 Task: Look for space in Reus, Spain from 10th July, 2023 to 25th July, 2023 for 3 adults, 1 child in price range Rs.15000 to Rs.25000. Place can be shared room with 2 bedrooms having 3 beds and 2 bathrooms. Property type can be house, flat, guest house. Amenities needed are: wifi, TV, free parkinig on premises, gym, breakfast. Booking option can be shelf check-in. Required host language is English.
Action: Mouse pressed left at (535, 130)
Screenshot: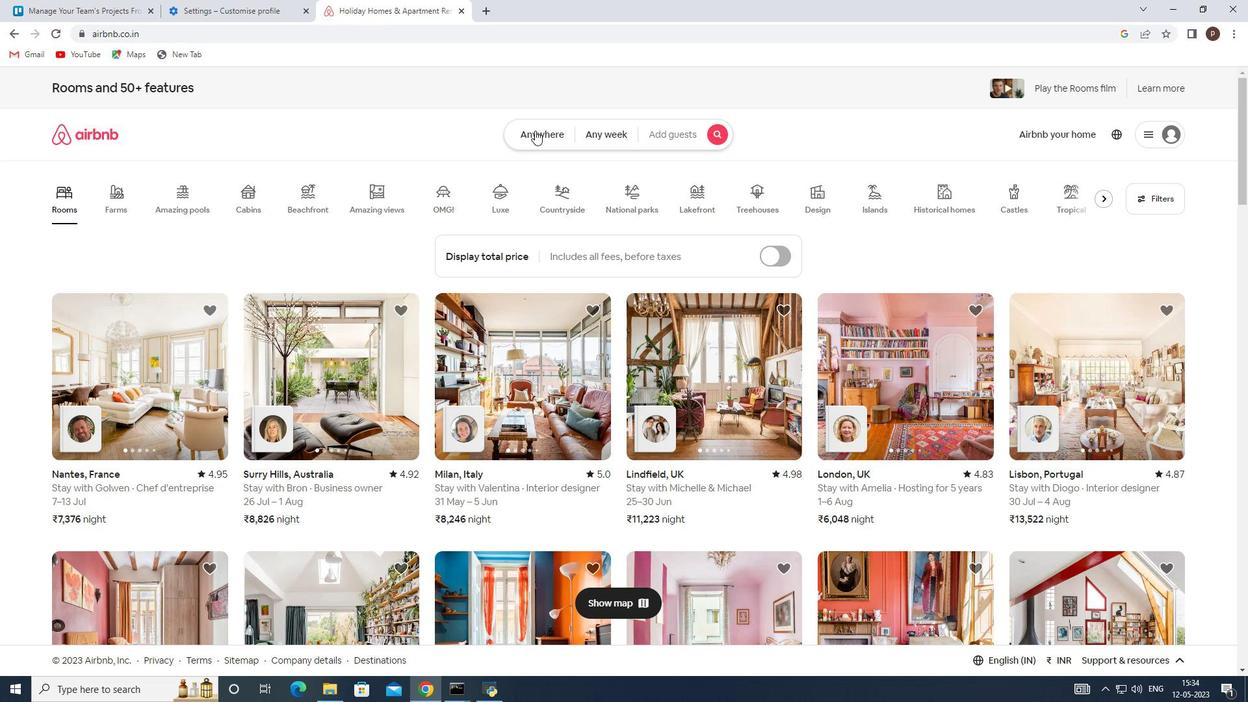 
Action: Mouse moved to (408, 183)
Screenshot: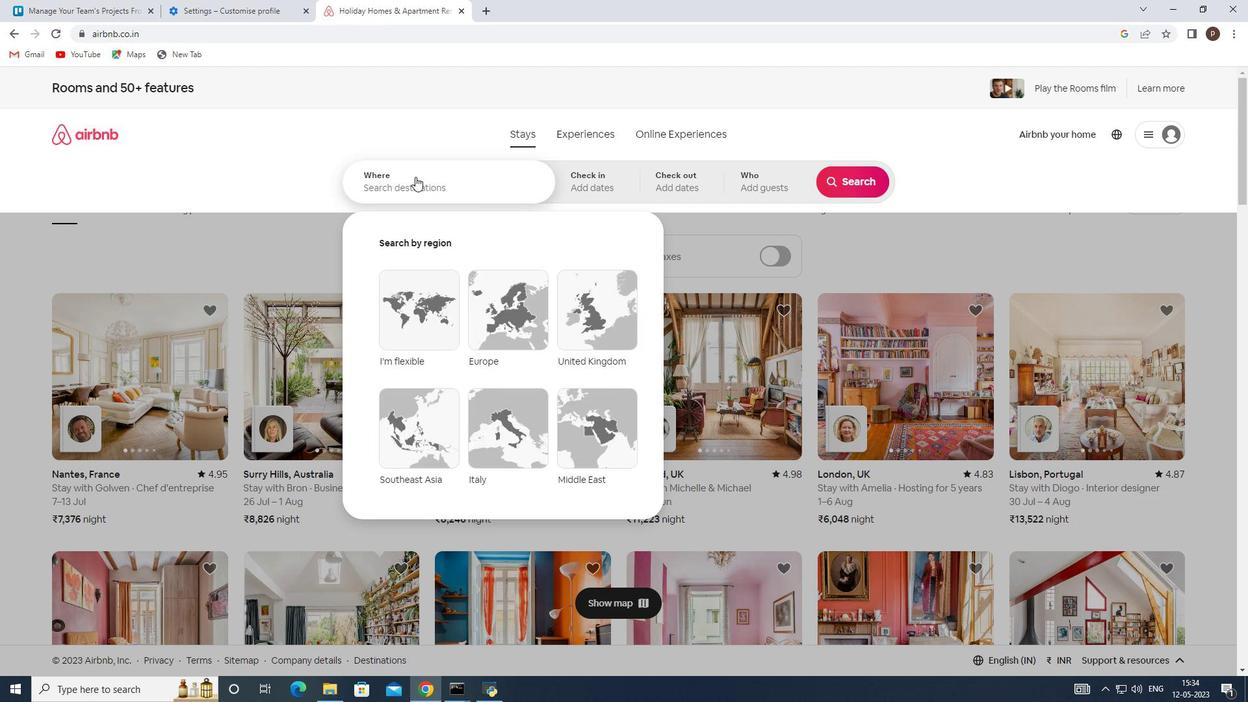 
Action: Mouse pressed left at (408, 183)
Screenshot: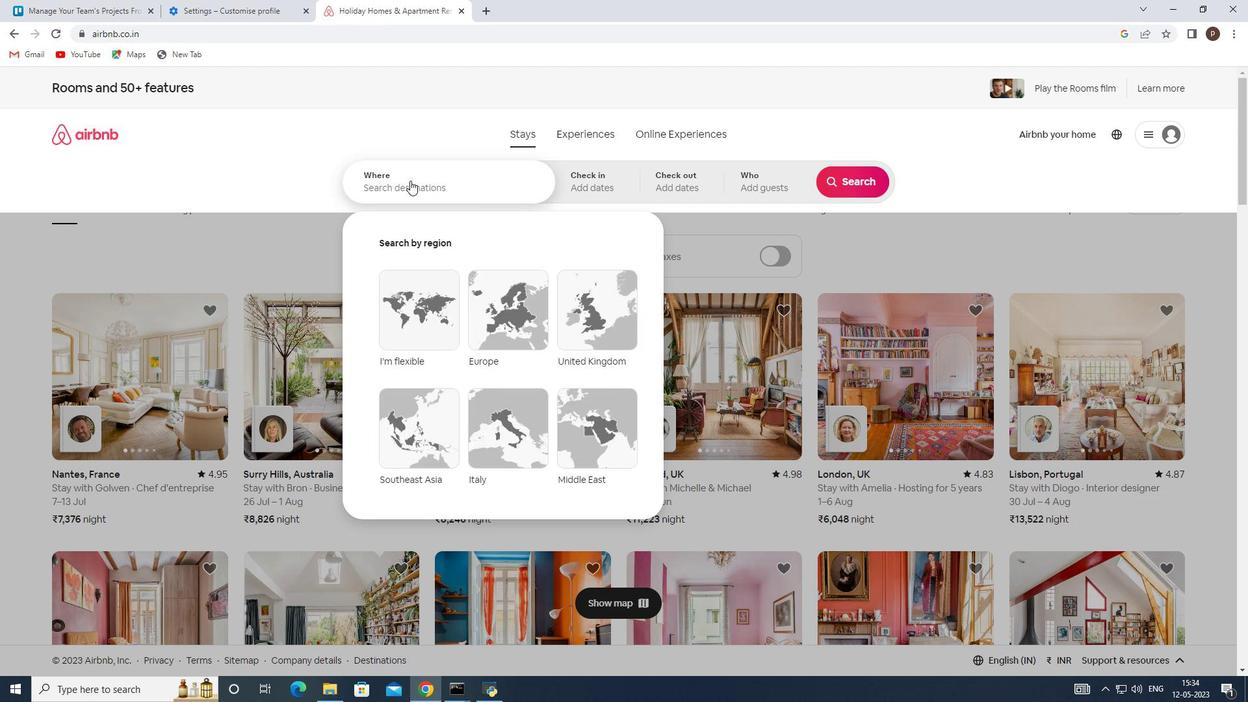
Action: Mouse moved to (408, 179)
Screenshot: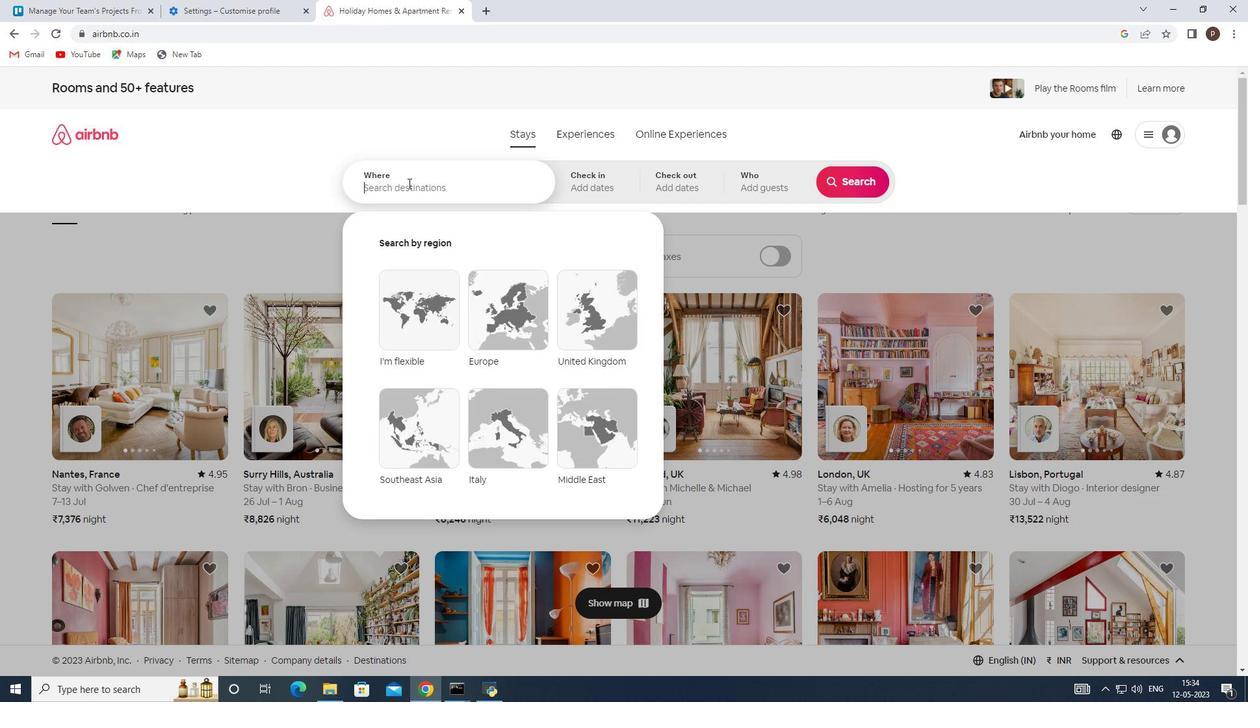 
Action: Key pressed <Key.caps_lock>R<Key.caps_lock>eus,<Key.space><Key.caps_lock>S<Key.caps_lock>
Screenshot: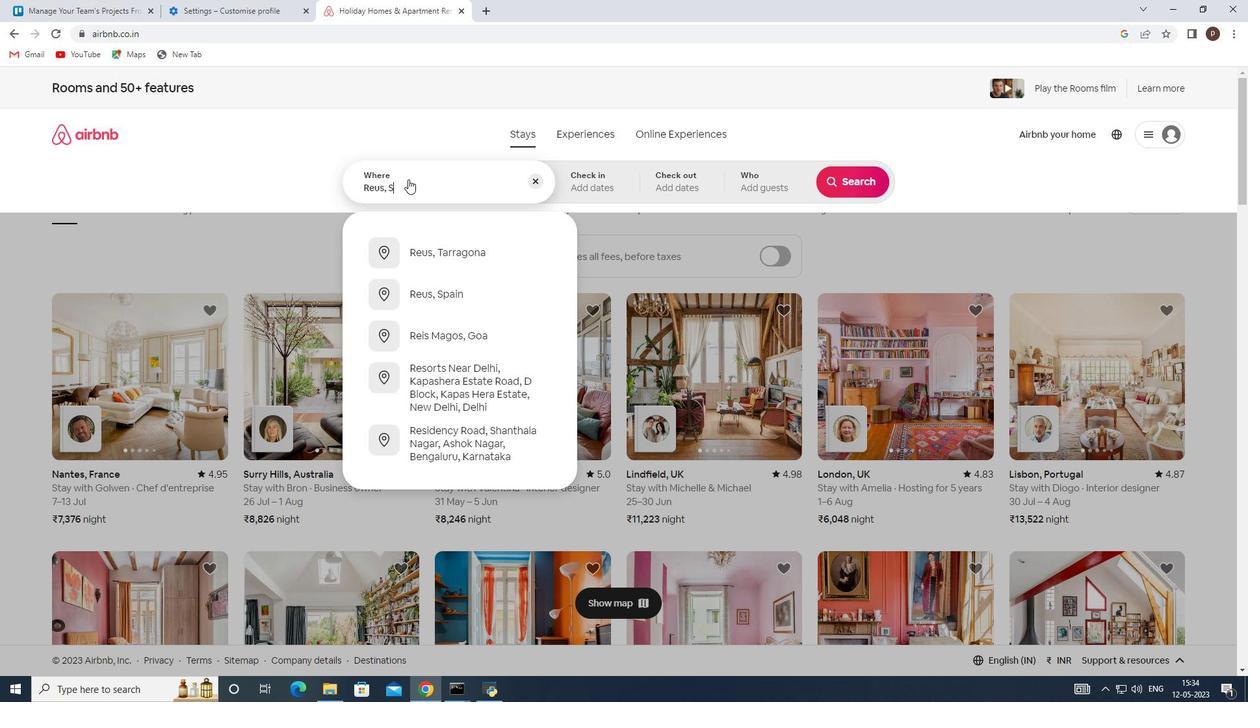 
Action: Mouse moved to (435, 249)
Screenshot: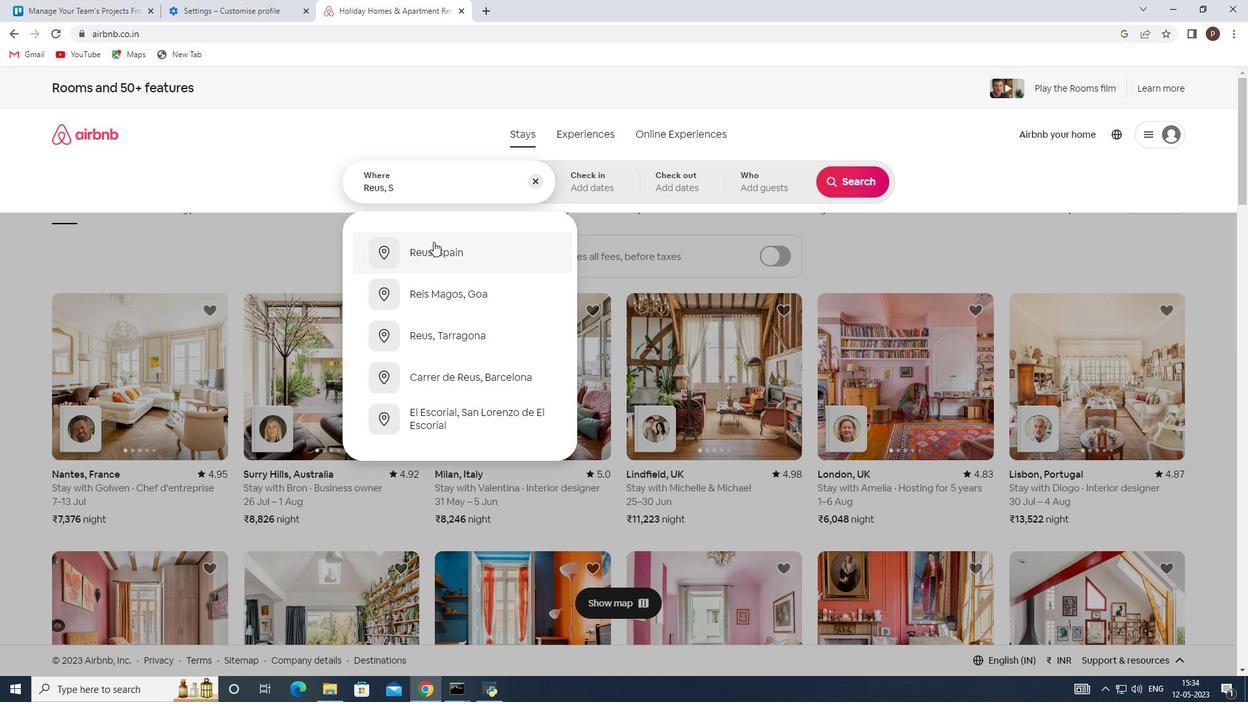 
Action: Mouse pressed left at (435, 249)
Screenshot: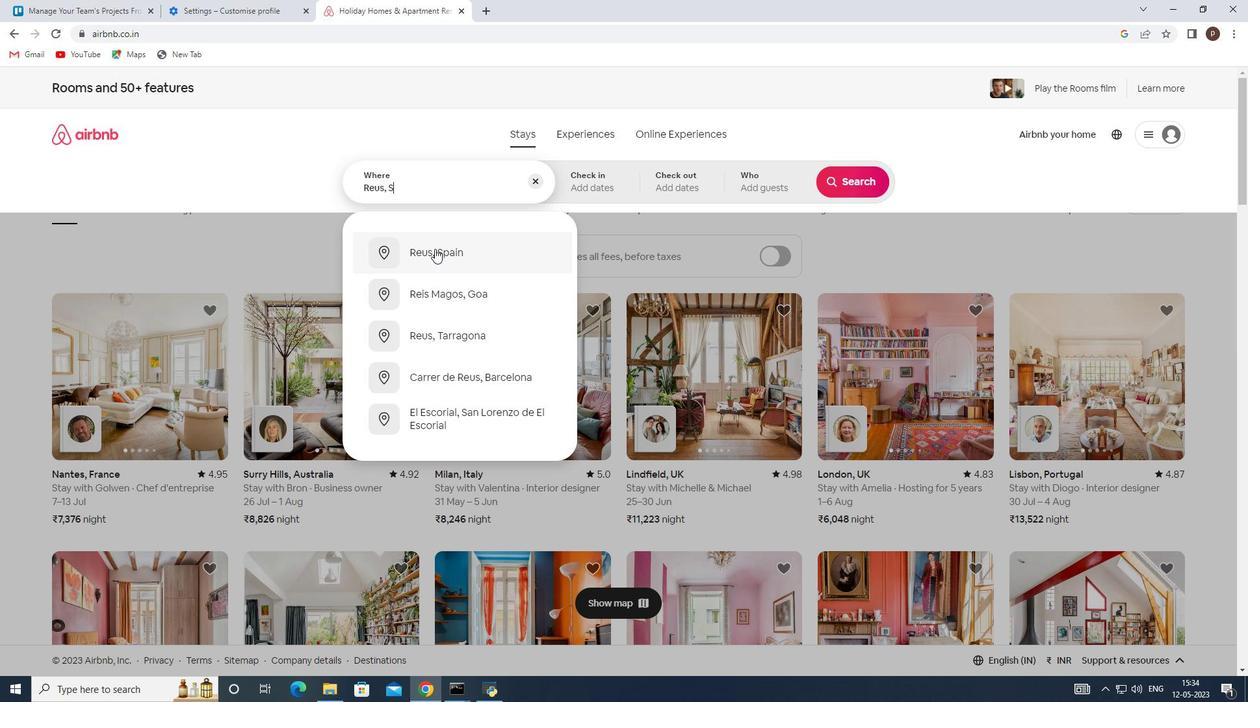 
Action: Mouse moved to (844, 283)
Screenshot: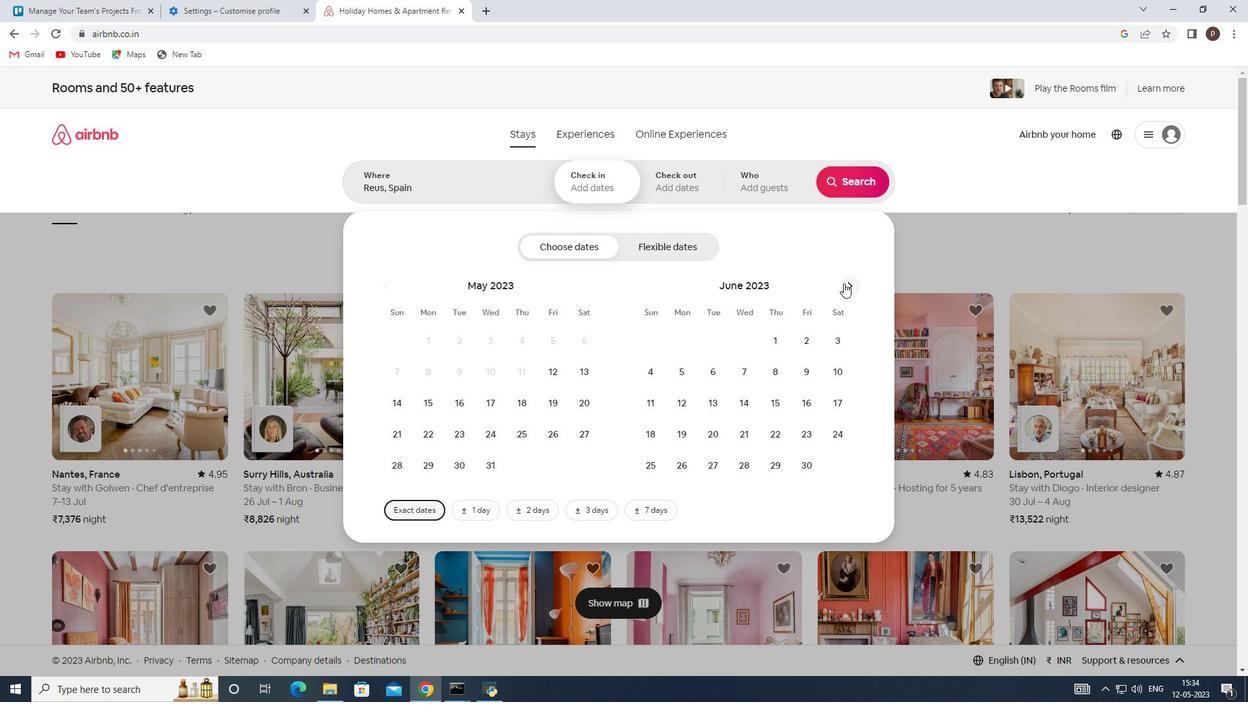 
Action: Mouse pressed left at (844, 283)
Screenshot: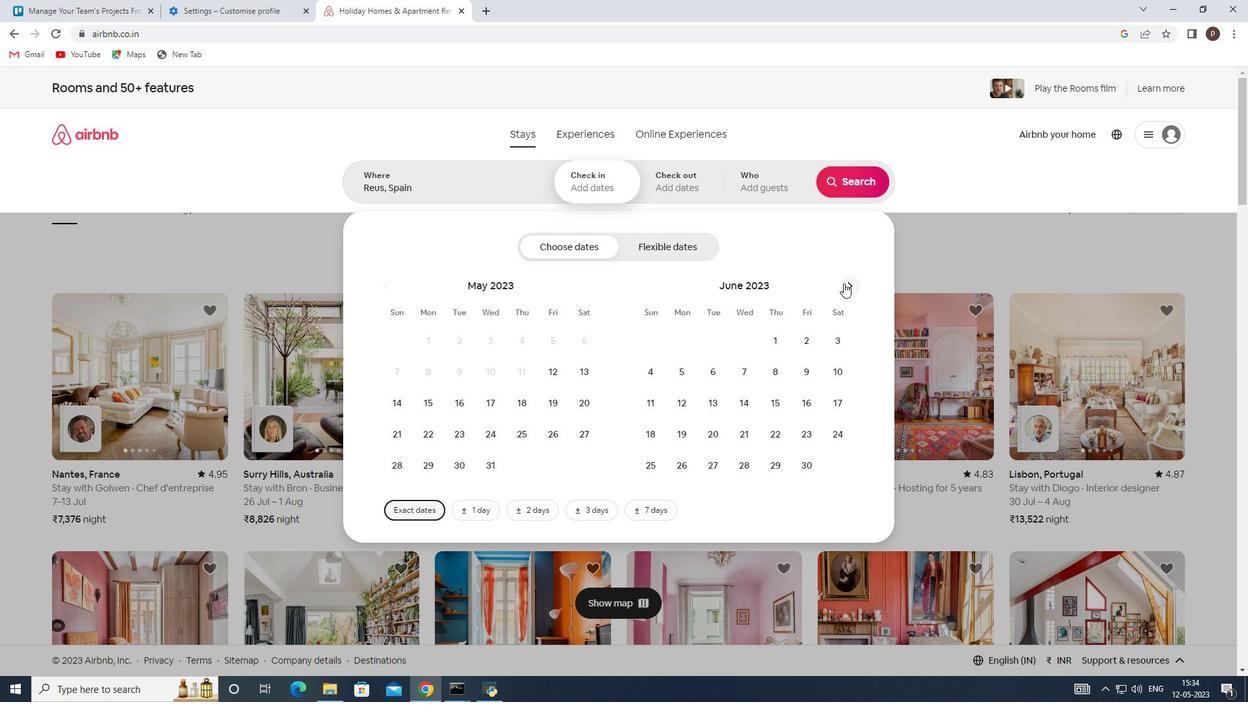 
Action: Mouse moved to (678, 400)
Screenshot: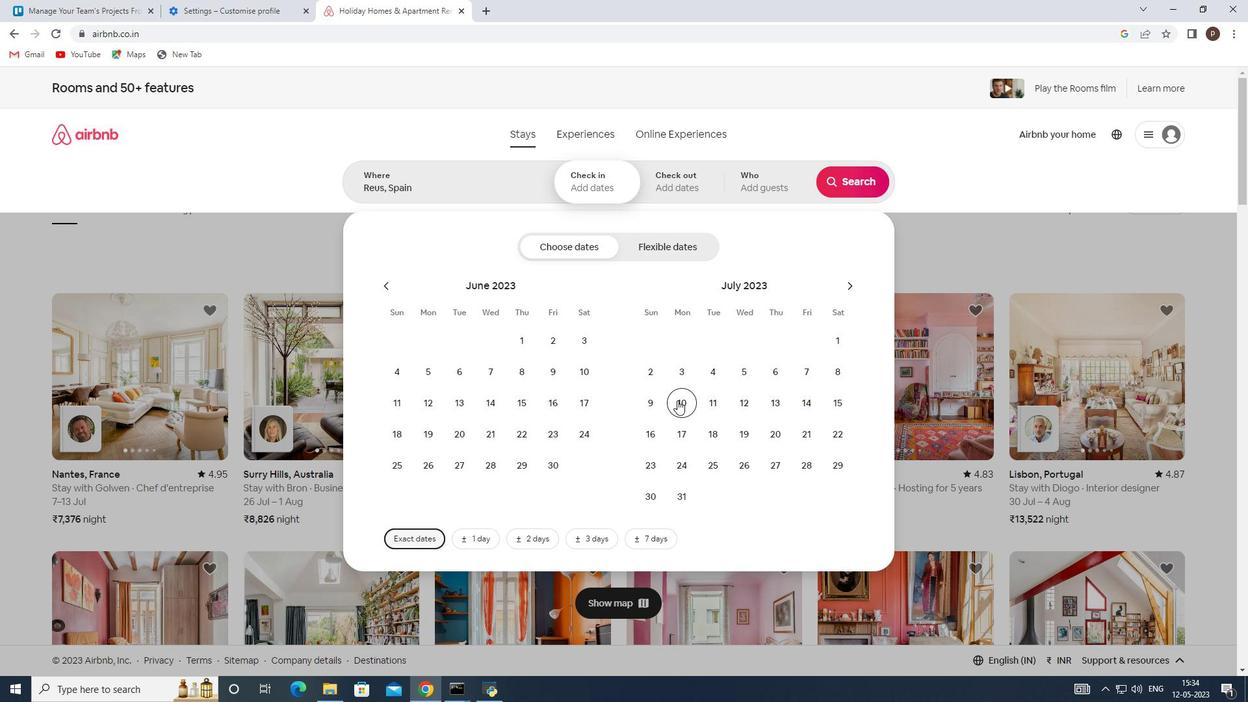 
Action: Mouse pressed left at (678, 400)
Screenshot: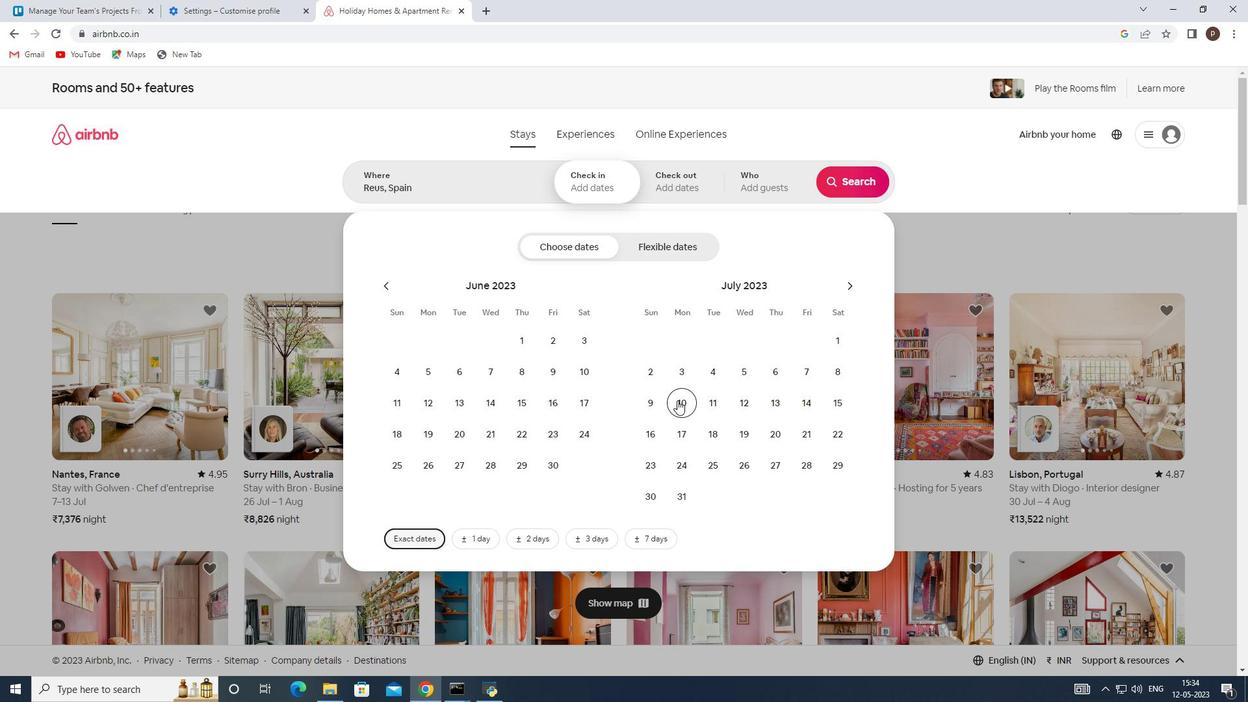 
Action: Mouse moved to (711, 461)
Screenshot: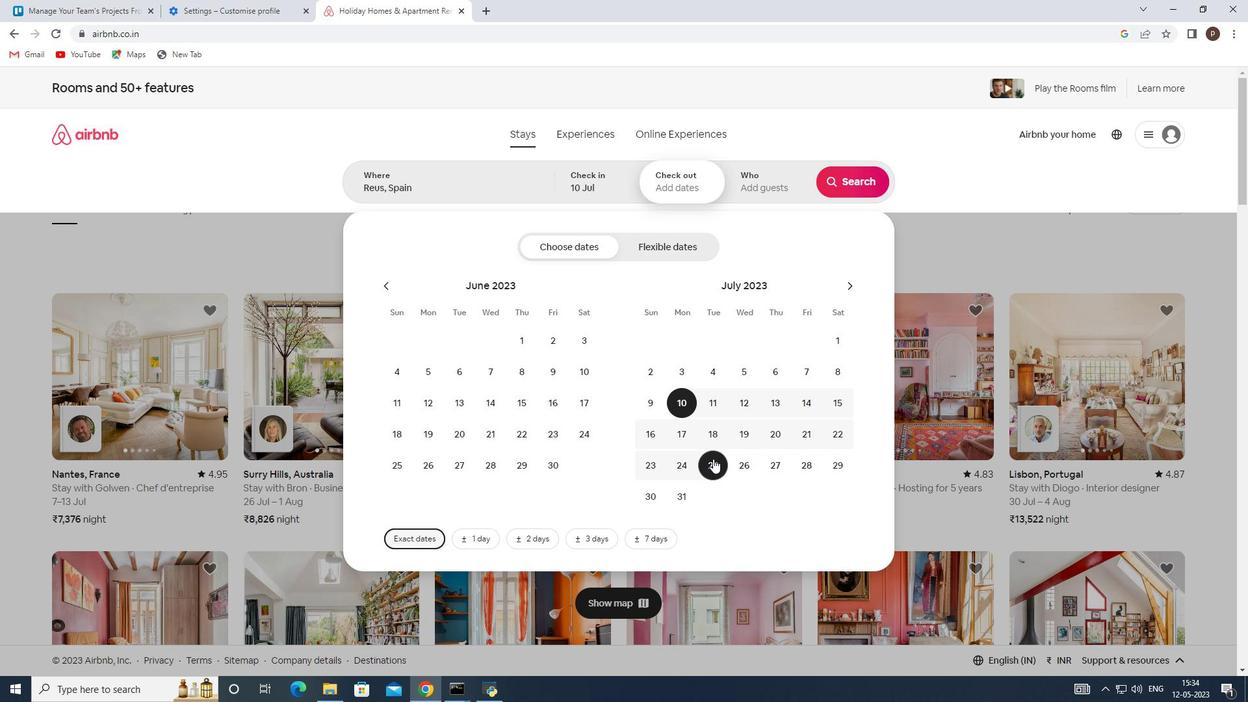 
Action: Mouse pressed left at (711, 461)
Screenshot: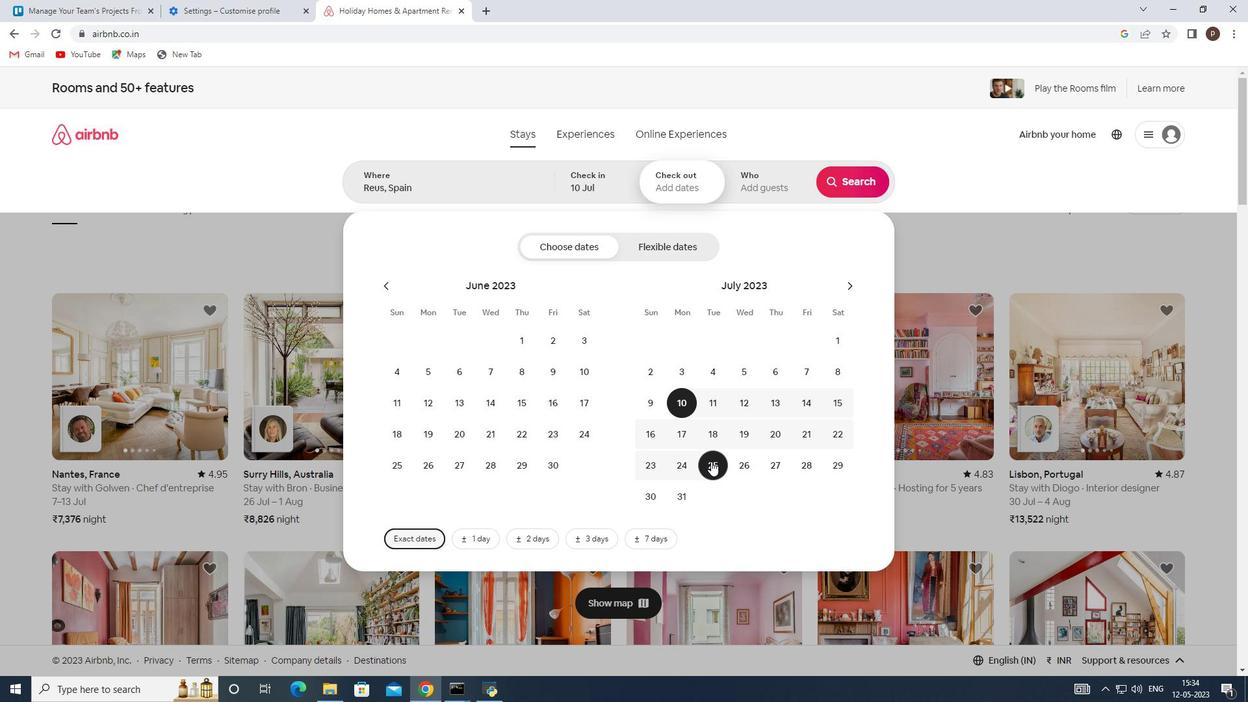 
Action: Mouse moved to (772, 178)
Screenshot: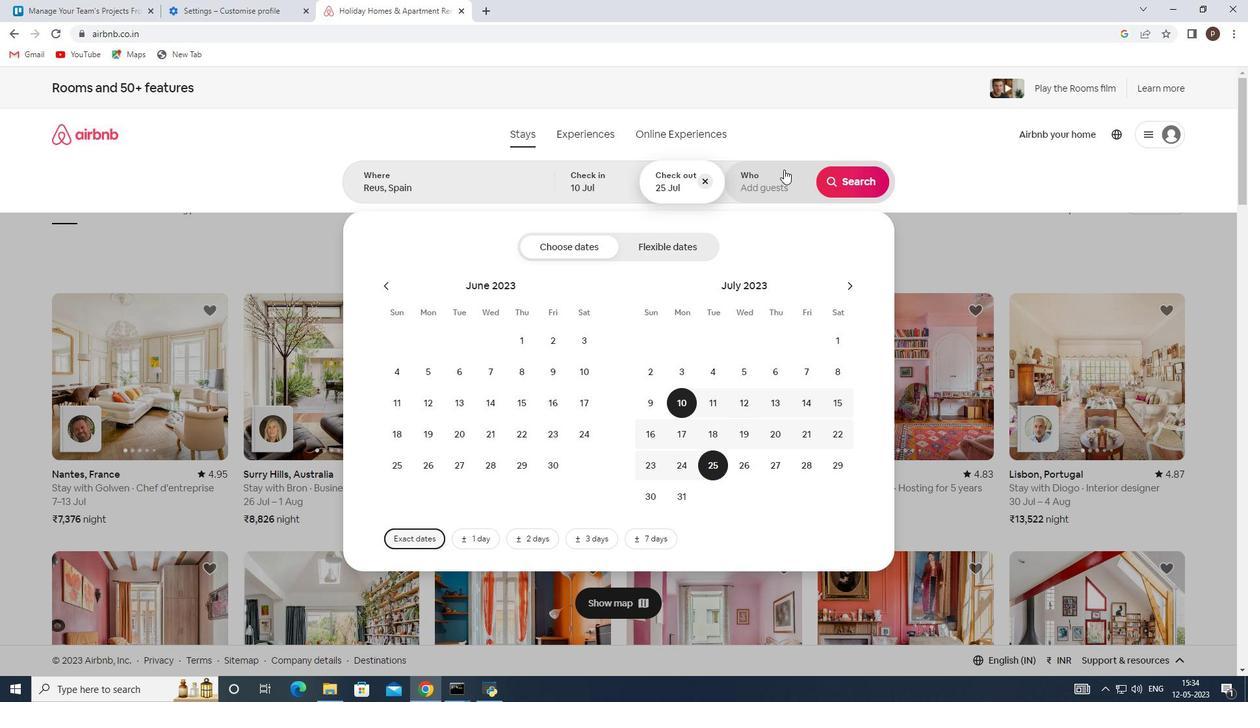 
Action: Mouse pressed left at (772, 178)
Screenshot: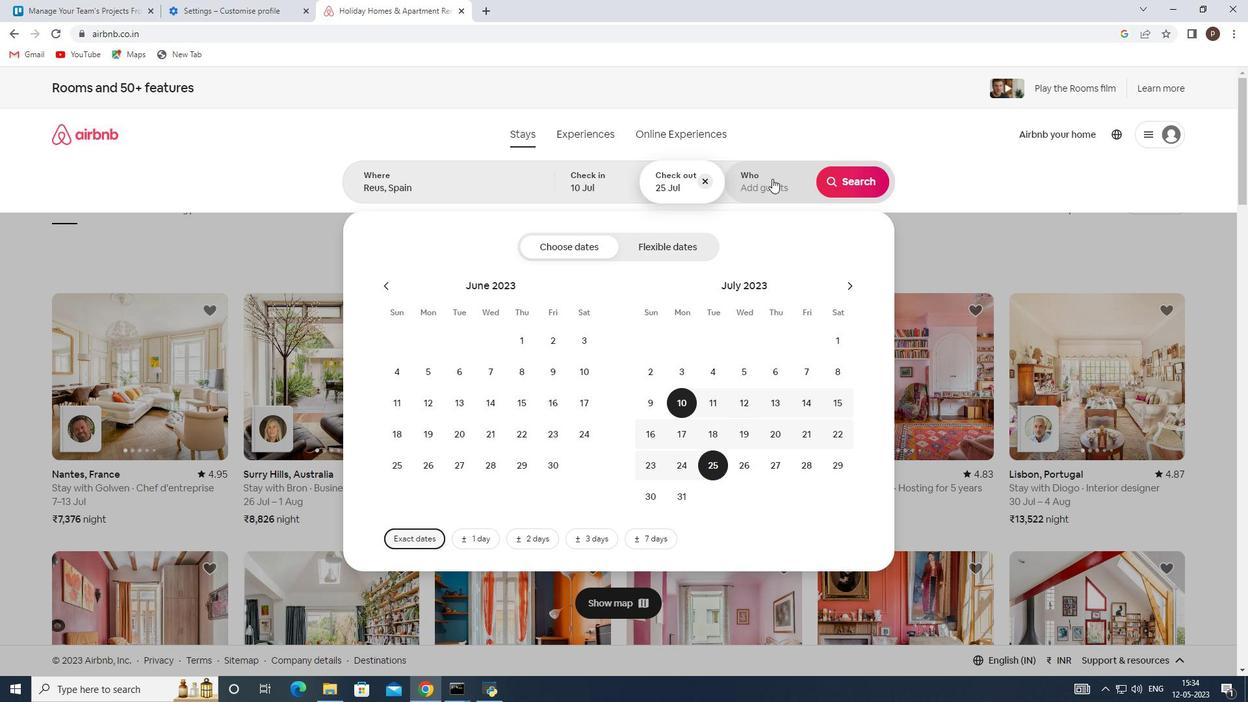 
Action: Mouse moved to (857, 244)
Screenshot: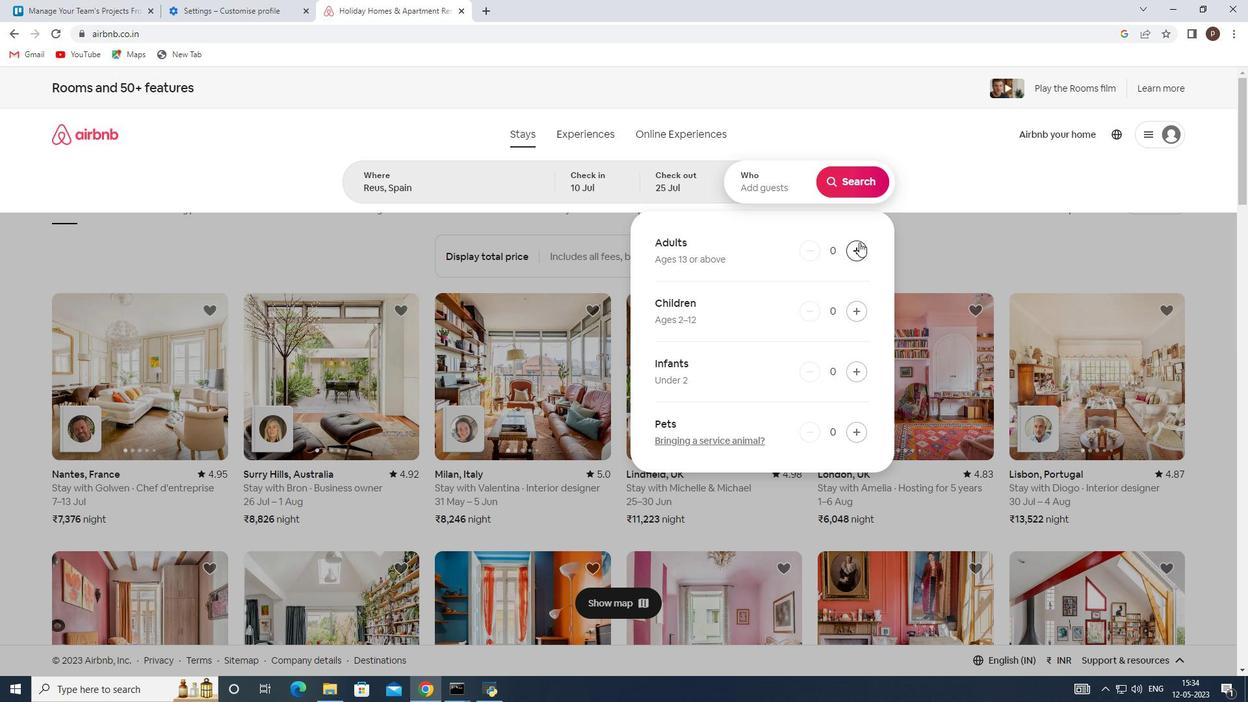 
Action: Mouse pressed left at (857, 244)
Screenshot: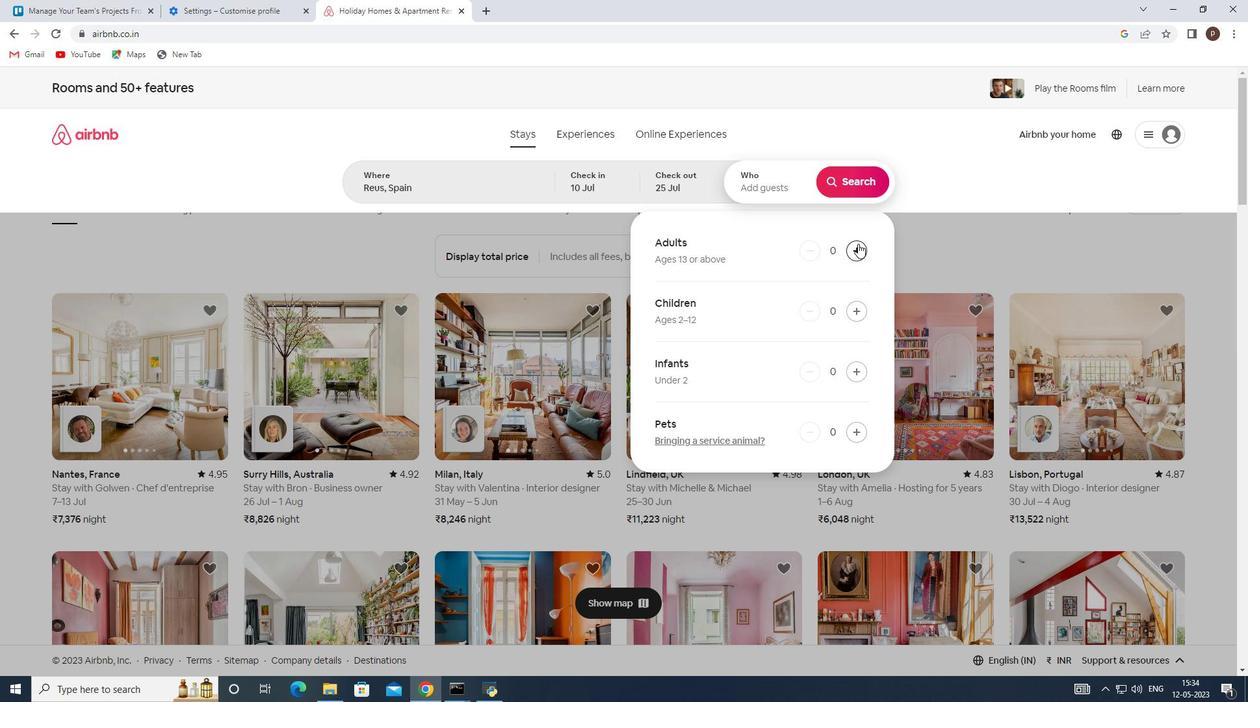 
Action: Mouse pressed left at (857, 244)
Screenshot: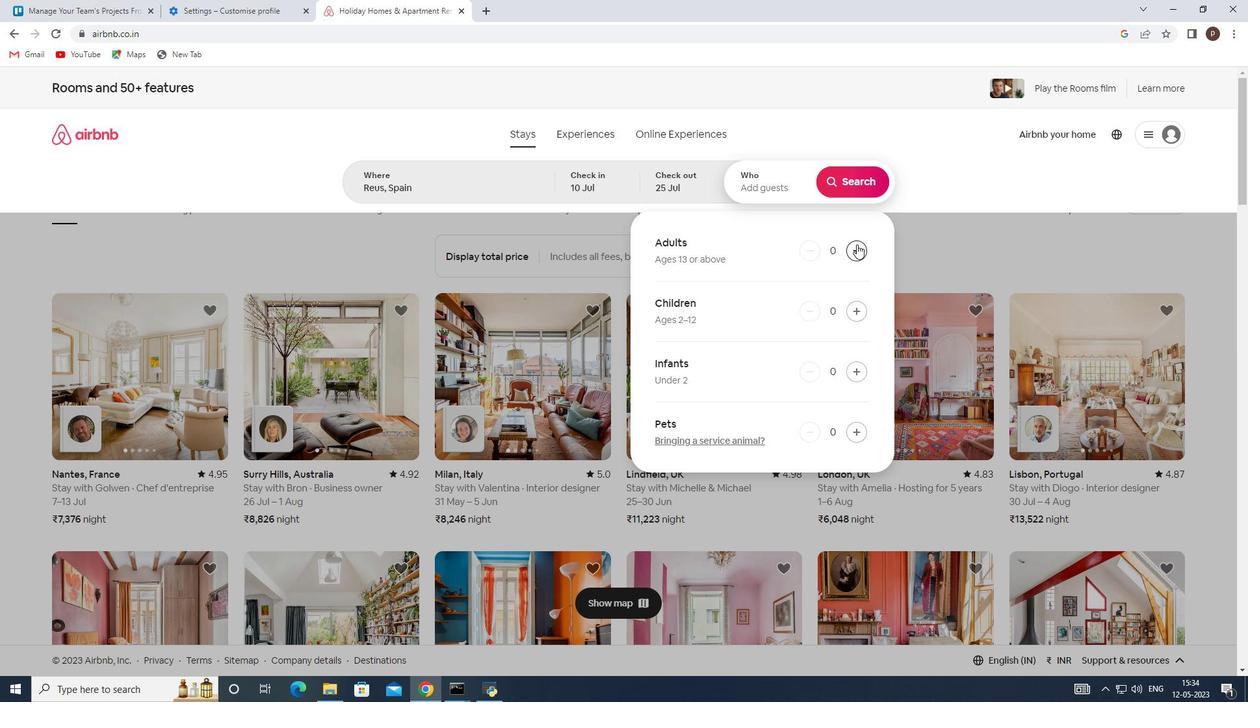 
Action: Mouse pressed left at (857, 244)
Screenshot: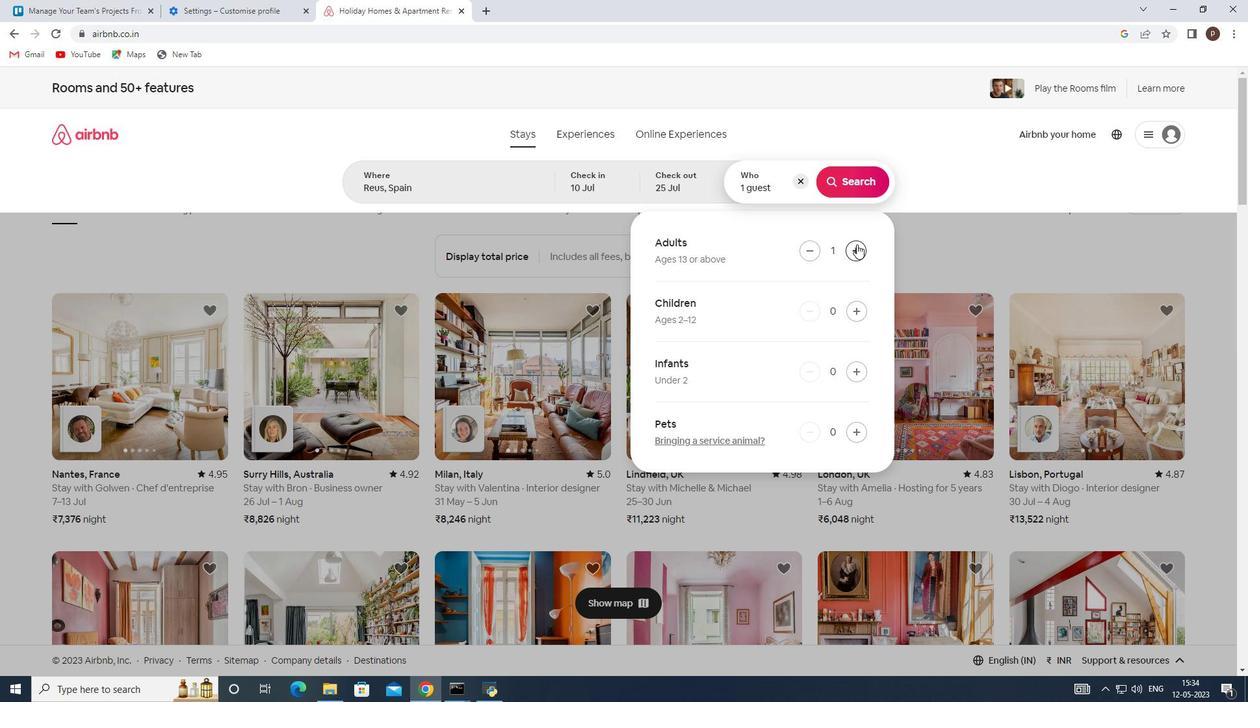 
Action: Mouse moved to (861, 312)
Screenshot: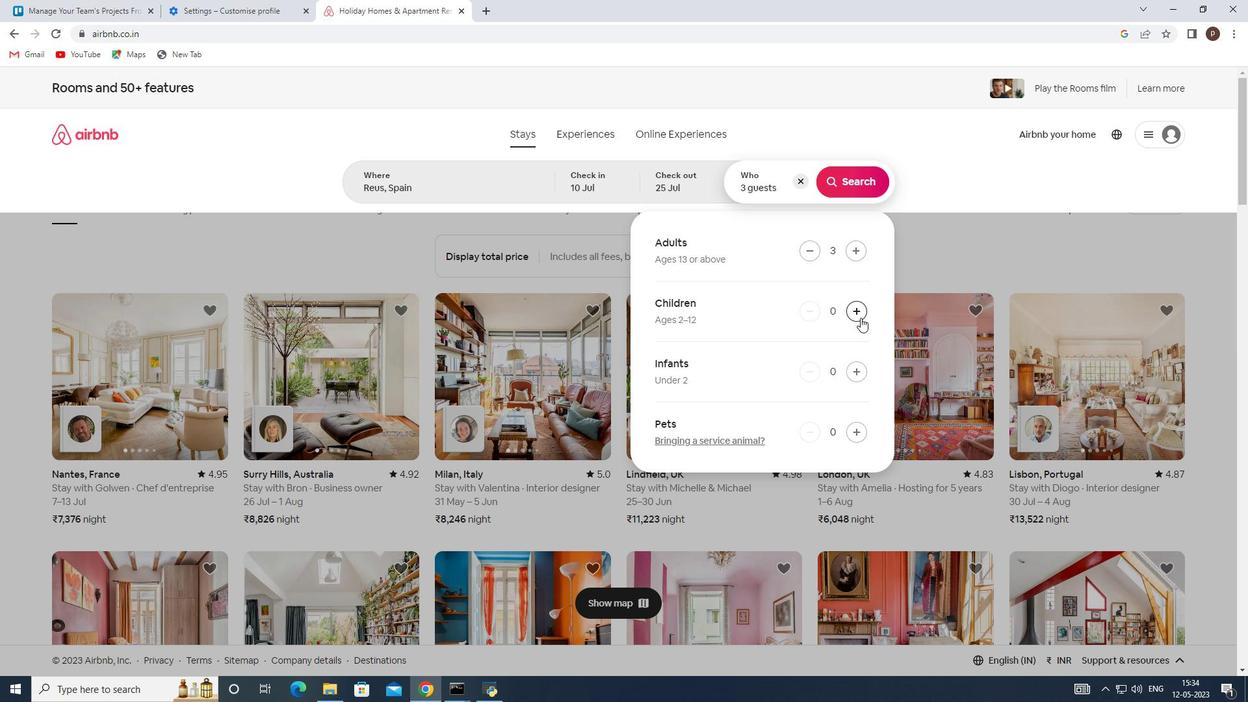
Action: Mouse pressed left at (861, 312)
Screenshot: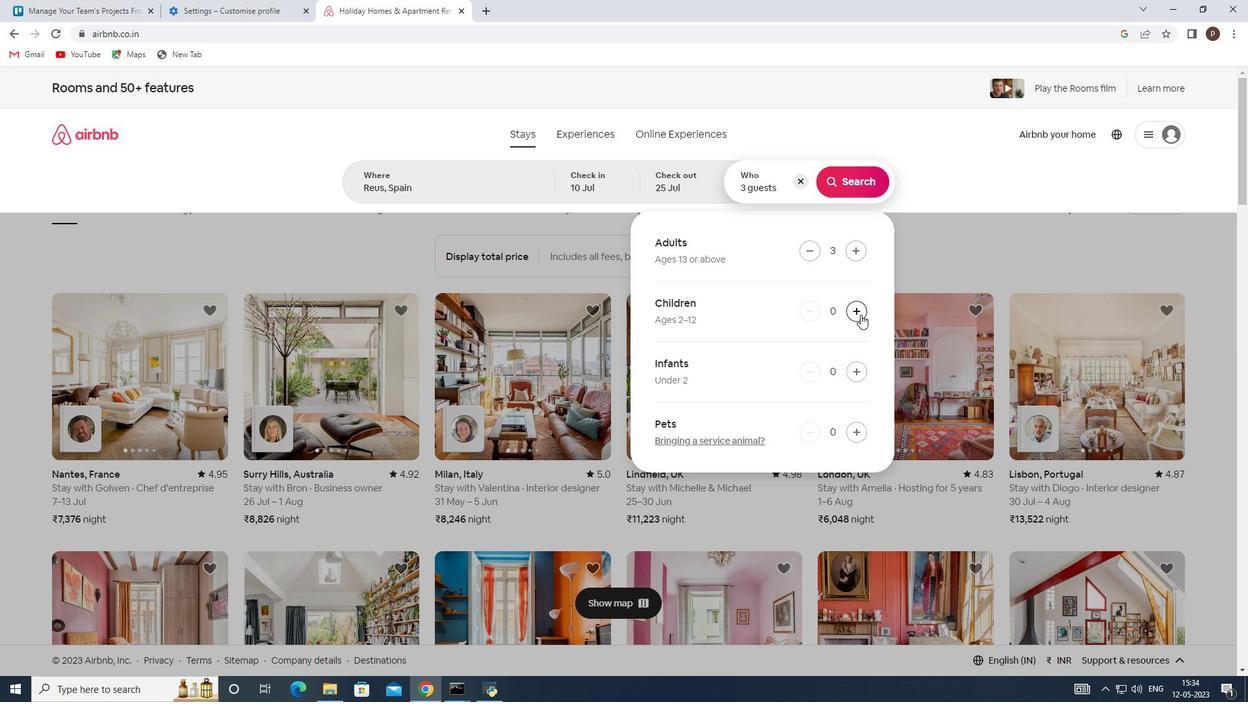 
Action: Mouse moved to (846, 176)
Screenshot: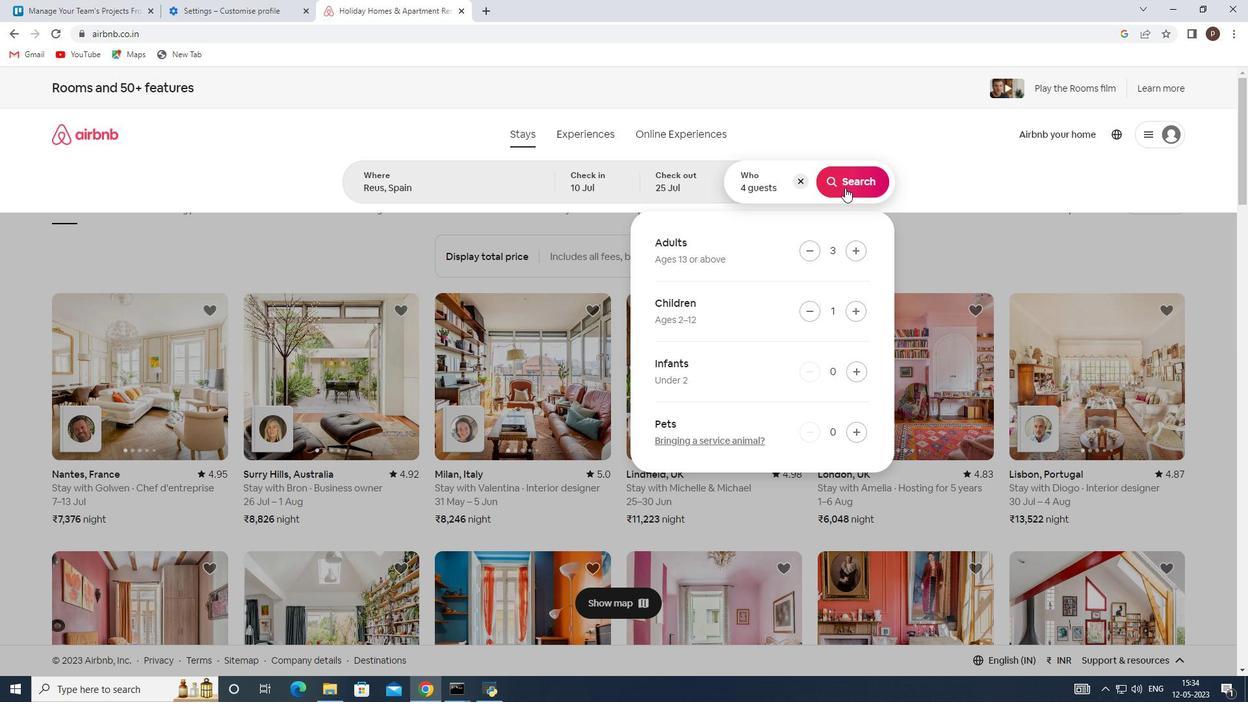 
Action: Mouse pressed left at (846, 176)
Screenshot: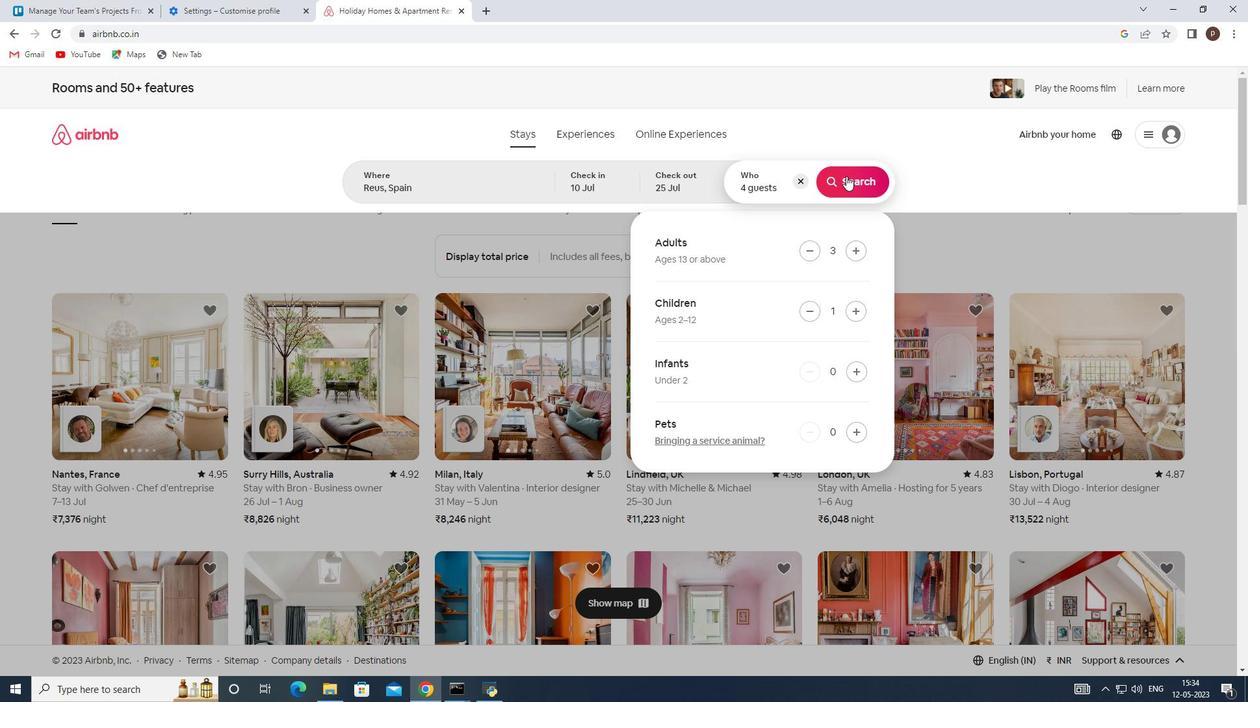 
Action: Mouse moved to (1172, 146)
Screenshot: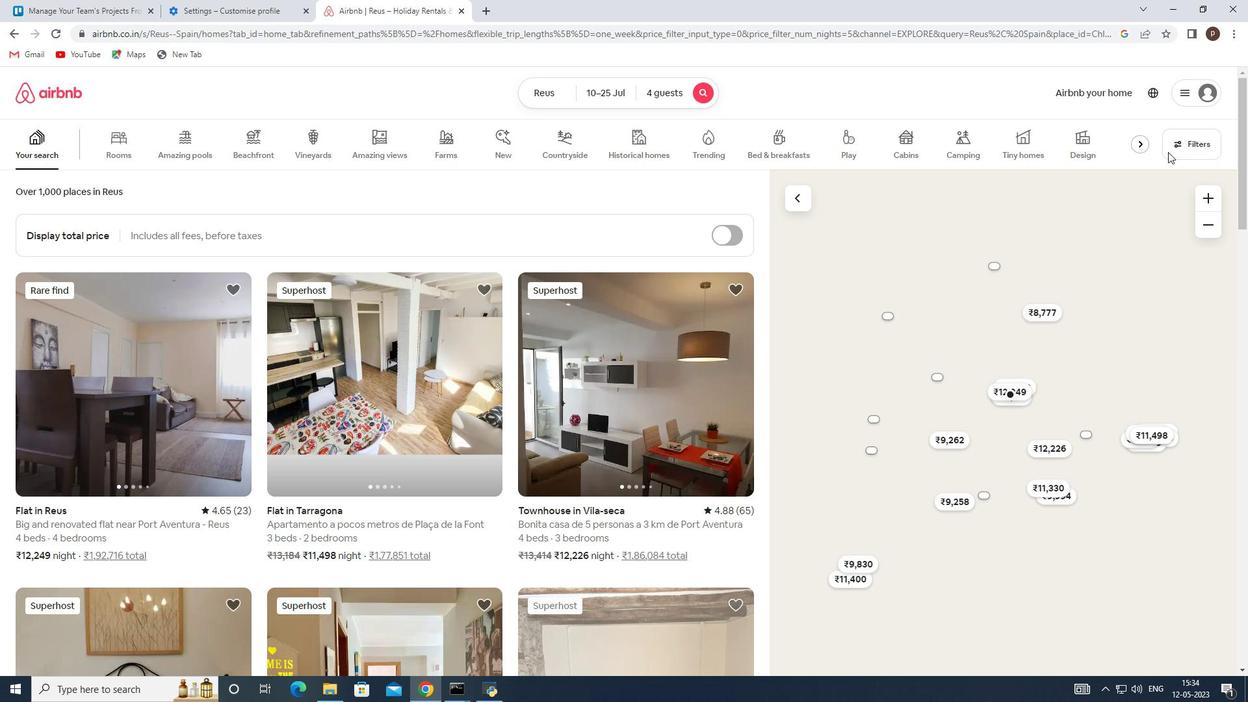 
Action: Mouse pressed left at (1172, 146)
Screenshot: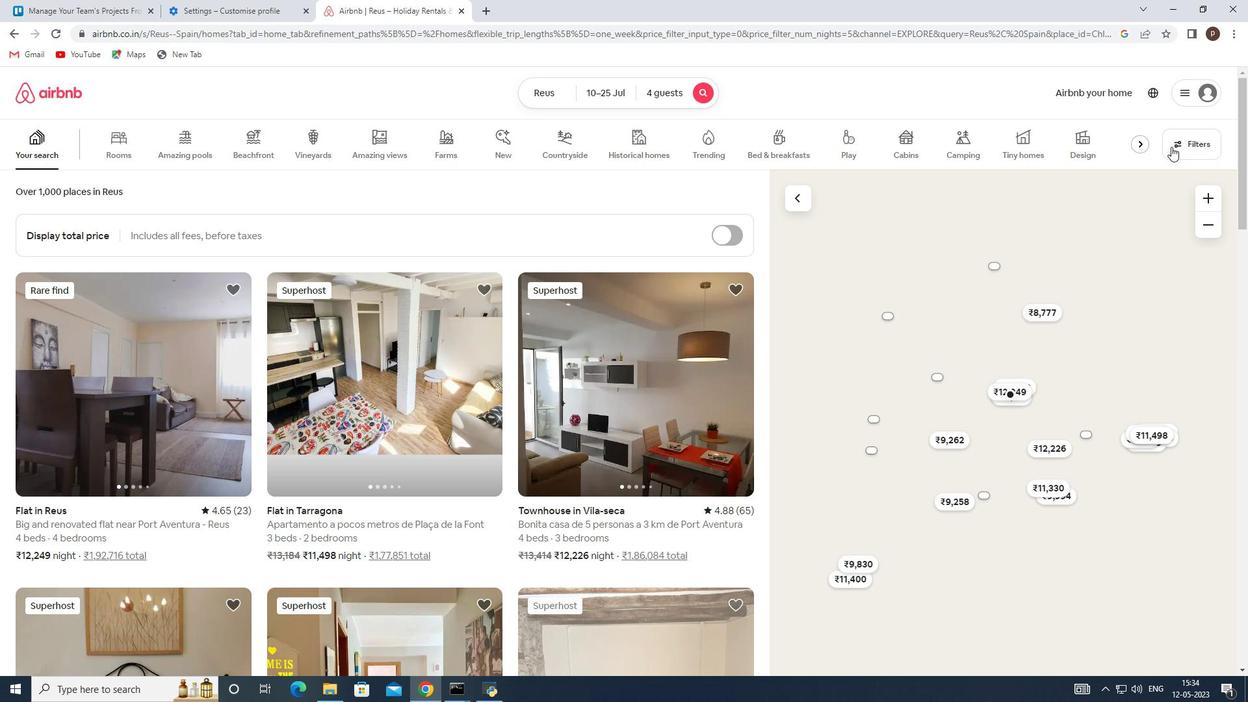 
Action: Mouse moved to (431, 463)
Screenshot: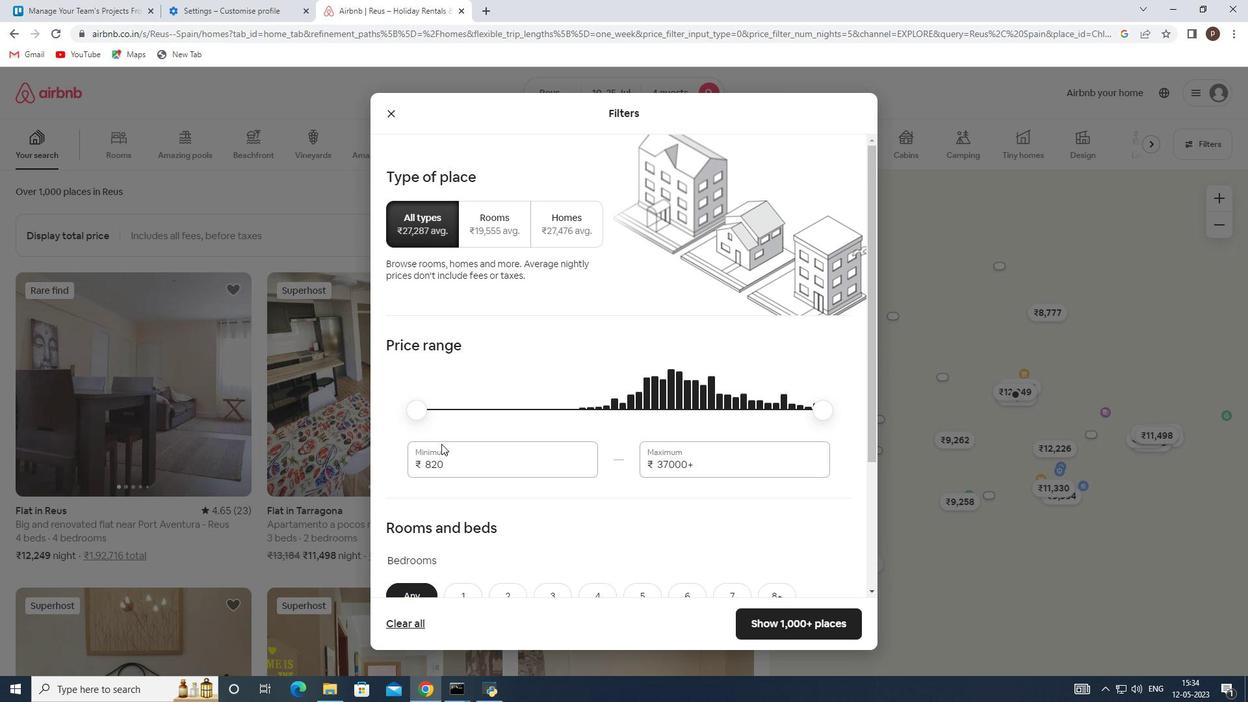 
Action: Mouse pressed left at (431, 463)
Screenshot: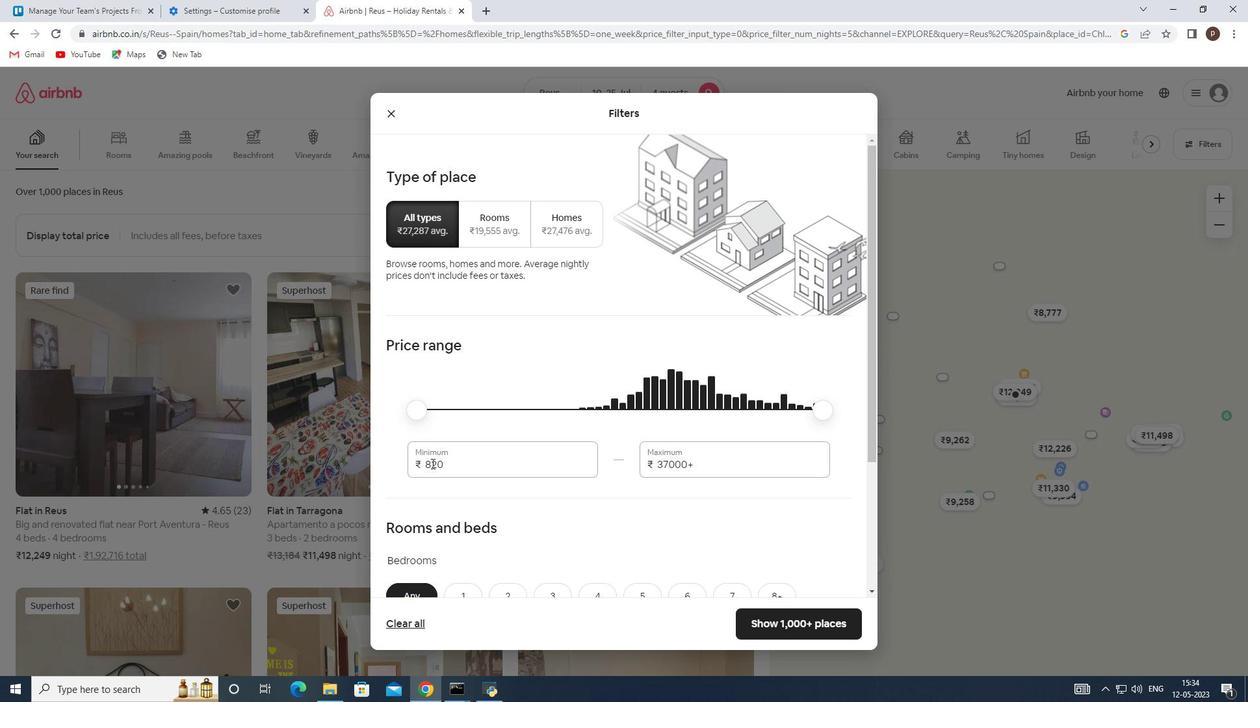 
Action: Mouse pressed left at (431, 463)
Screenshot: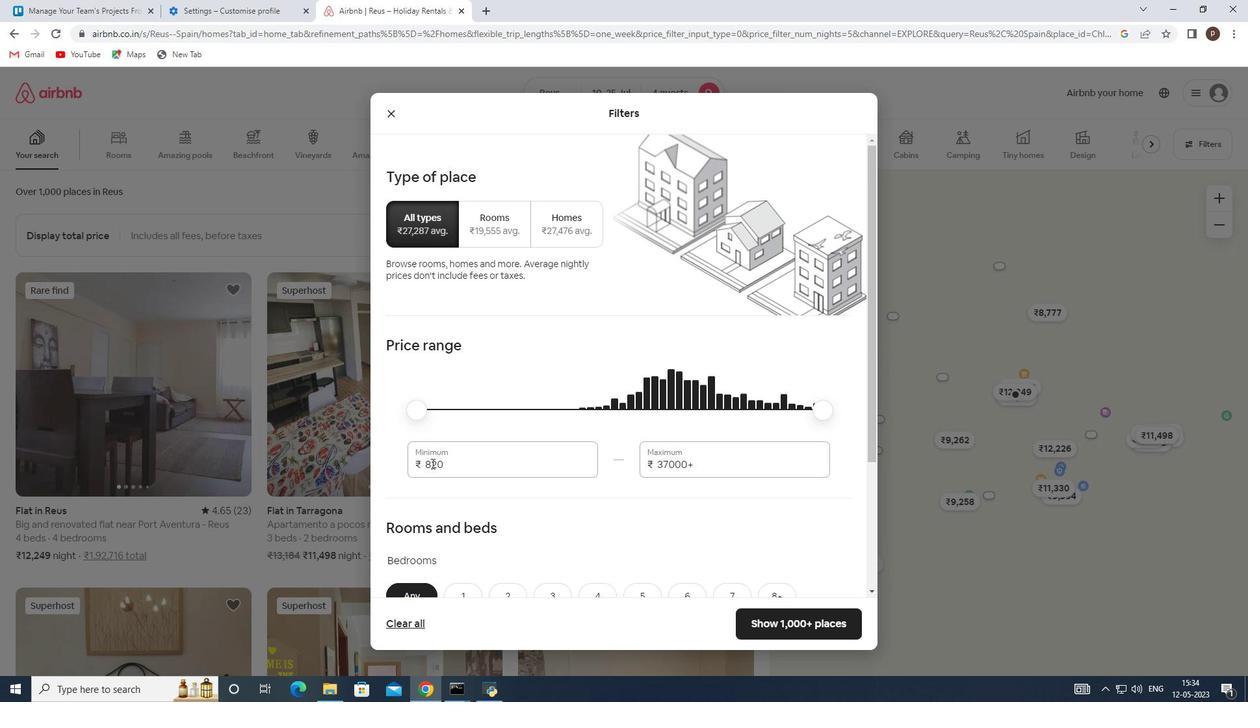 
Action: Key pressed 15000<Key.tab>25000
Screenshot: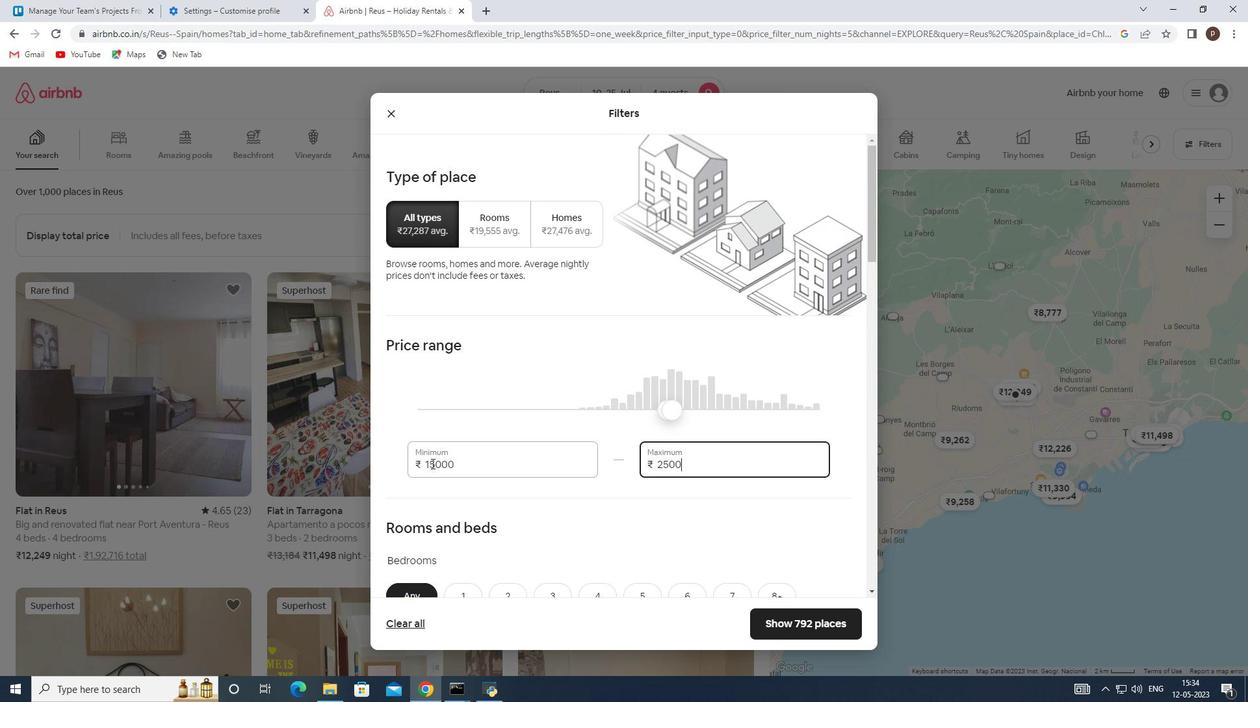 
Action: Mouse moved to (429, 465)
Screenshot: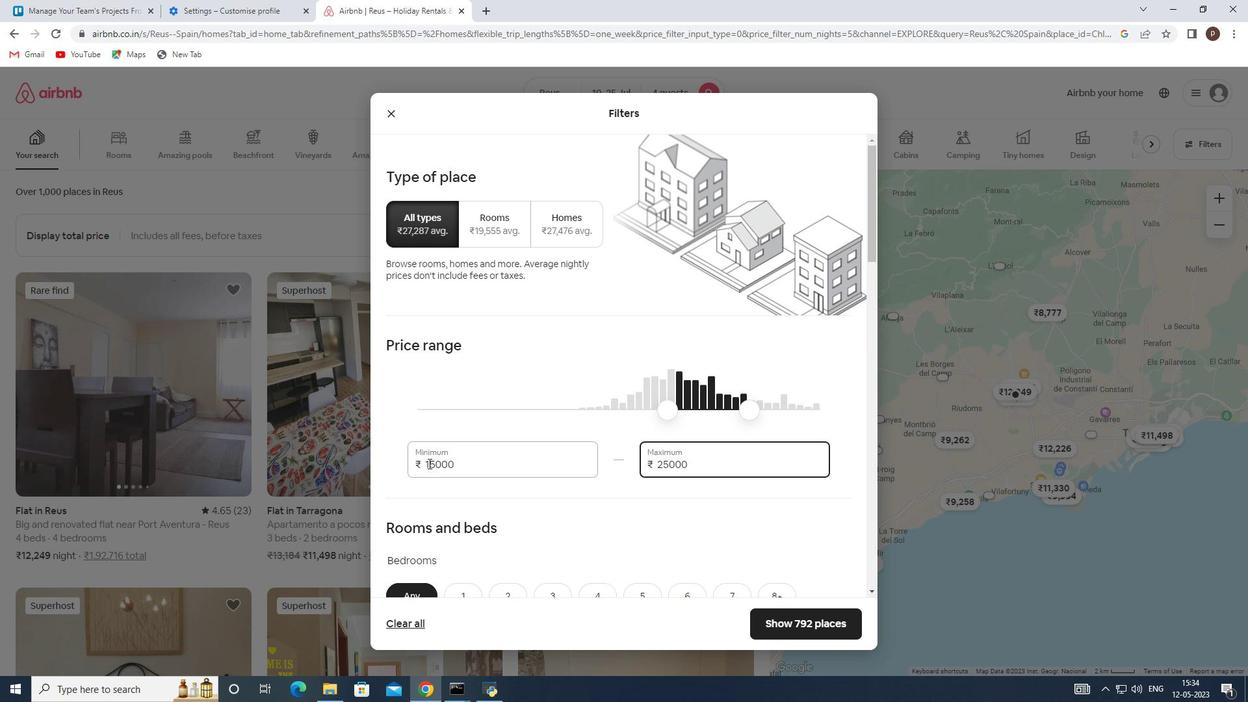 
Action: Mouse scrolled (429, 464) with delta (0, 0)
Screenshot: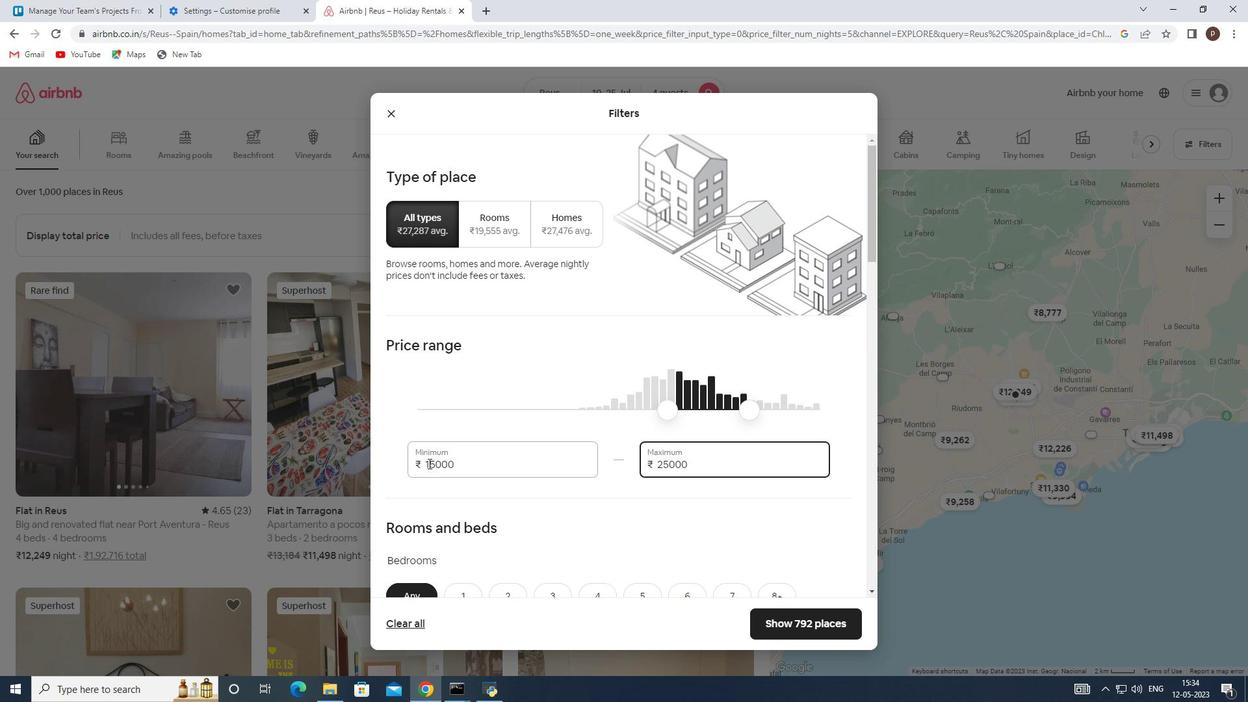 
Action: Mouse moved to (435, 469)
Screenshot: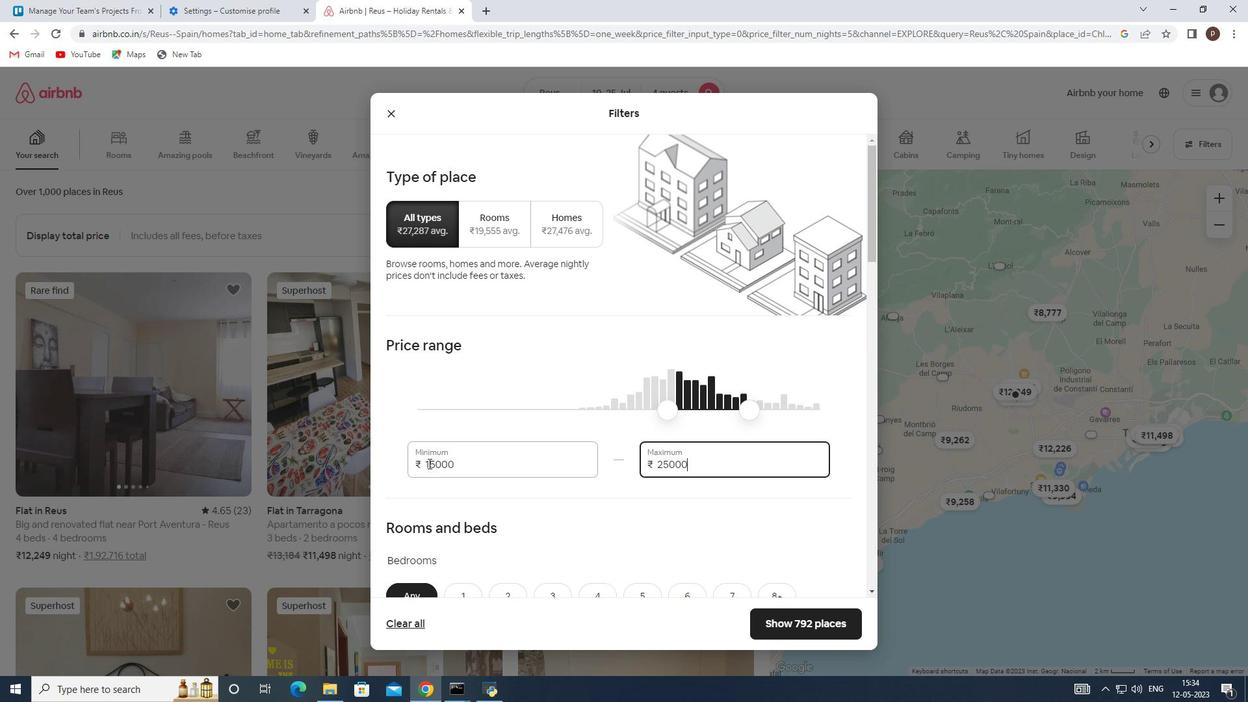 
Action: Mouse scrolled (435, 468) with delta (0, 0)
Screenshot: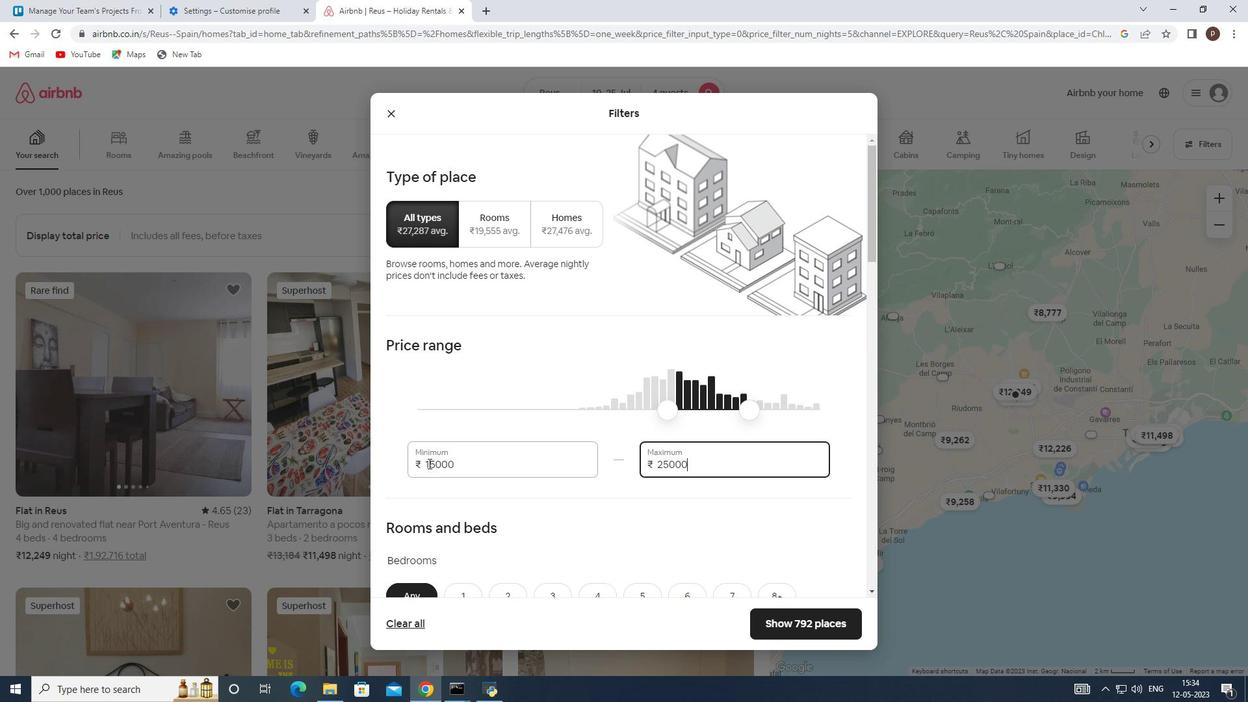 
Action: Mouse moved to (435, 470)
Screenshot: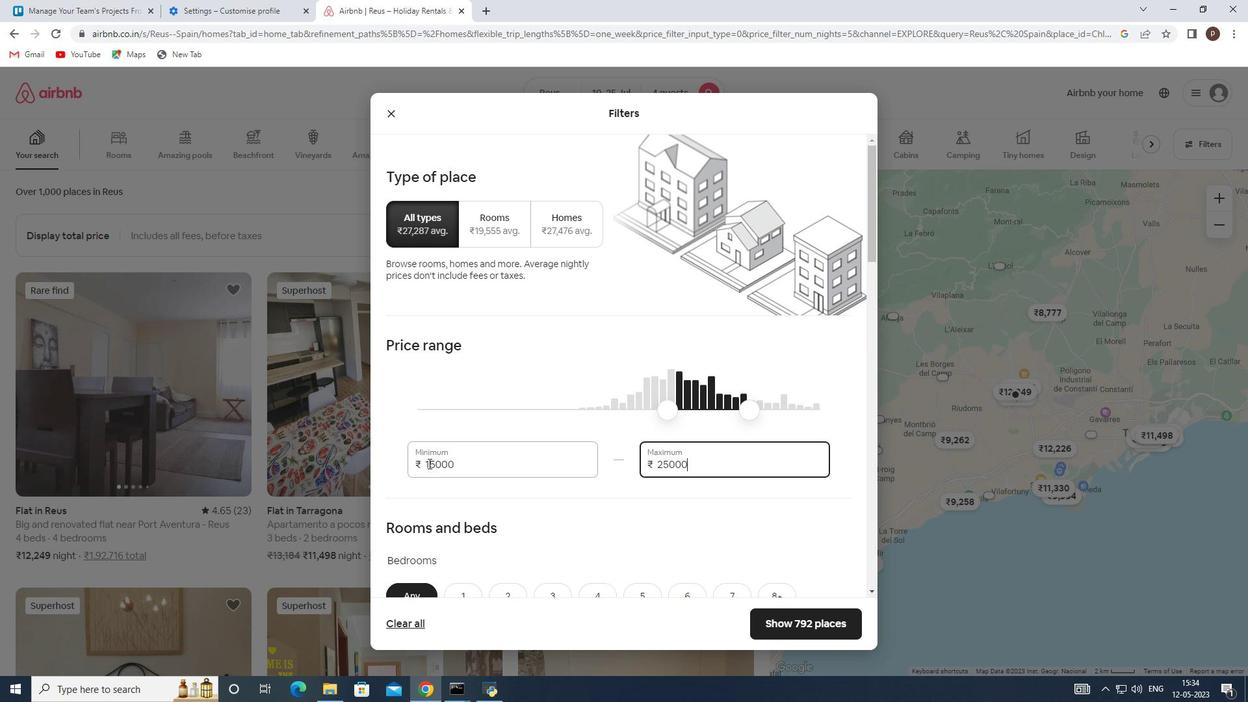 
Action: Mouse scrolled (435, 469) with delta (0, 0)
Screenshot: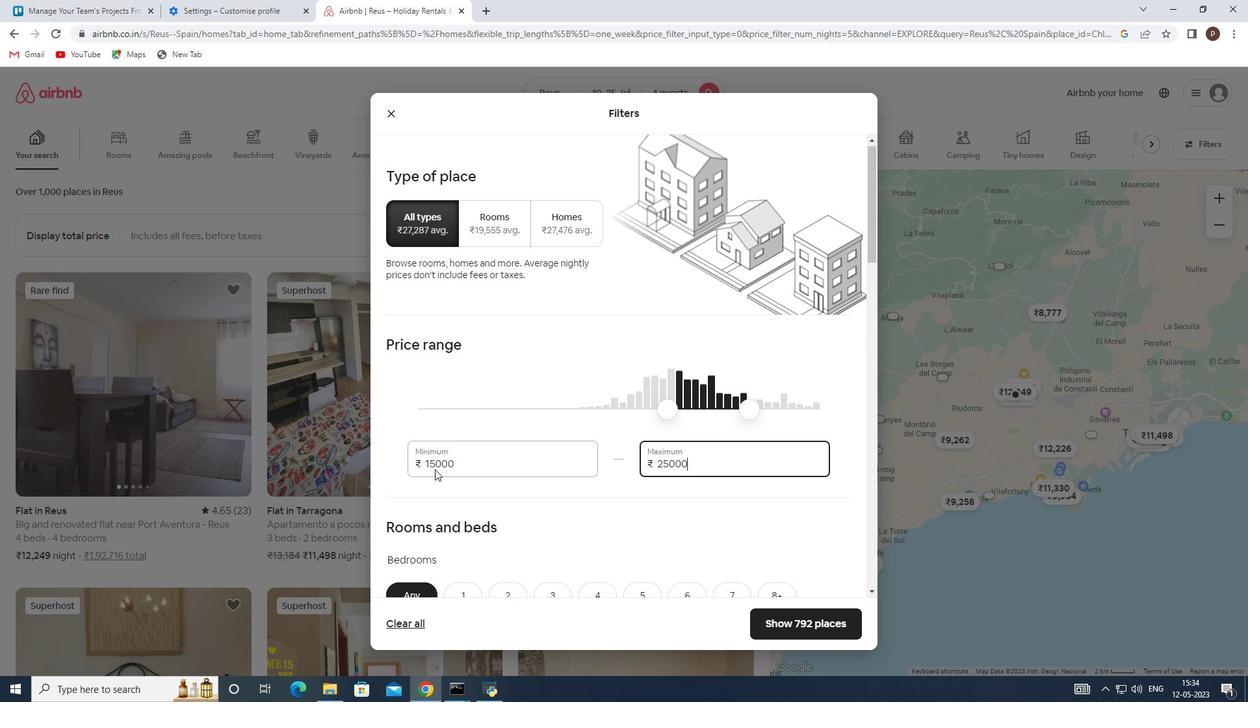 
Action: Mouse moved to (507, 394)
Screenshot: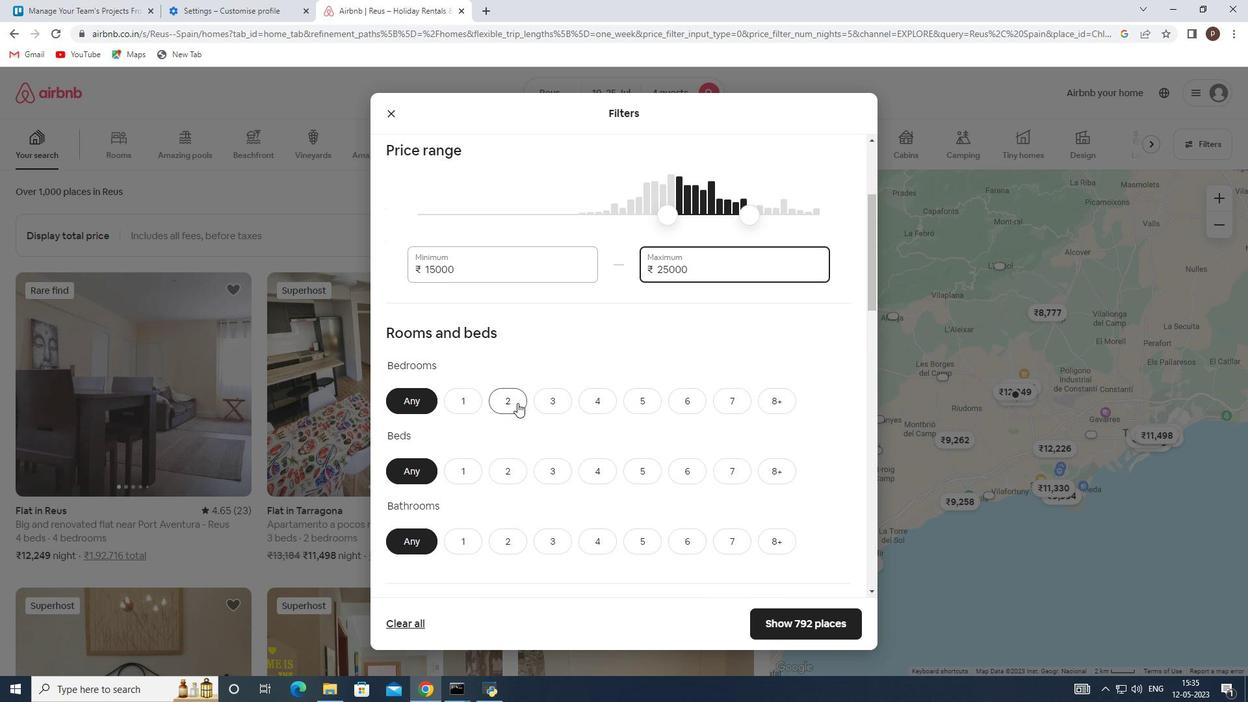 
Action: Mouse pressed left at (507, 394)
Screenshot: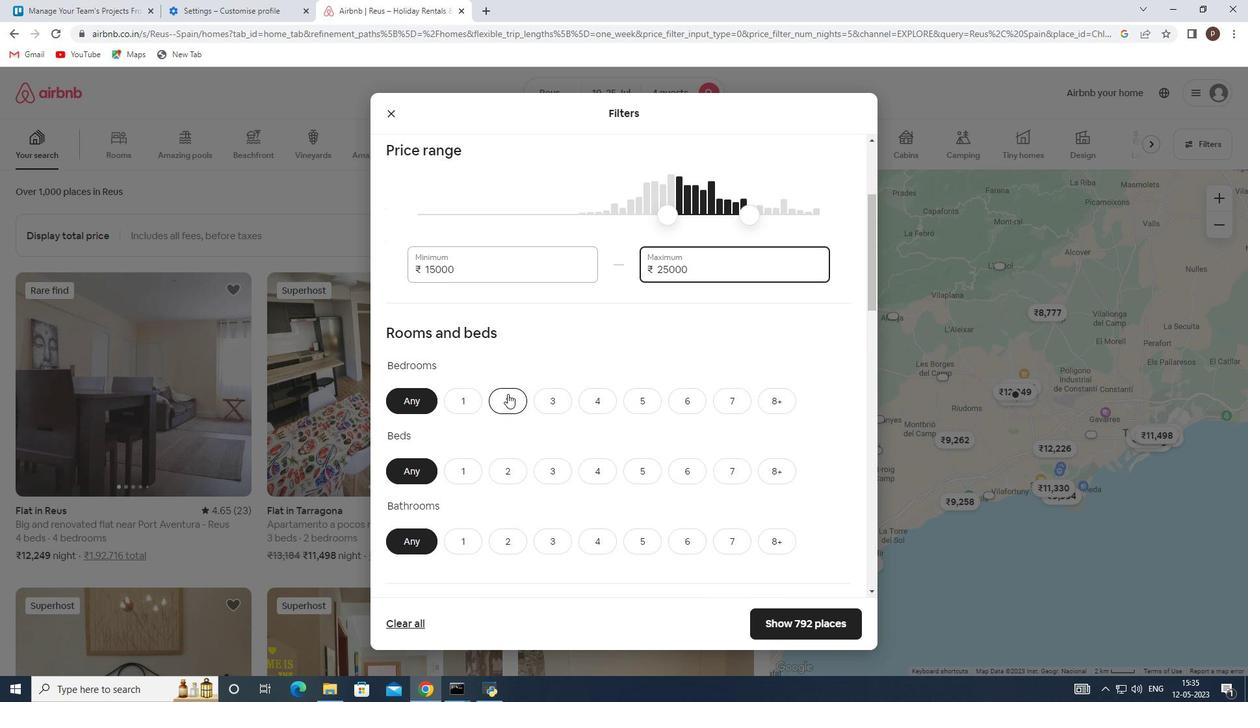 
Action: Mouse moved to (561, 465)
Screenshot: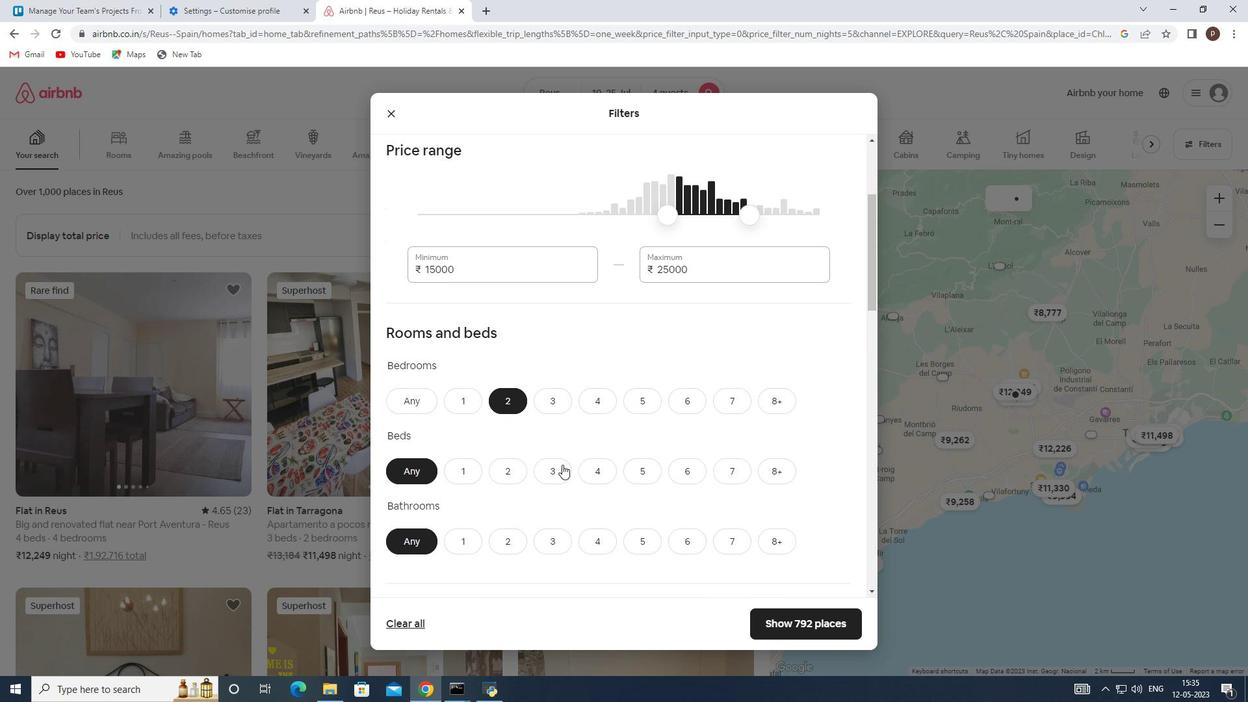 
Action: Mouse pressed left at (561, 465)
Screenshot: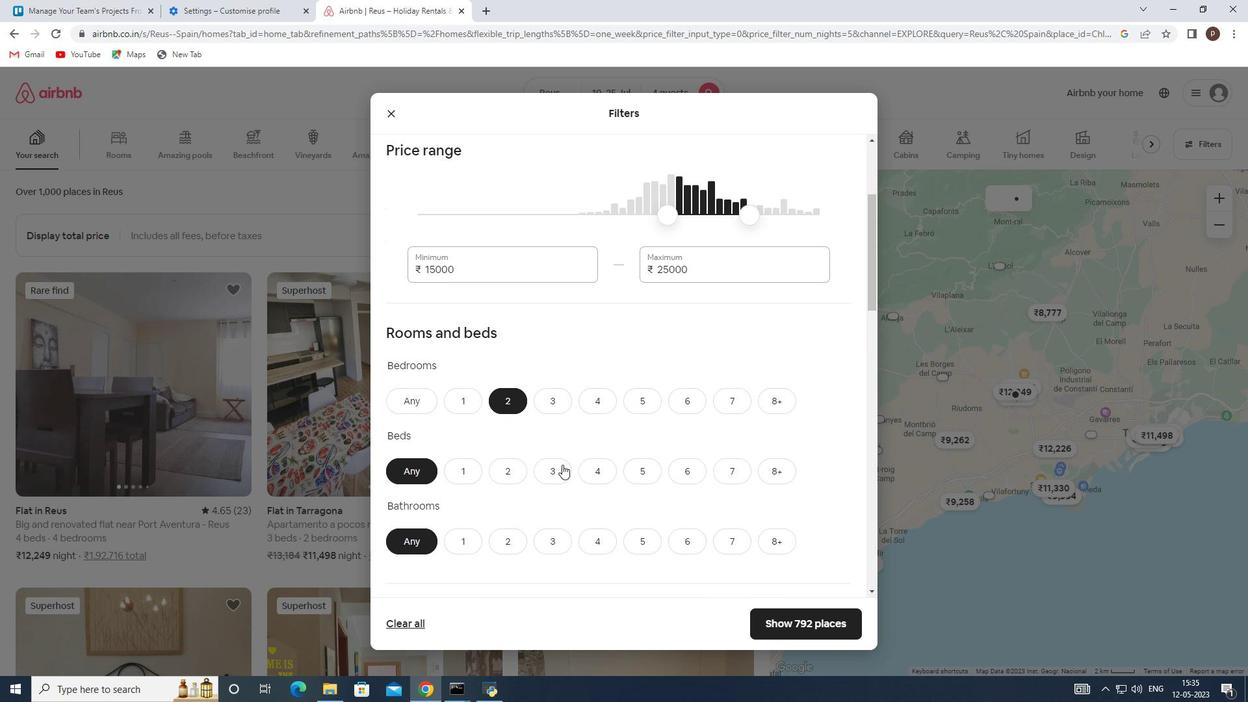 
Action: Mouse moved to (515, 544)
Screenshot: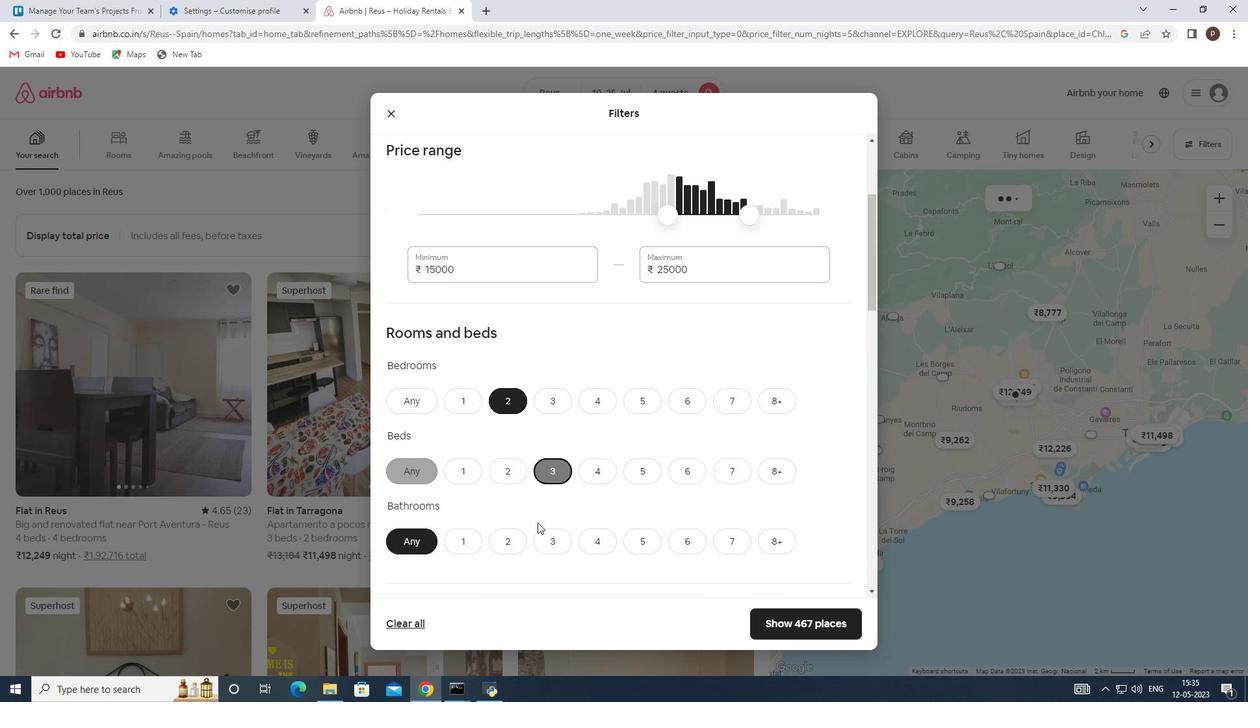 
Action: Mouse pressed left at (515, 544)
Screenshot: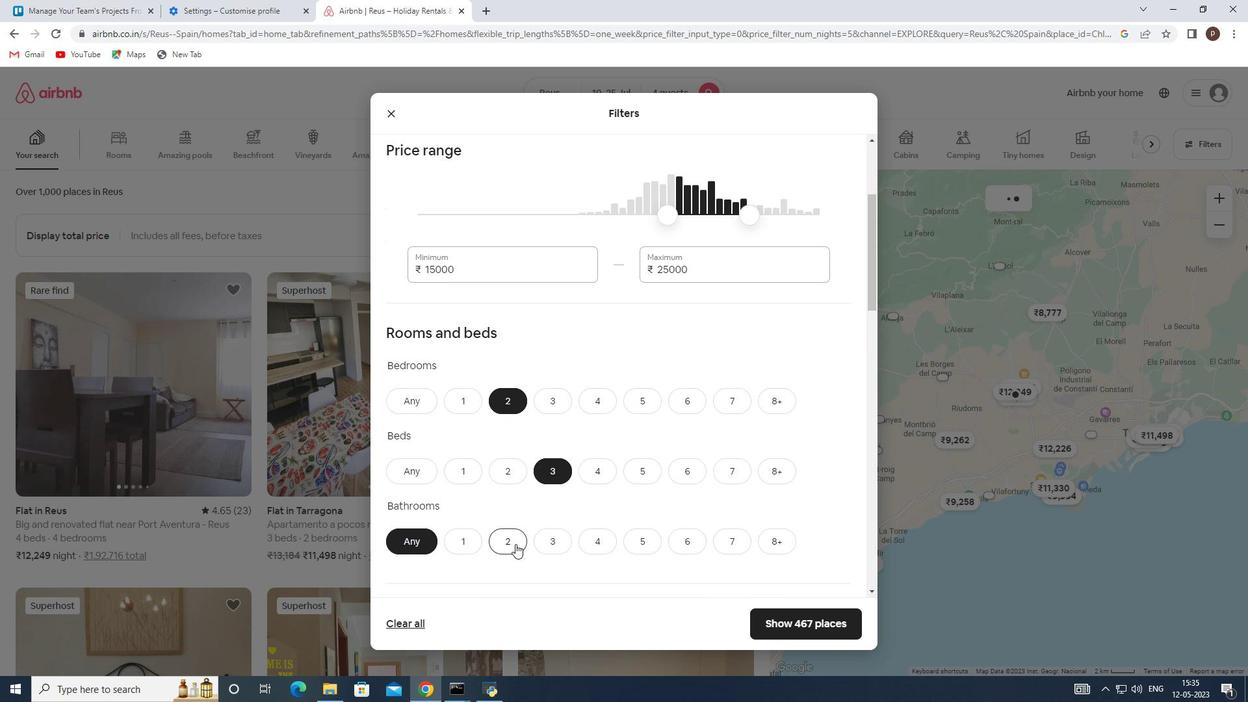 
Action: Mouse scrolled (515, 543) with delta (0, 0)
Screenshot: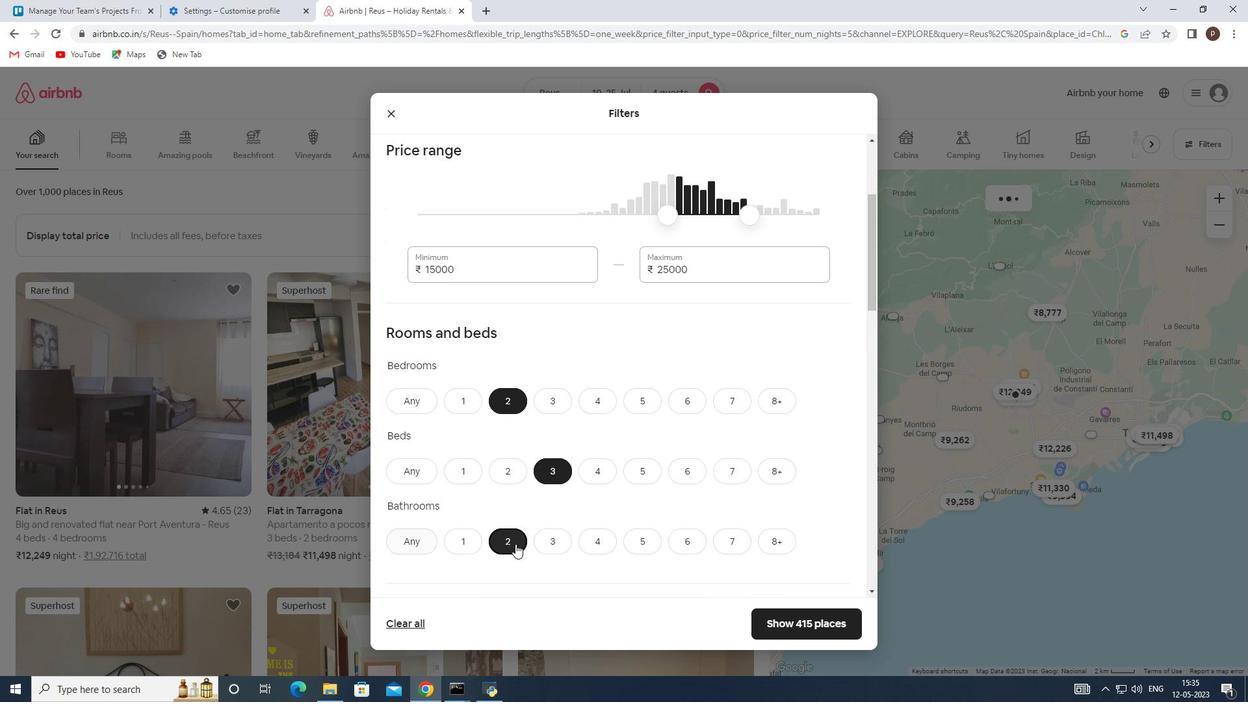 
Action: Mouse scrolled (515, 543) with delta (0, 0)
Screenshot: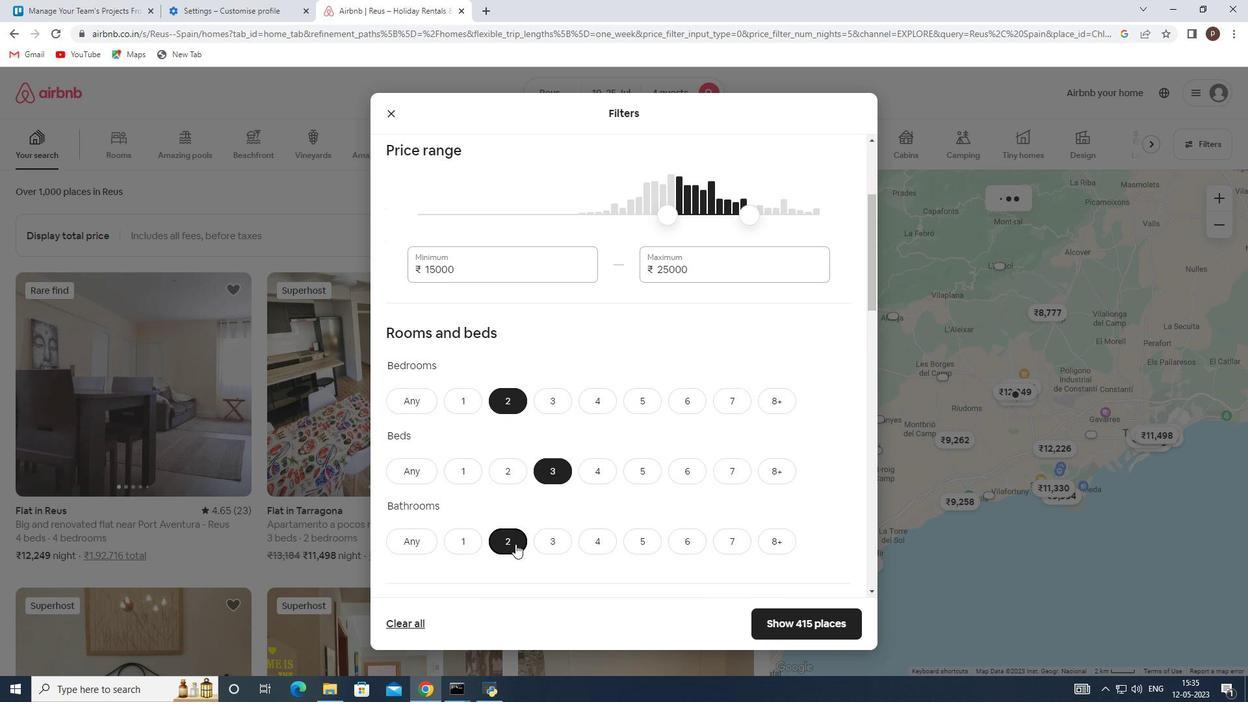 
Action: Mouse moved to (518, 461)
Screenshot: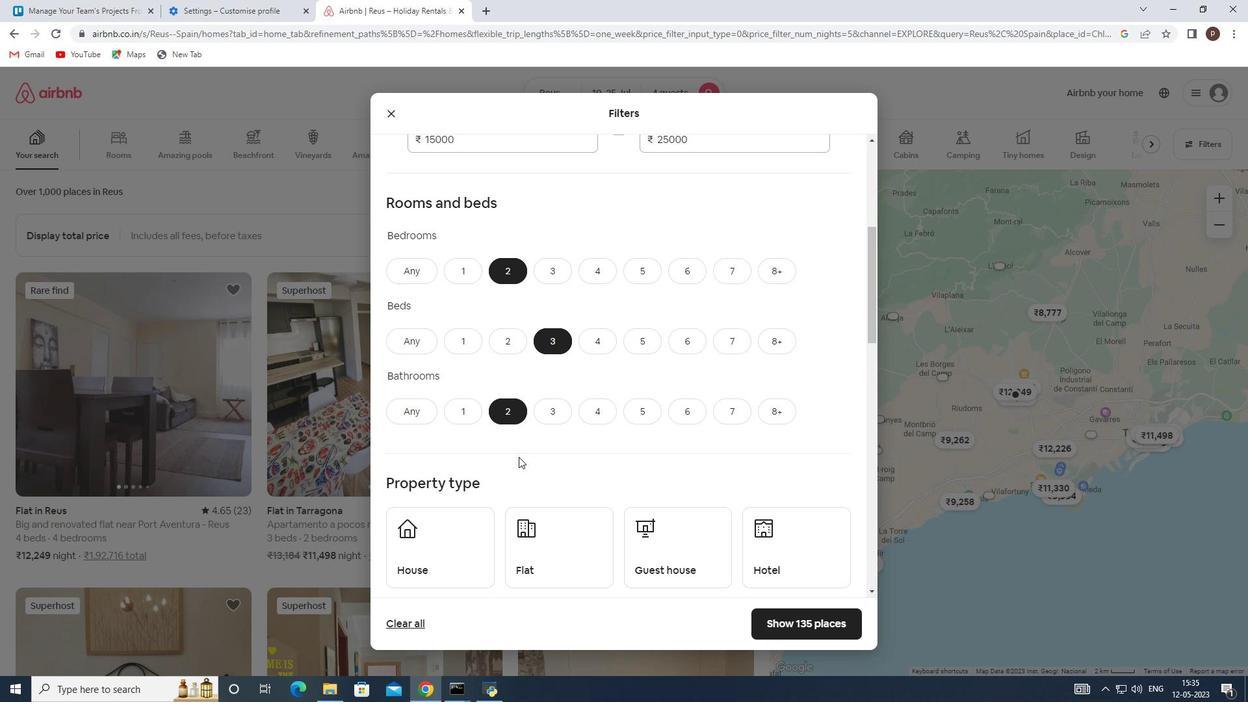
Action: Mouse scrolled (518, 461) with delta (0, 0)
Screenshot: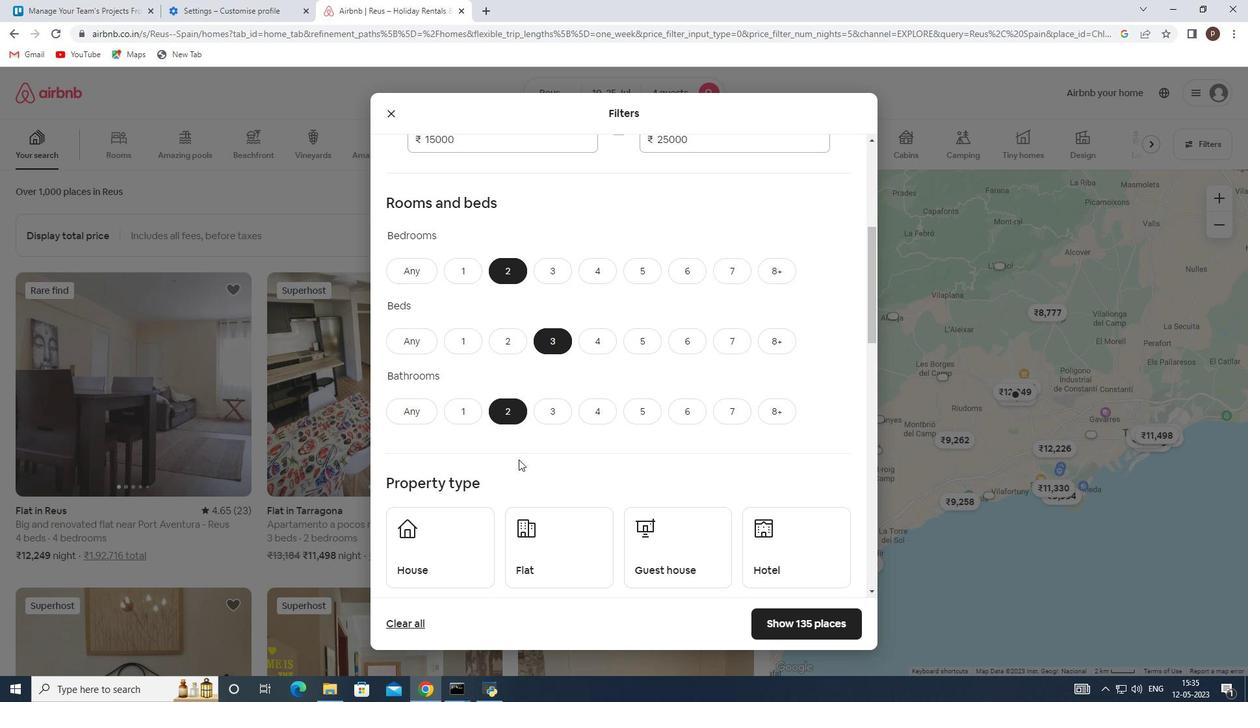 
Action: Mouse moved to (470, 468)
Screenshot: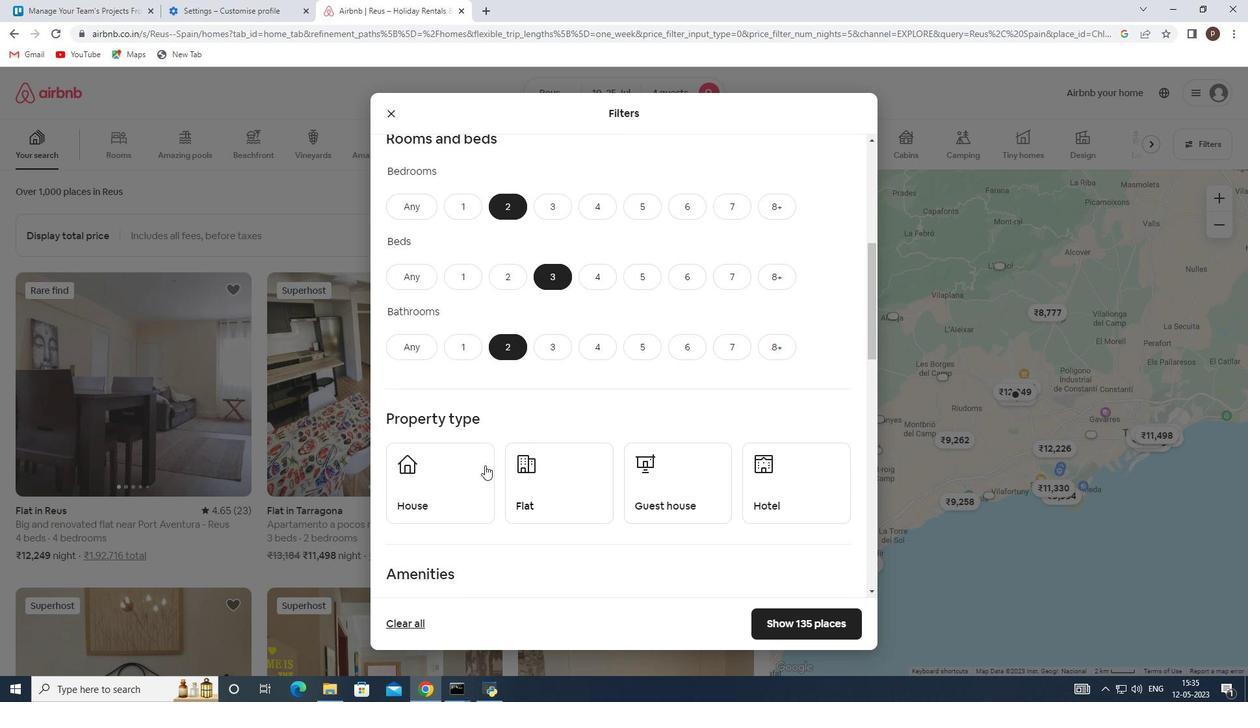 
Action: Mouse pressed left at (470, 468)
Screenshot: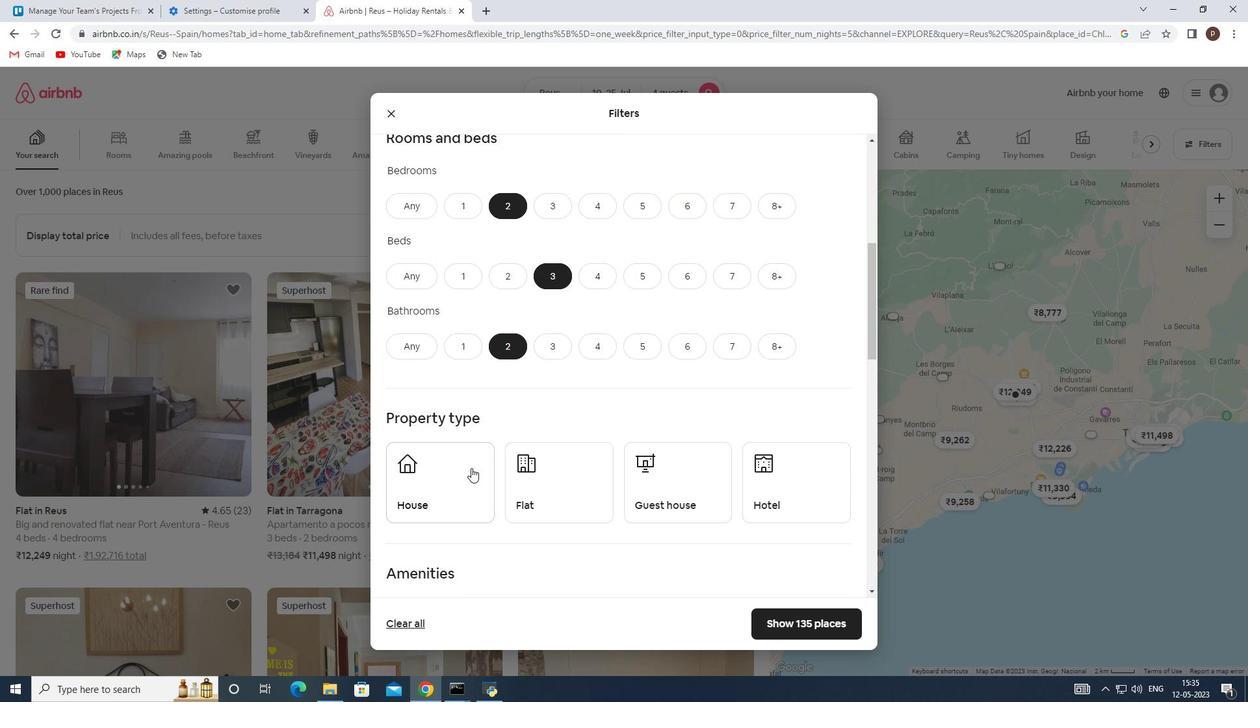 
Action: Mouse moved to (532, 472)
Screenshot: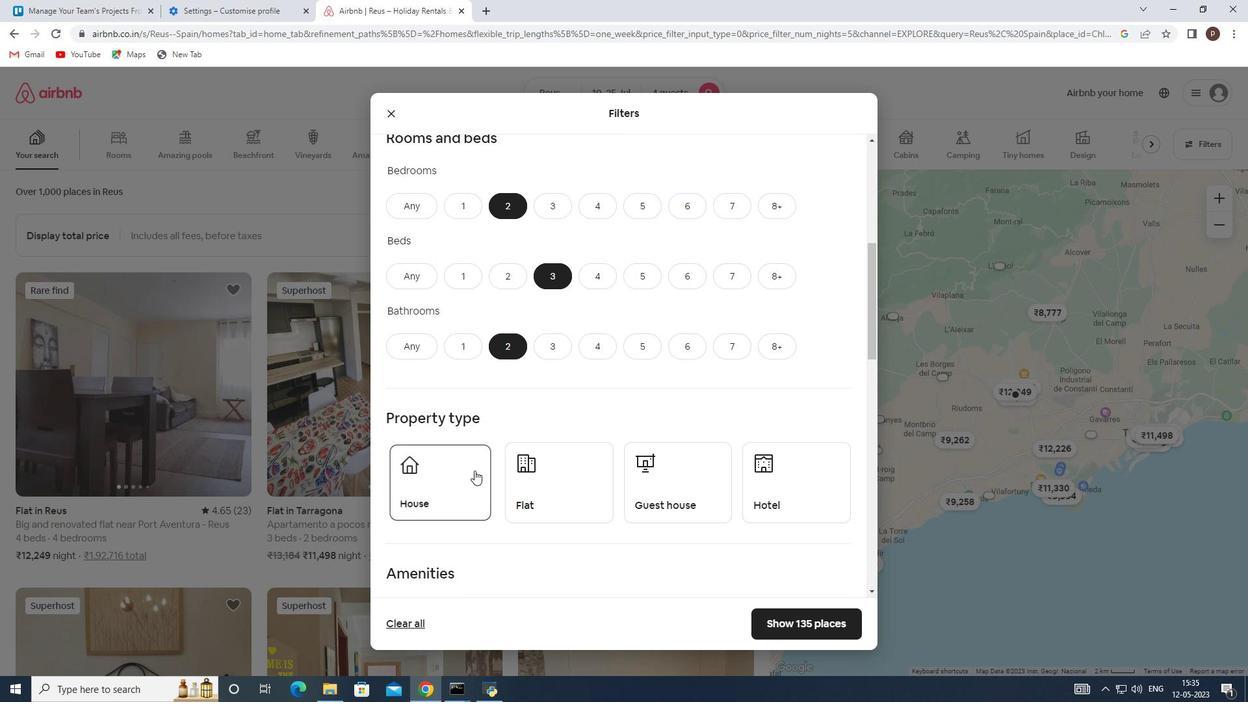 
Action: Mouse pressed left at (532, 472)
Screenshot: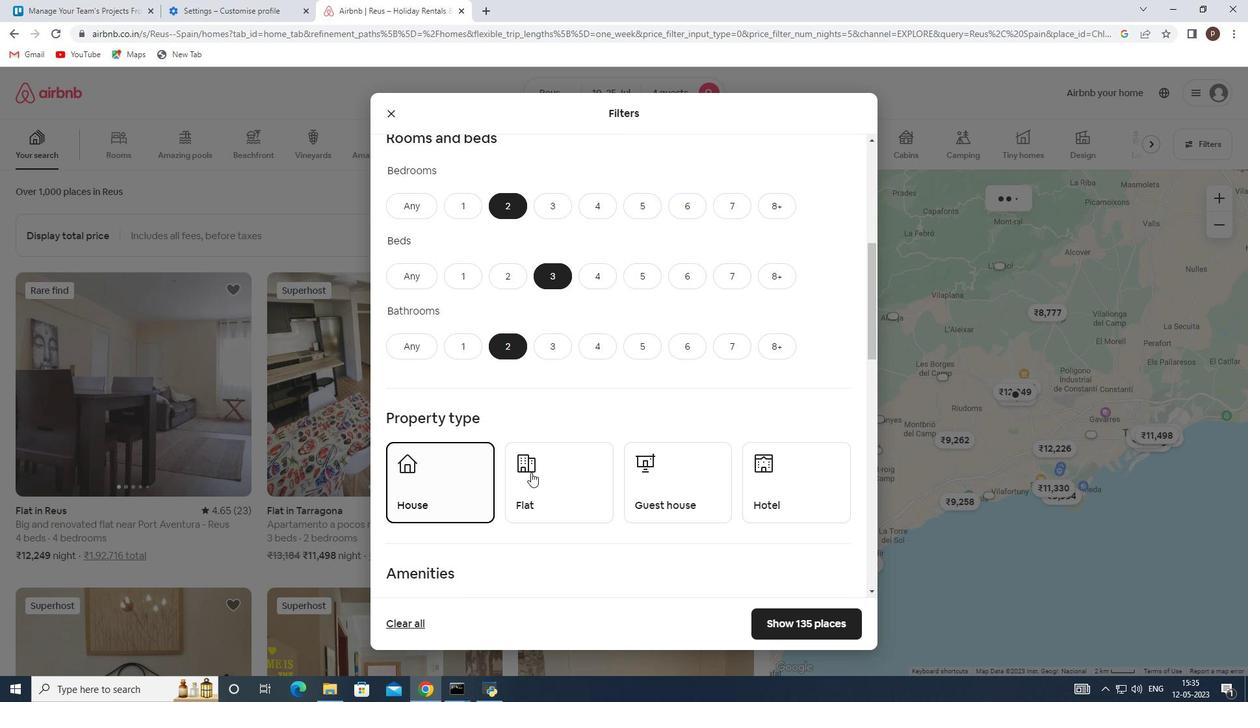 
Action: Mouse moved to (647, 481)
Screenshot: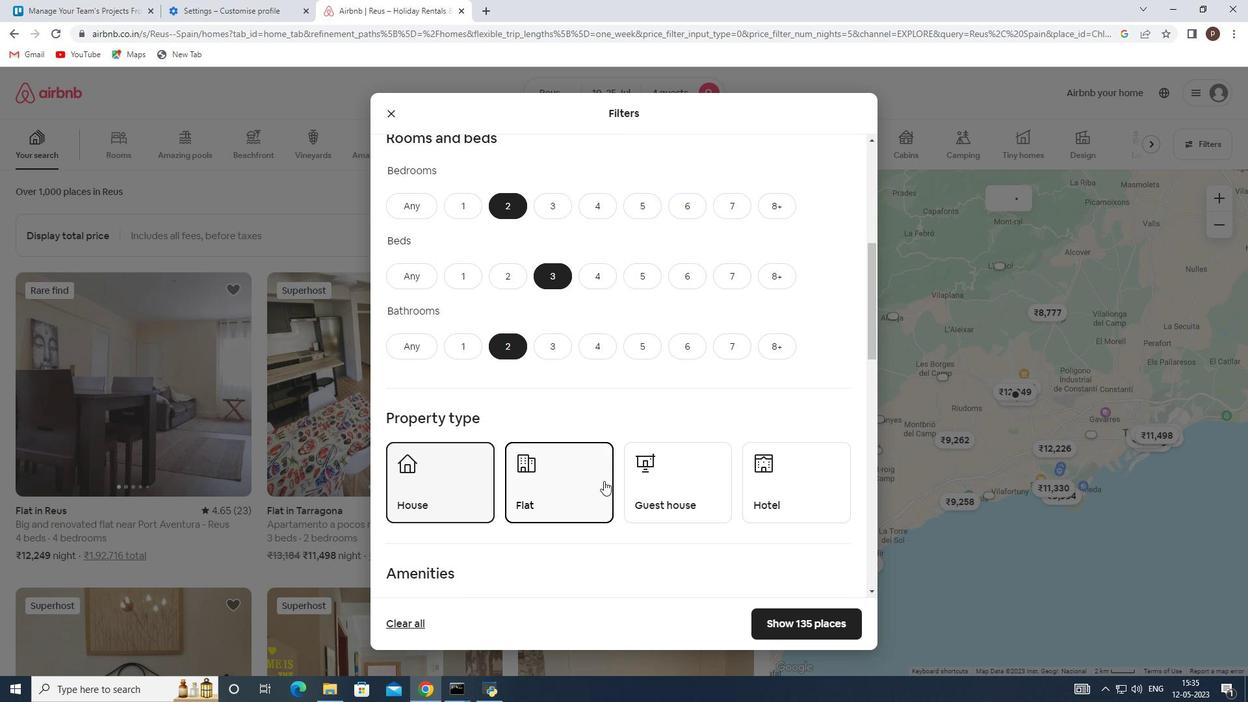 
Action: Mouse pressed left at (647, 481)
Screenshot: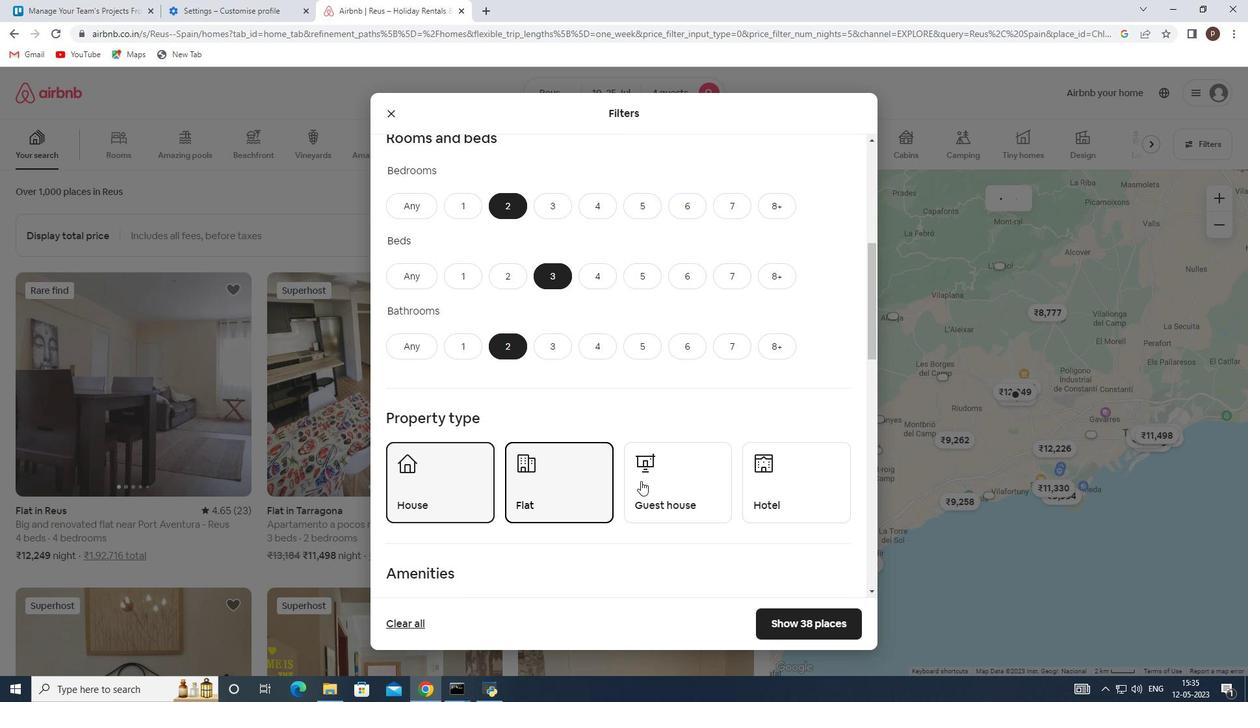 
Action: Mouse scrolled (647, 480) with delta (0, 0)
Screenshot: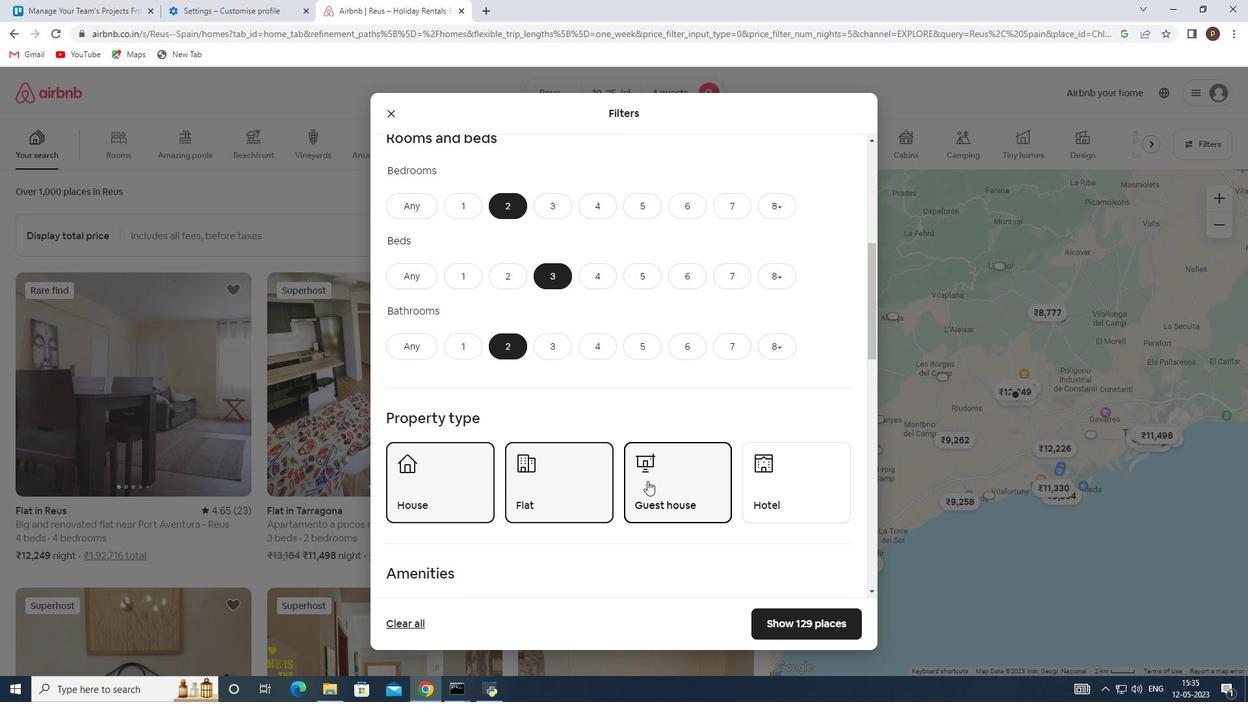 
Action: Mouse scrolled (647, 480) with delta (0, 0)
Screenshot: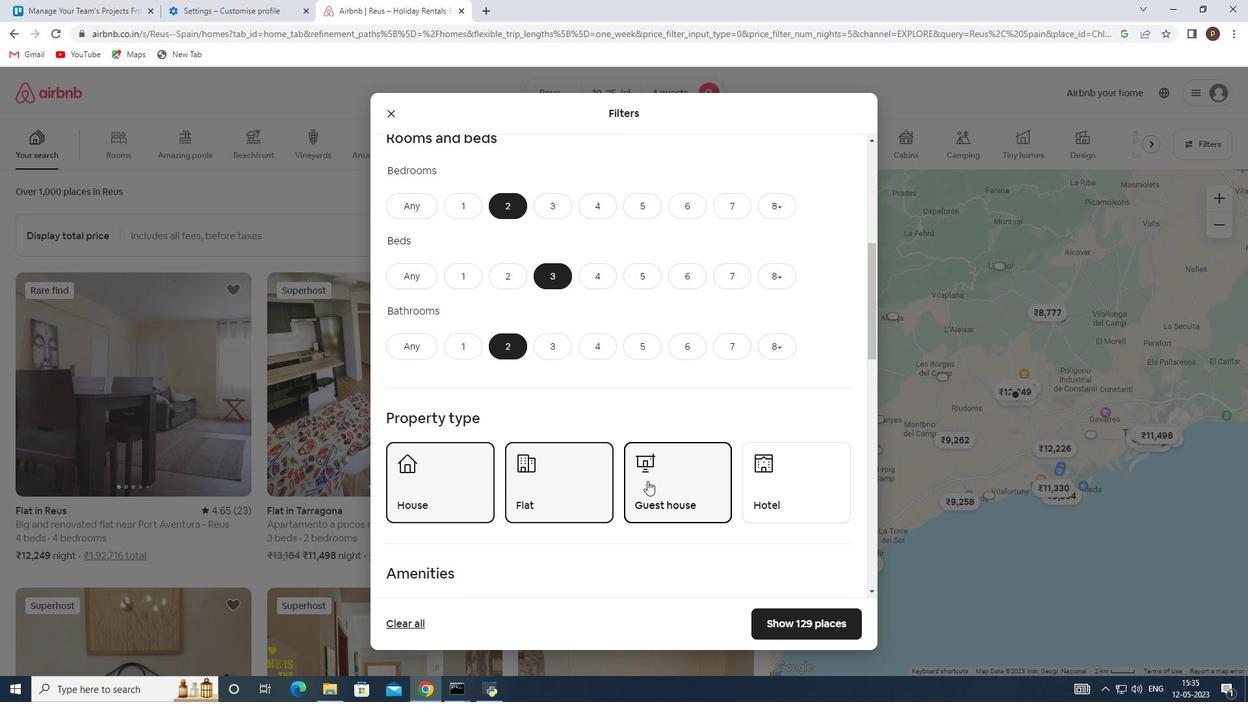 
Action: Mouse moved to (632, 465)
Screenshot: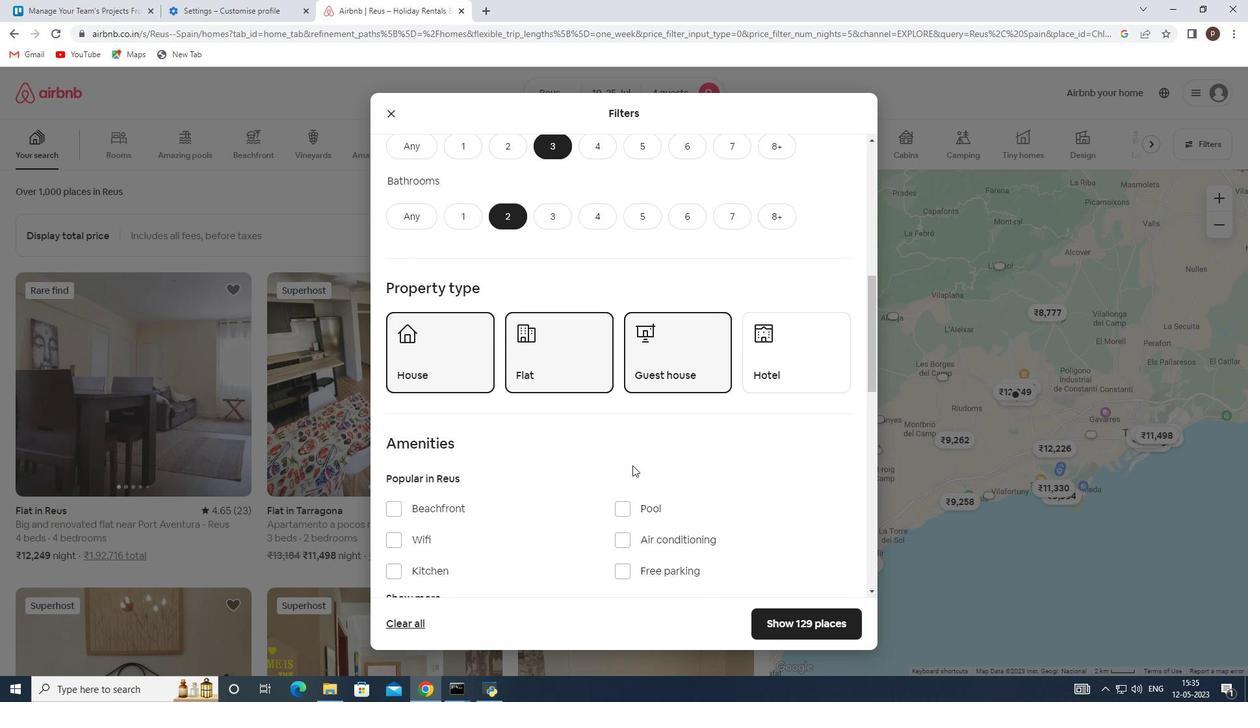 
Action: Mouse scrolled (632, 464) with delta (0, 0)
Screenshot: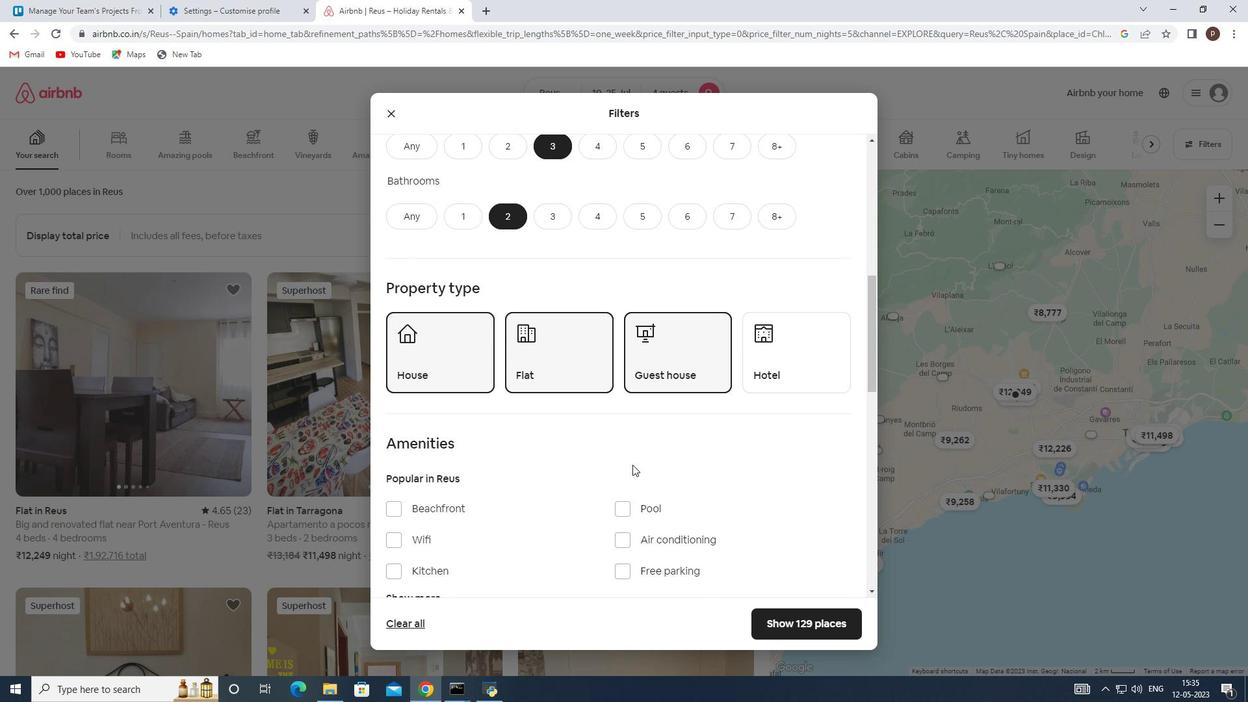 
Action: Mouse moved to (608, 453)
Screenshot: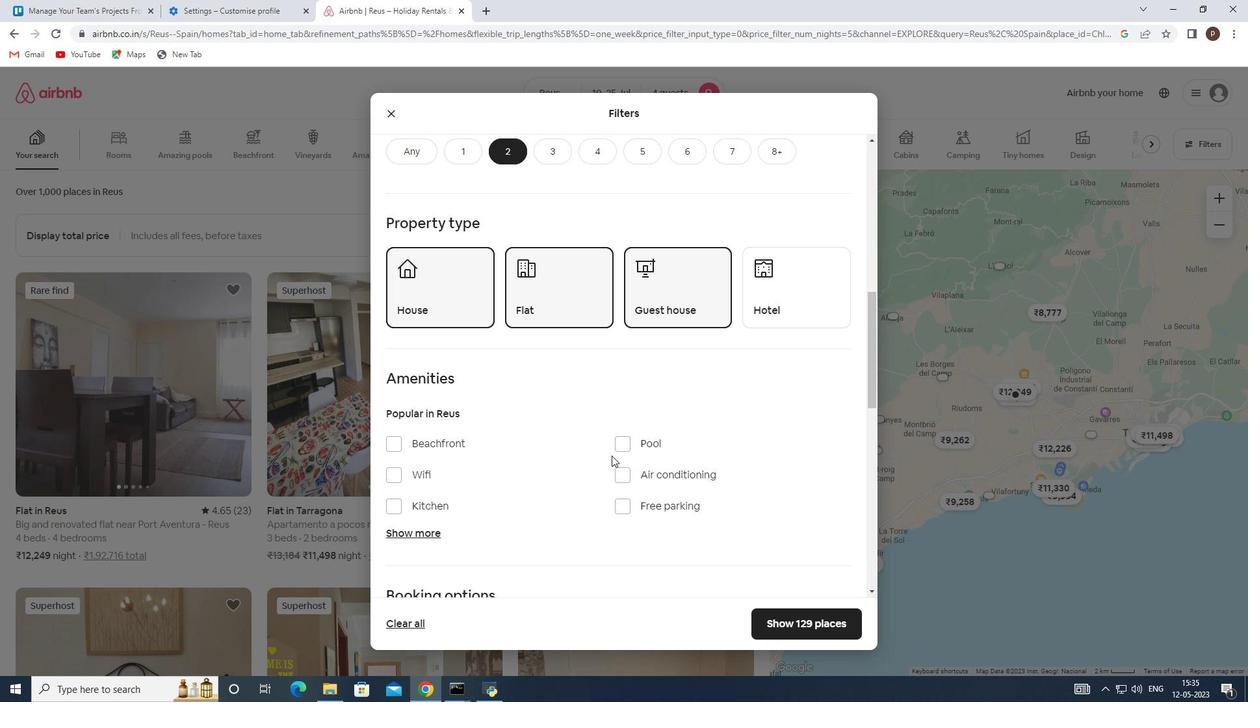 
Action: Mouse scrolled (608, 453) with delta (0, 0)
Screenshot: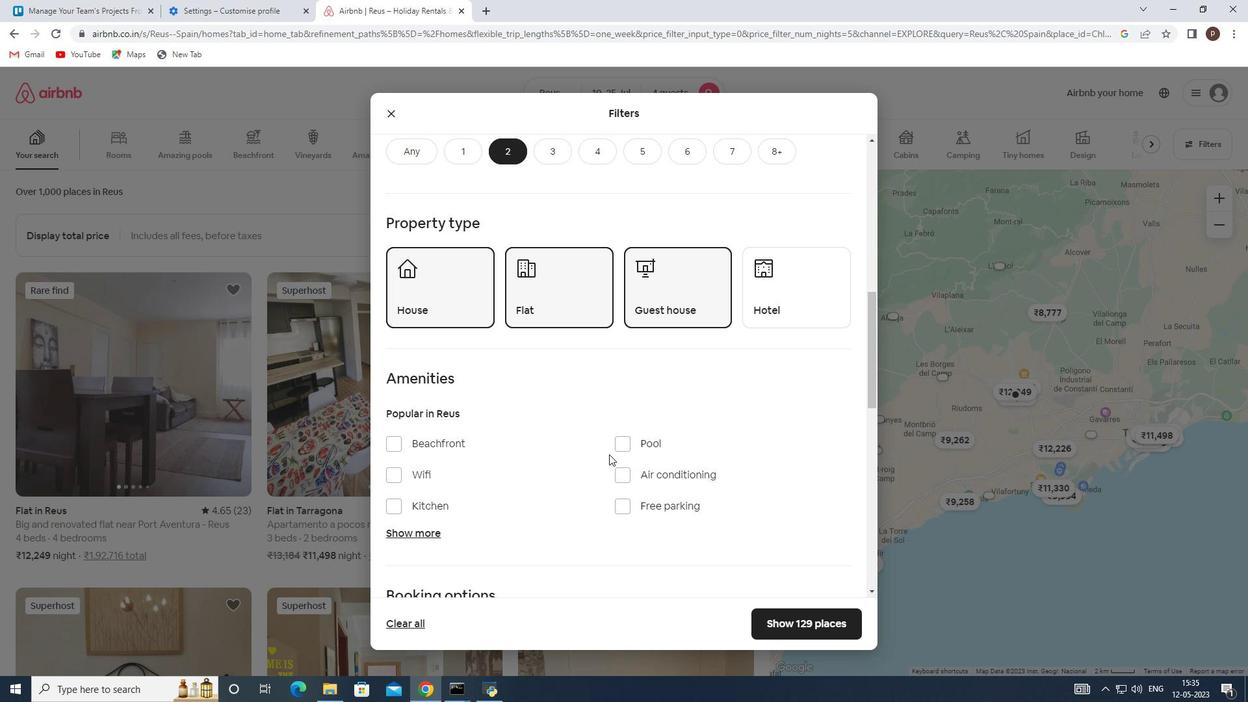 
Action: Mouse scrolled (608, 453) with delta (0, 0)
Screenshot: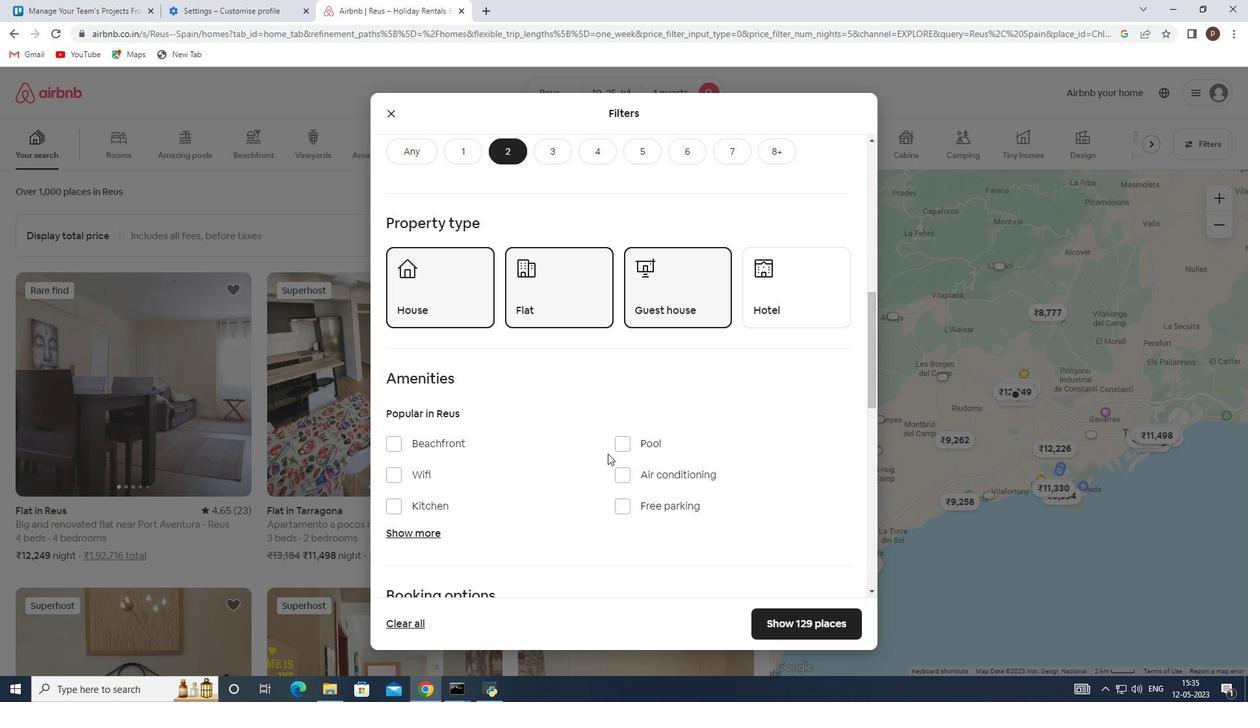 
Action: Mouse moved to (411, 400)
Screenshot: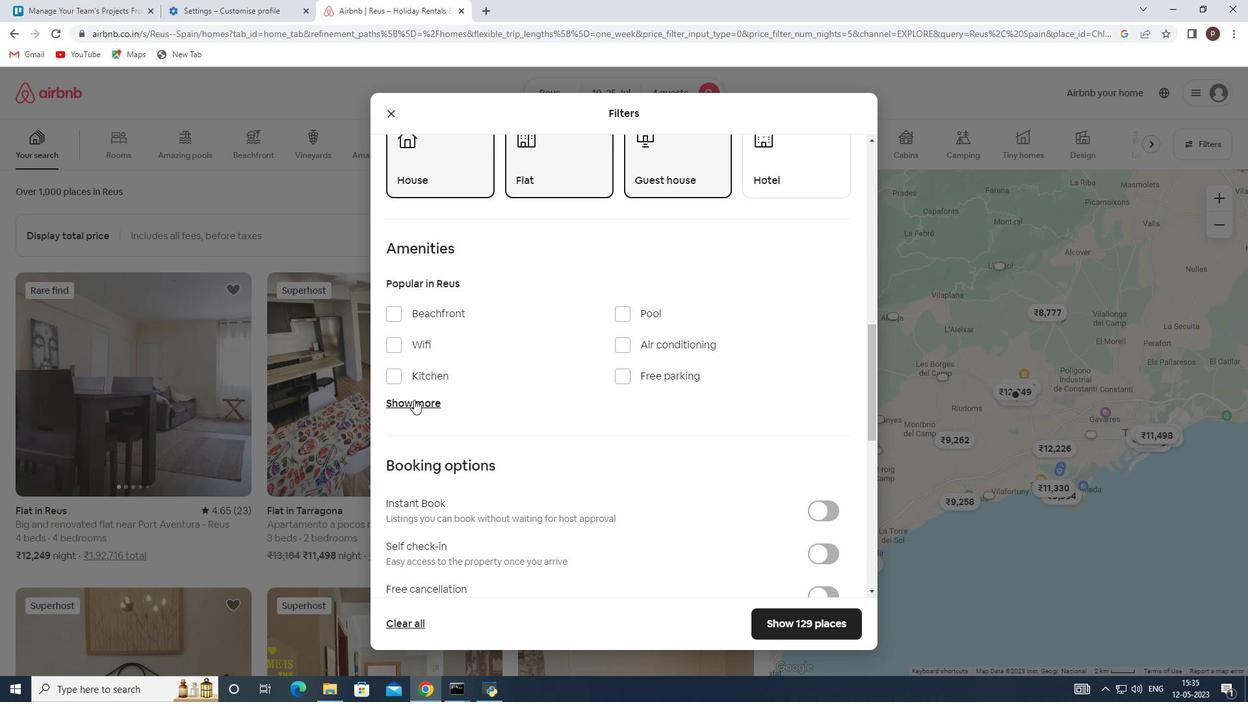 
Action: Mouse pressed left at (411, 400)
Screenshot: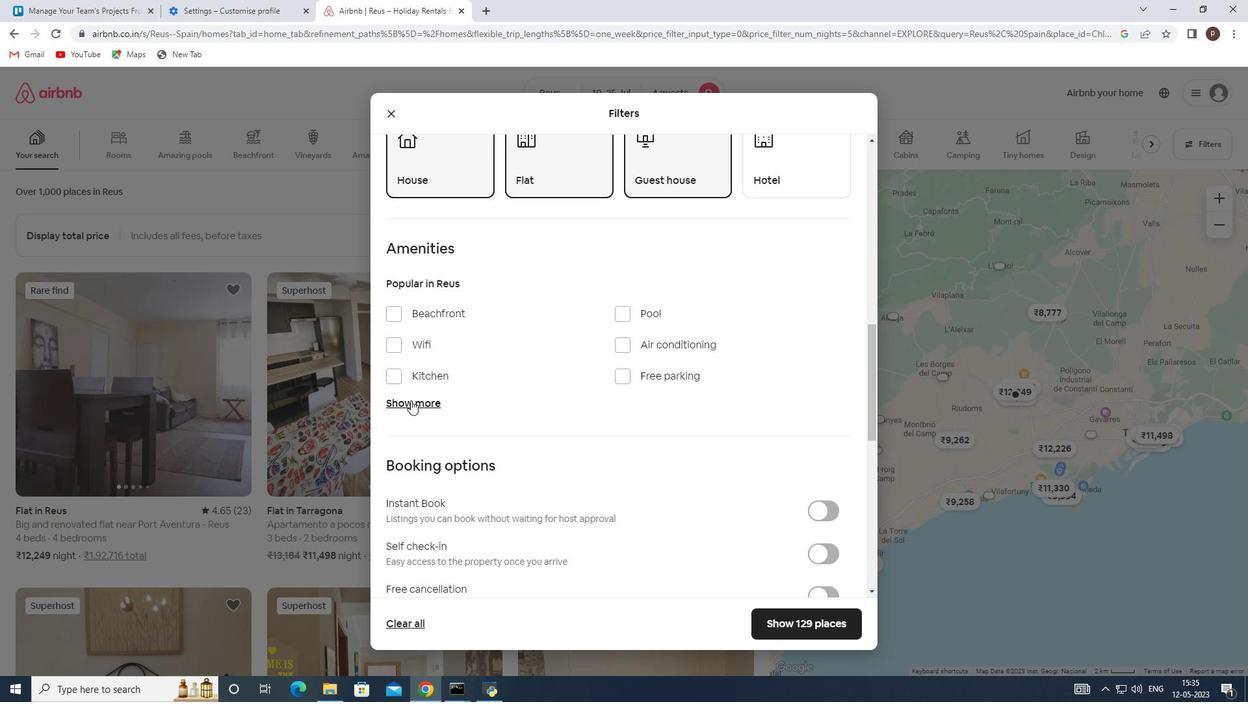 
Action: Mouse moved to (396, 515)
Screenshot: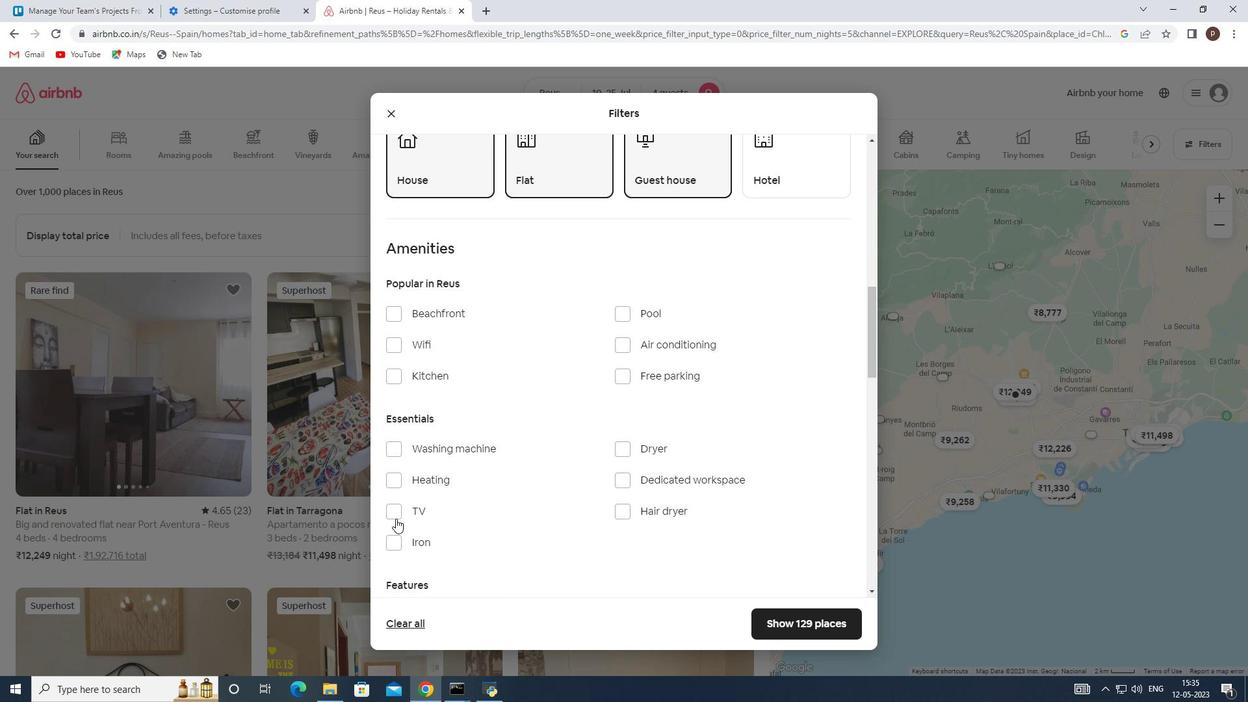 
Action: Mouse pressed left at (396, 515)
Screenshot: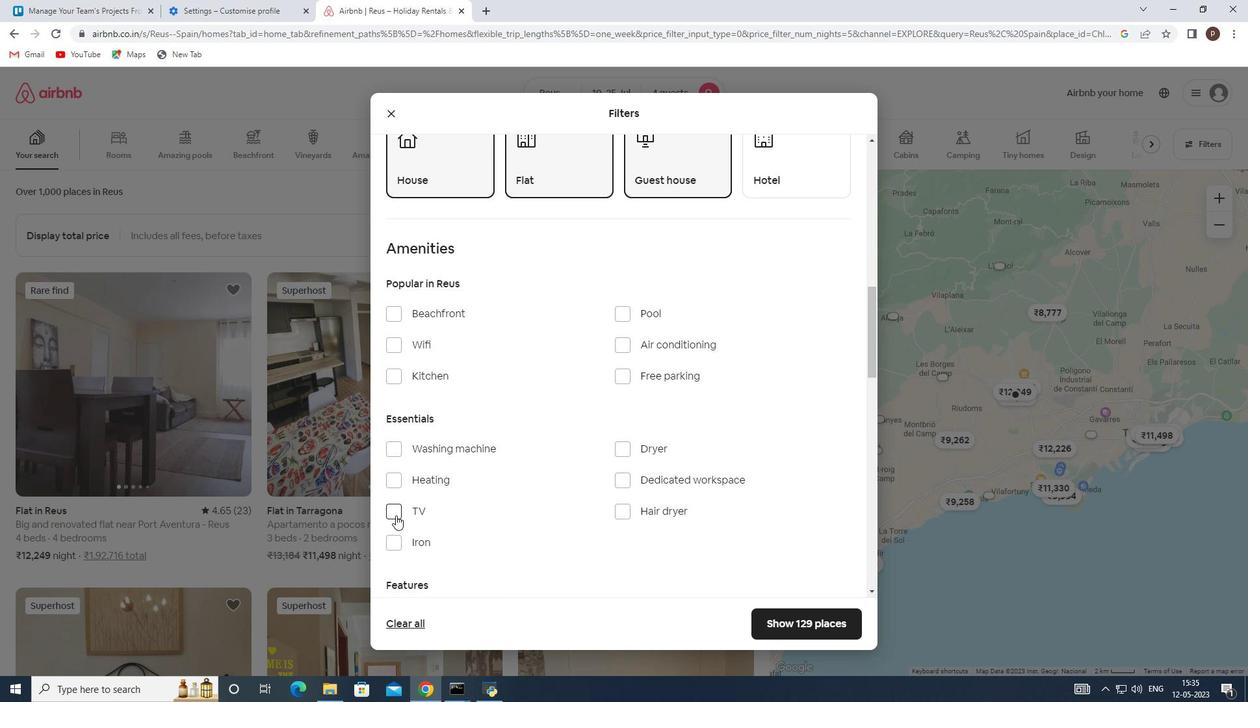 
Action: Mouse moved to (396, 348)
Screenshot: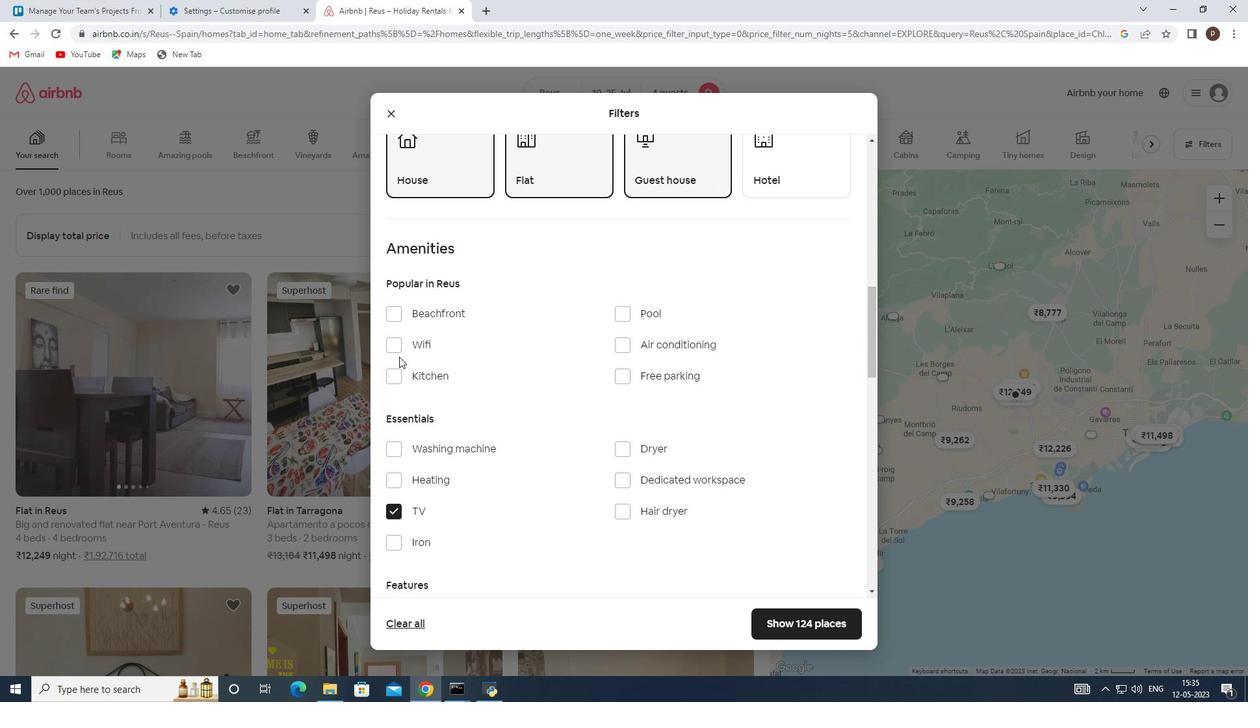 
Action: Mouse pressed left at (396, 348)
Screenshot: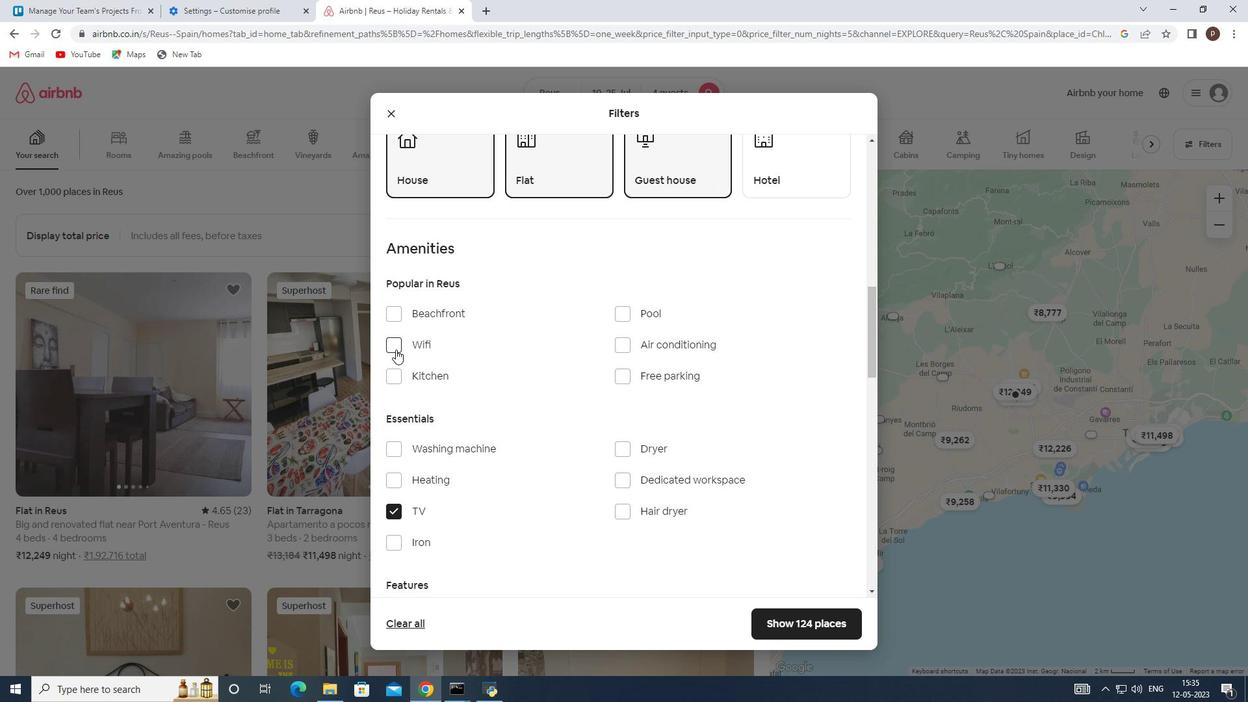 
Action: Mouse moved to (622, 370)
Screenshot: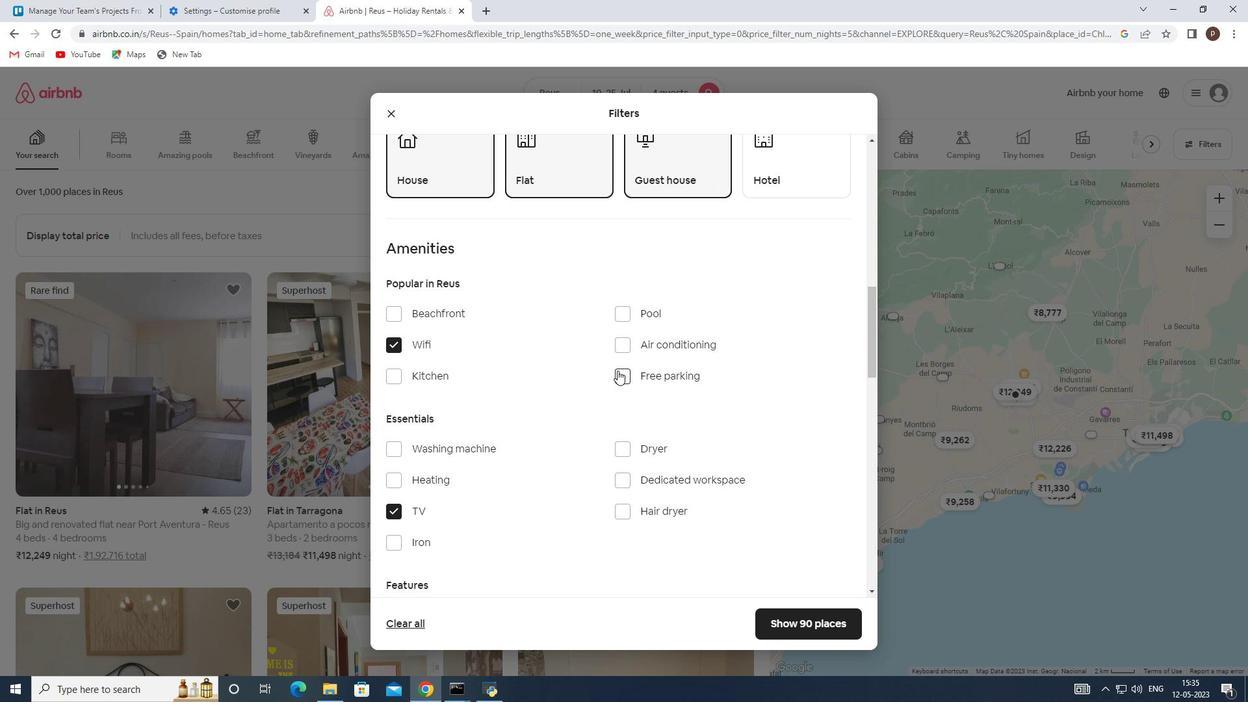 
Action: Mouse pressed left at (622, 370)
Screenshot: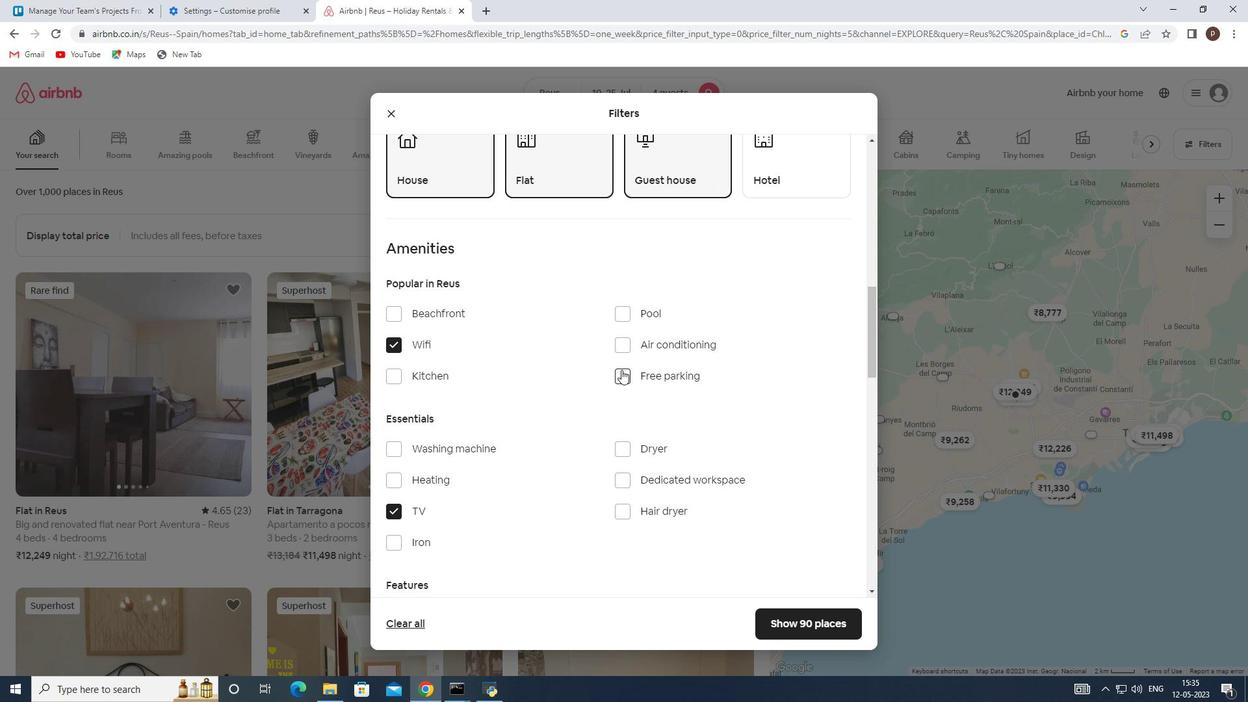 
Action: Mouse moved to (549, 444)
Screenshot: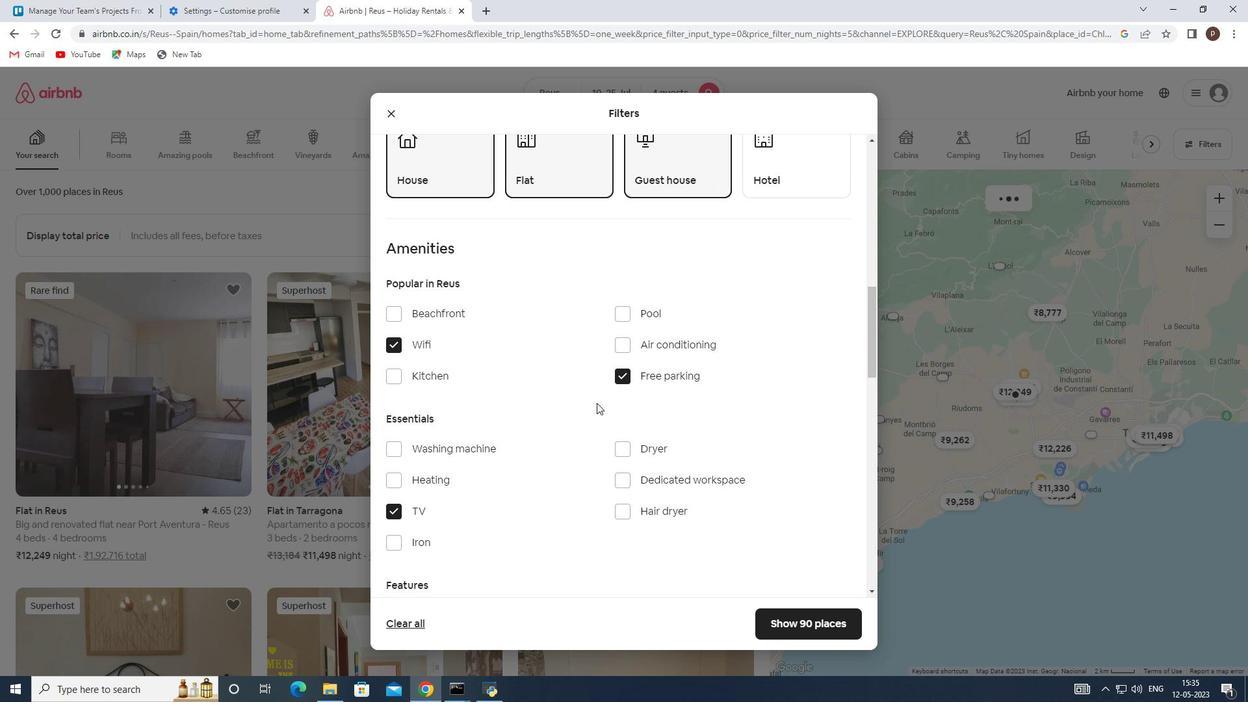 
Action: Mouse scrolled (549, 443) with delta (0, 0)
Screenshot: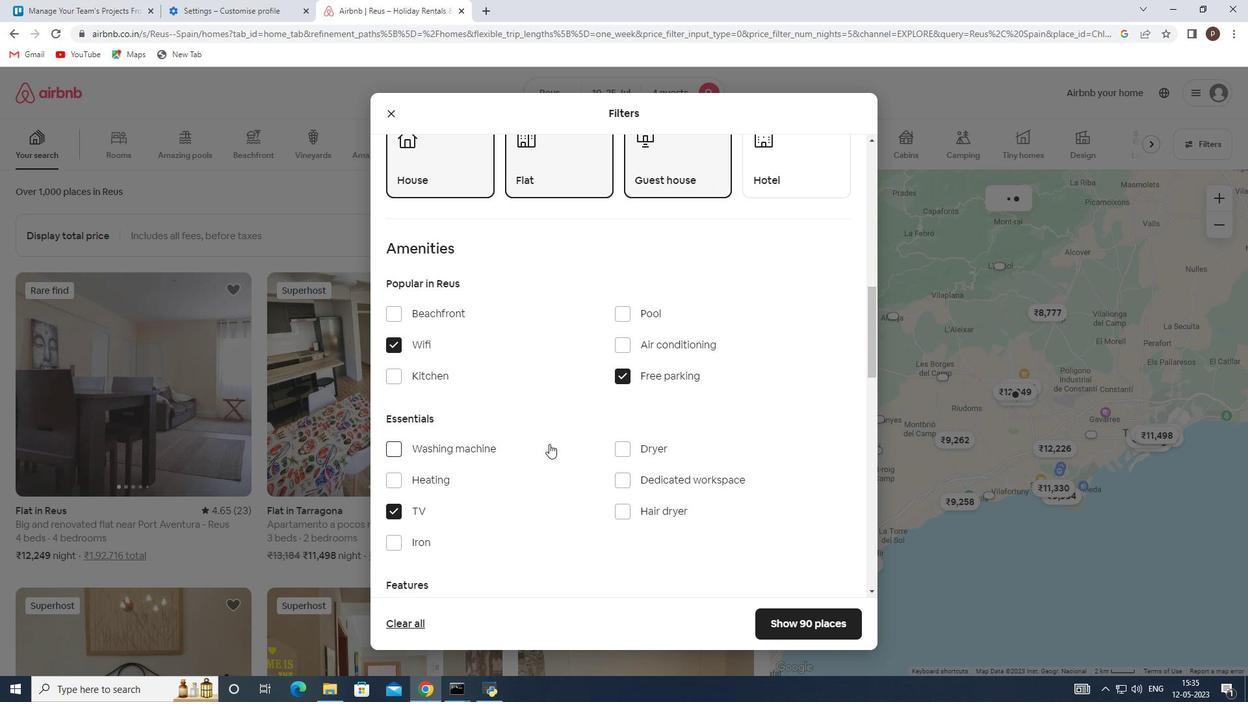 
Action: Mouse scrolled (549, 443) with delta (0, 0)
Screenshot: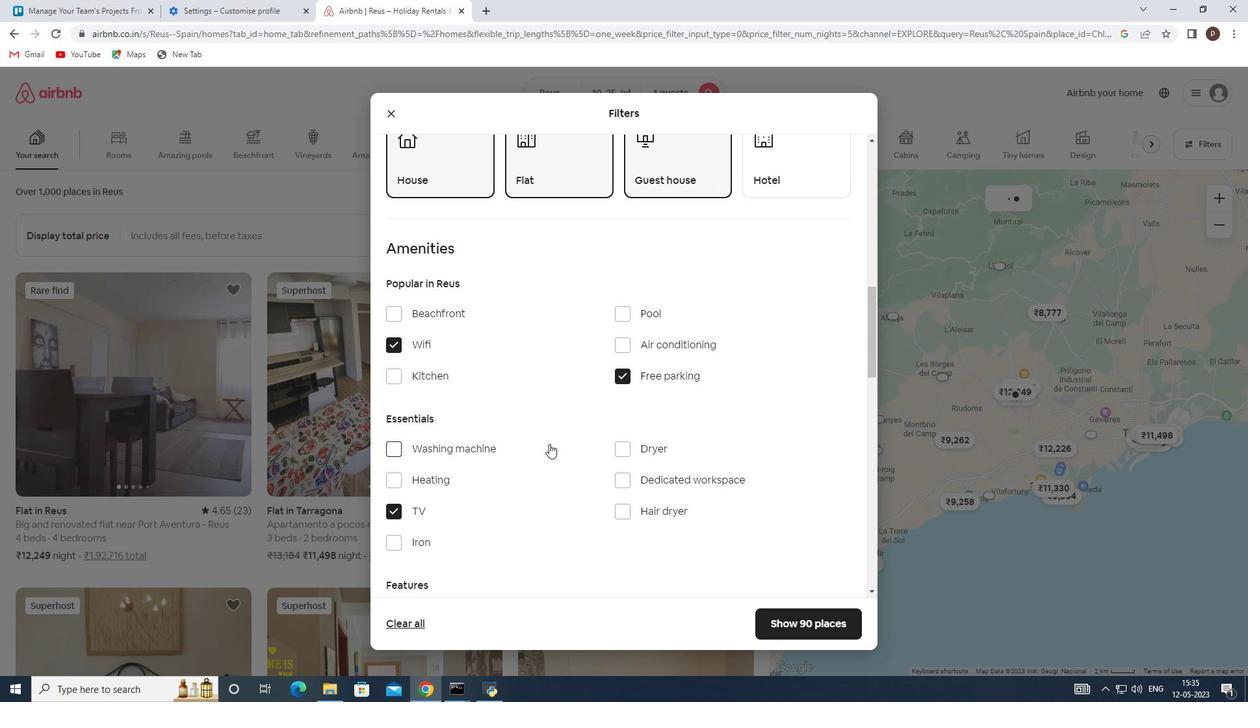
Action: Mouse moved to (548, 439)
Screenshot: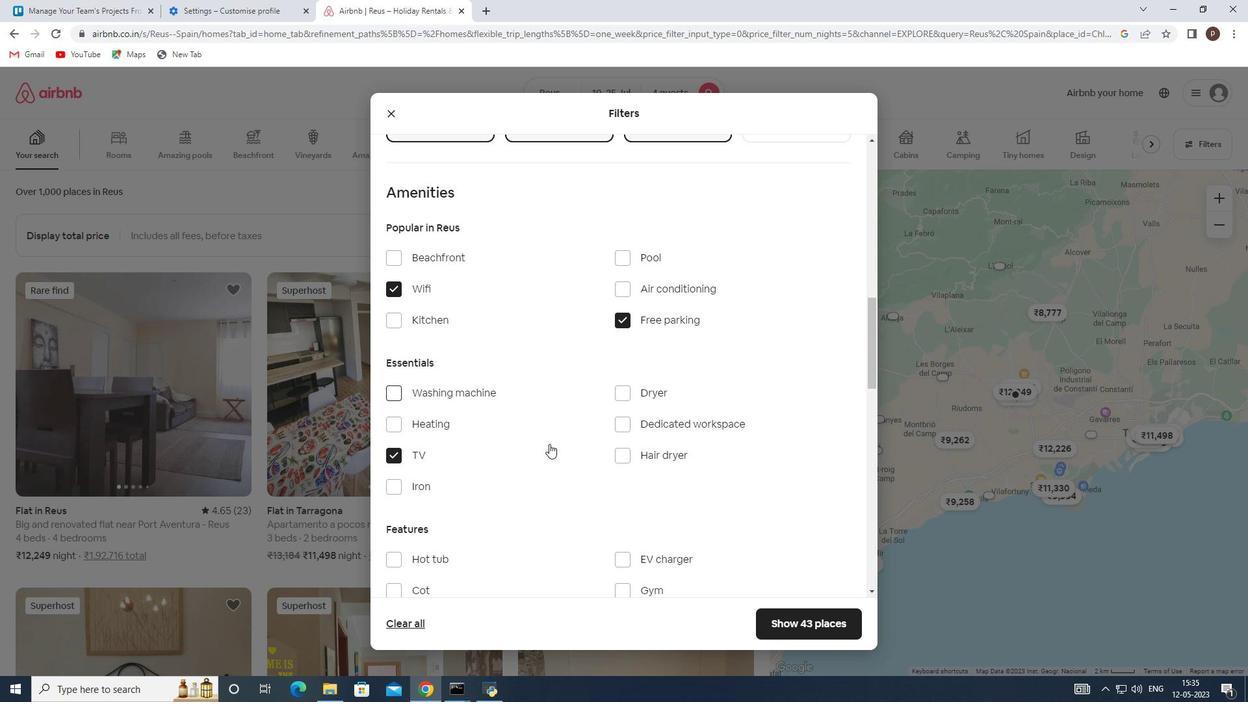 
Action: Mouse scrolled (548, 438) with delta (0, 0)
Screenshot: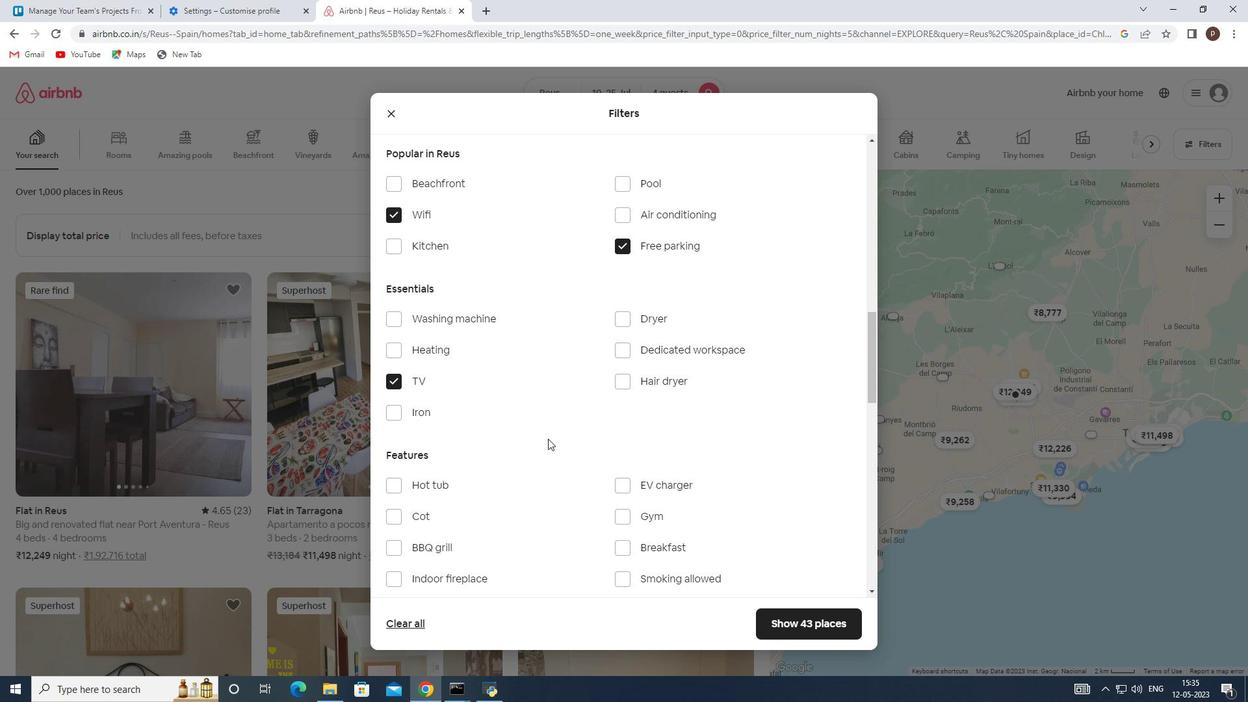 
Action: Mouse scrolled (548, 438) with delta (0, 0)
Screenshot: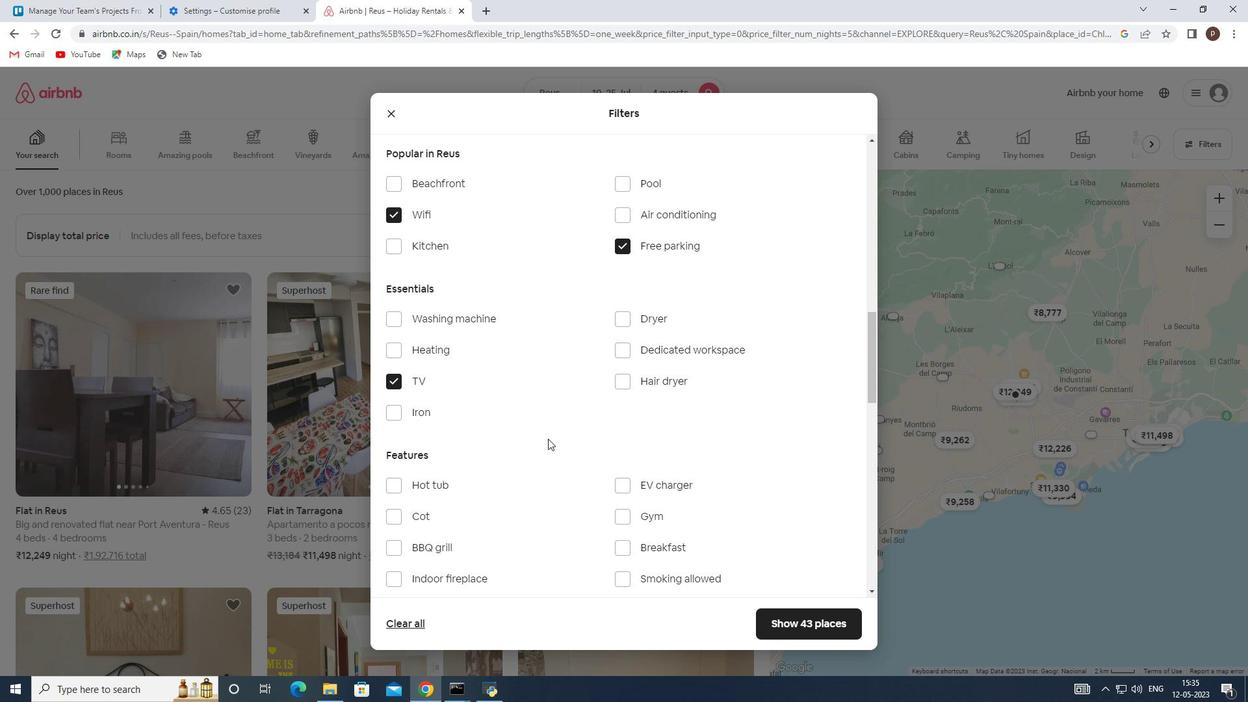 
Action: Mouse moved to (628, 381)
Screenshot: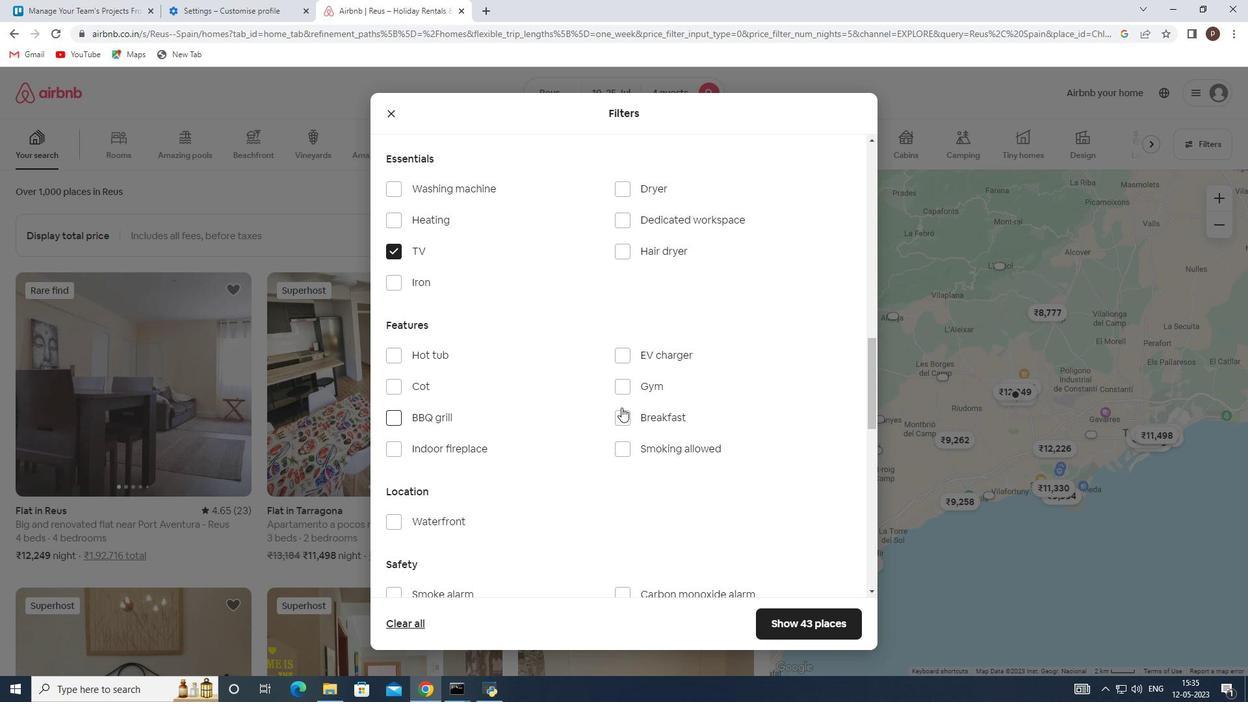 
Action: Mouse pressed left at (628, 381)
Screenshot: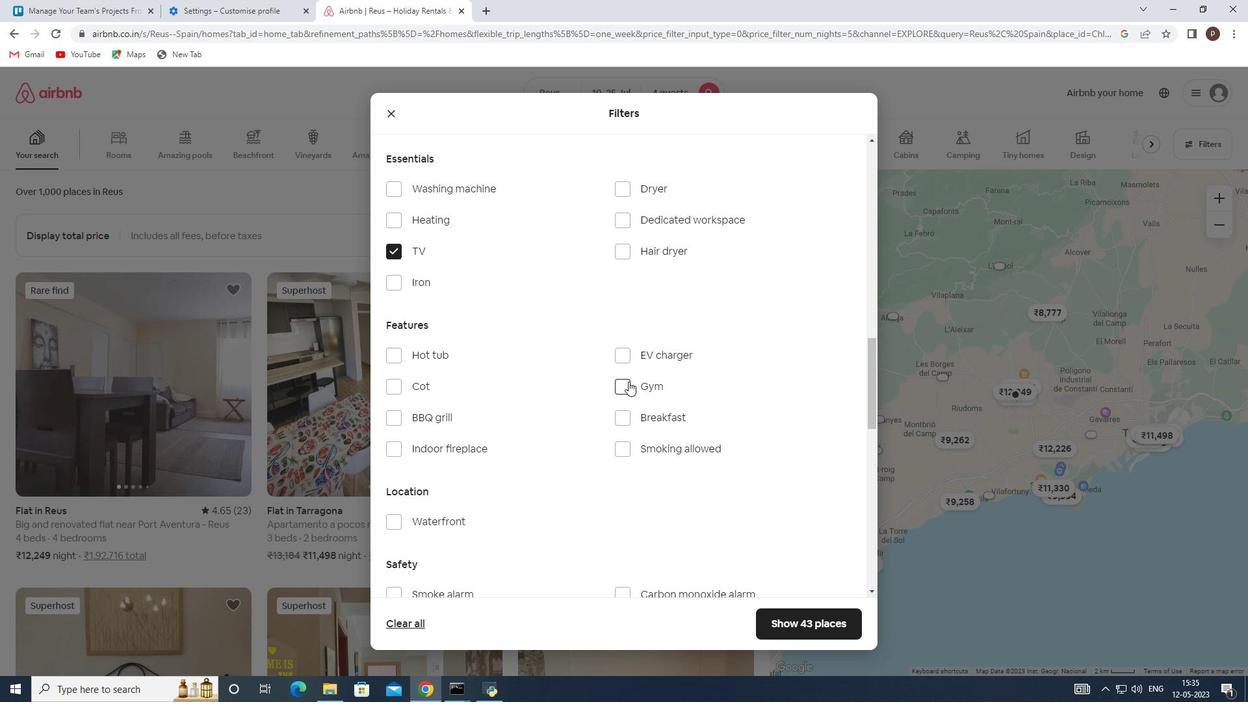 
Action: Mouse moved to (626, 415)
Screenshot: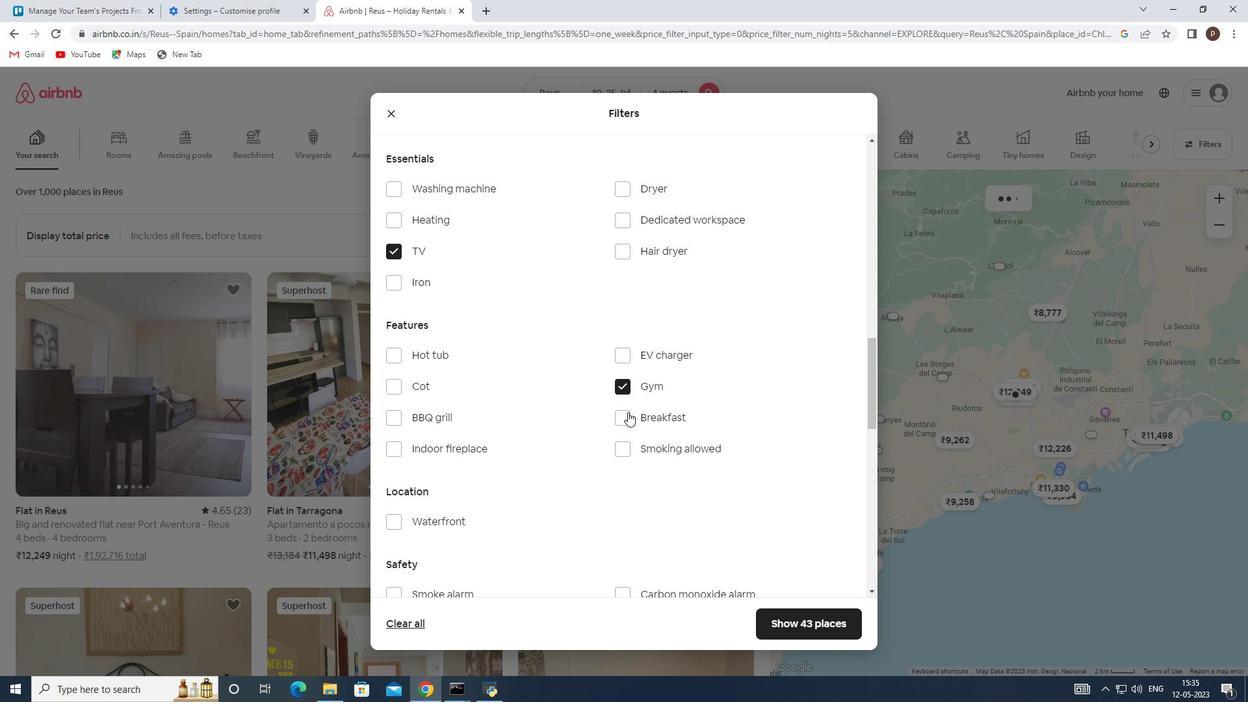 
Action: Mouse pressed left at (626, 415)
Screenshot: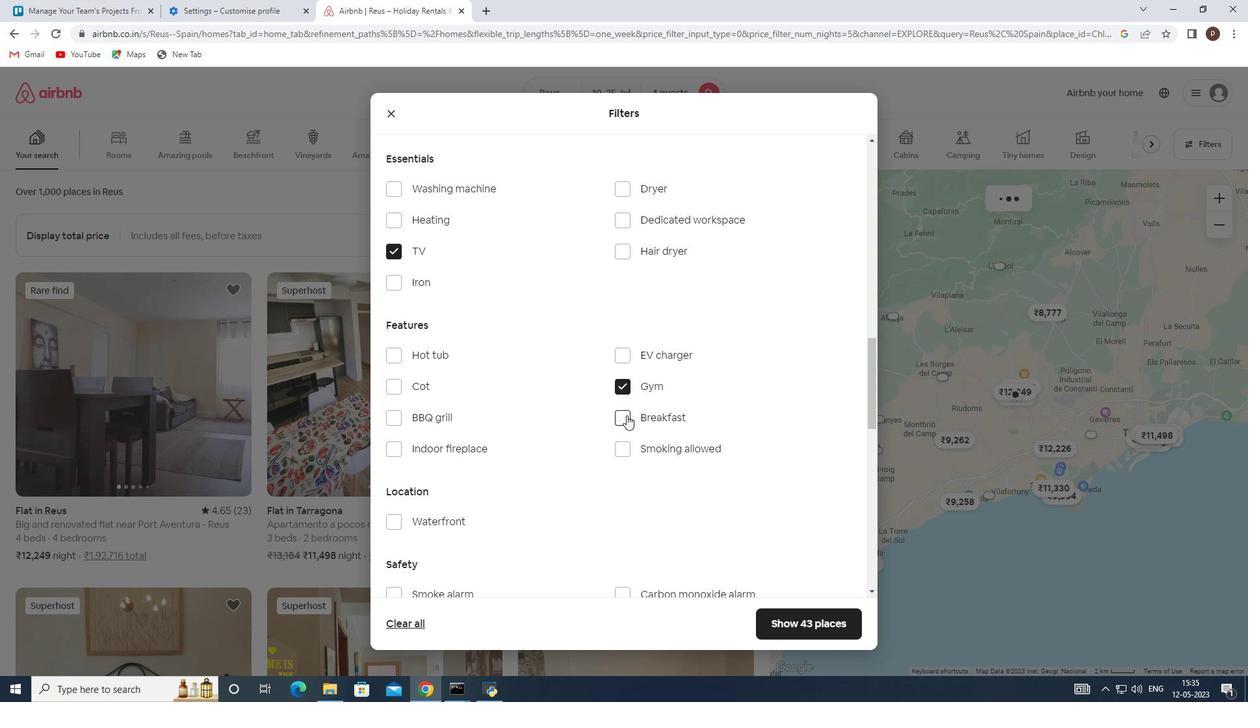 
Action: Mouse moved to (573, 422)
Screenshot: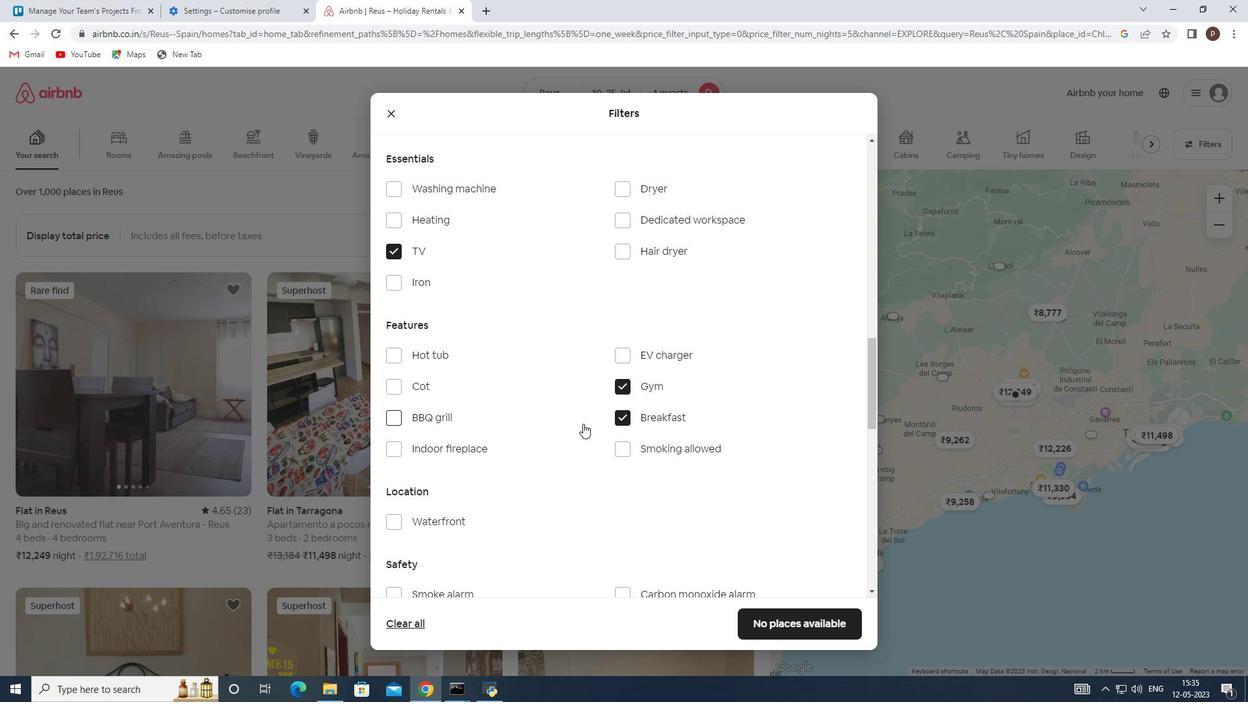 
Action: Mouse scrolled (573, 422) with delta (0, 0)
Screenshot: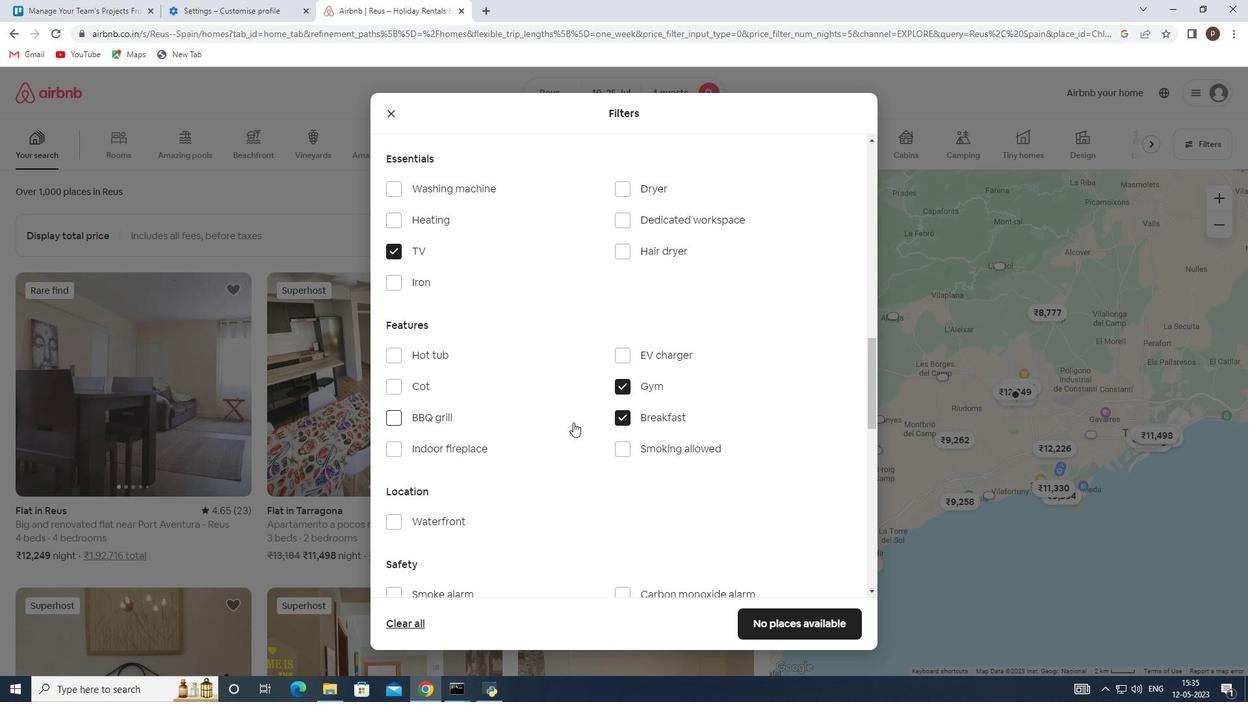 
Action: Mouse scrolled (573, 422) with delta (0, 0)
Screenshot: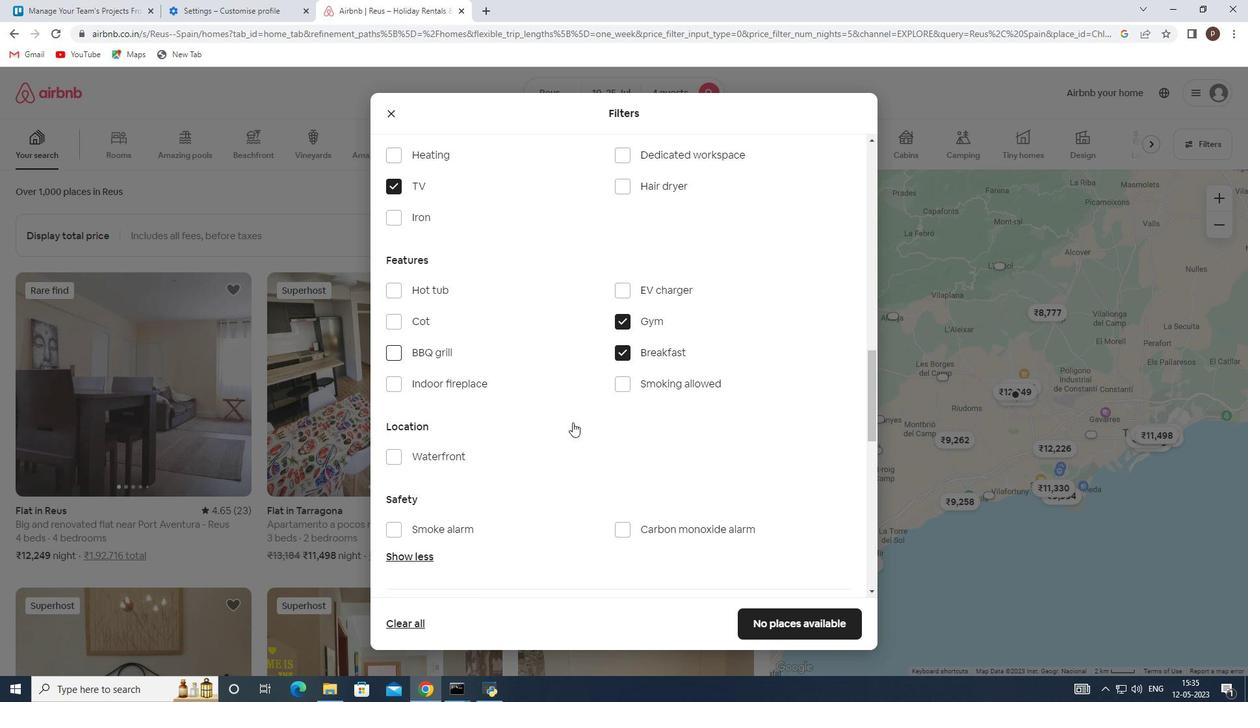 
Action: Mouse scrolled (573, 422) with delta (0, 0)
Screenshot: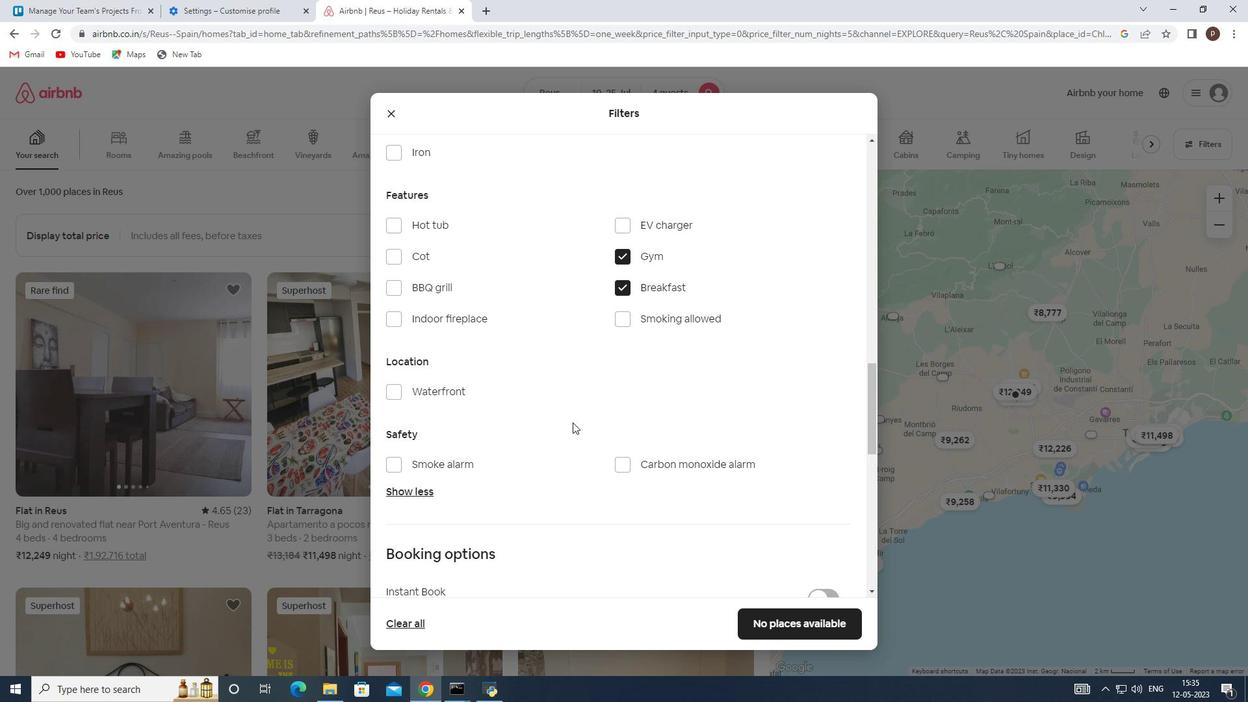
Action: Mouse scrolled (573, 422) with delta (0, 0)
Screenshot: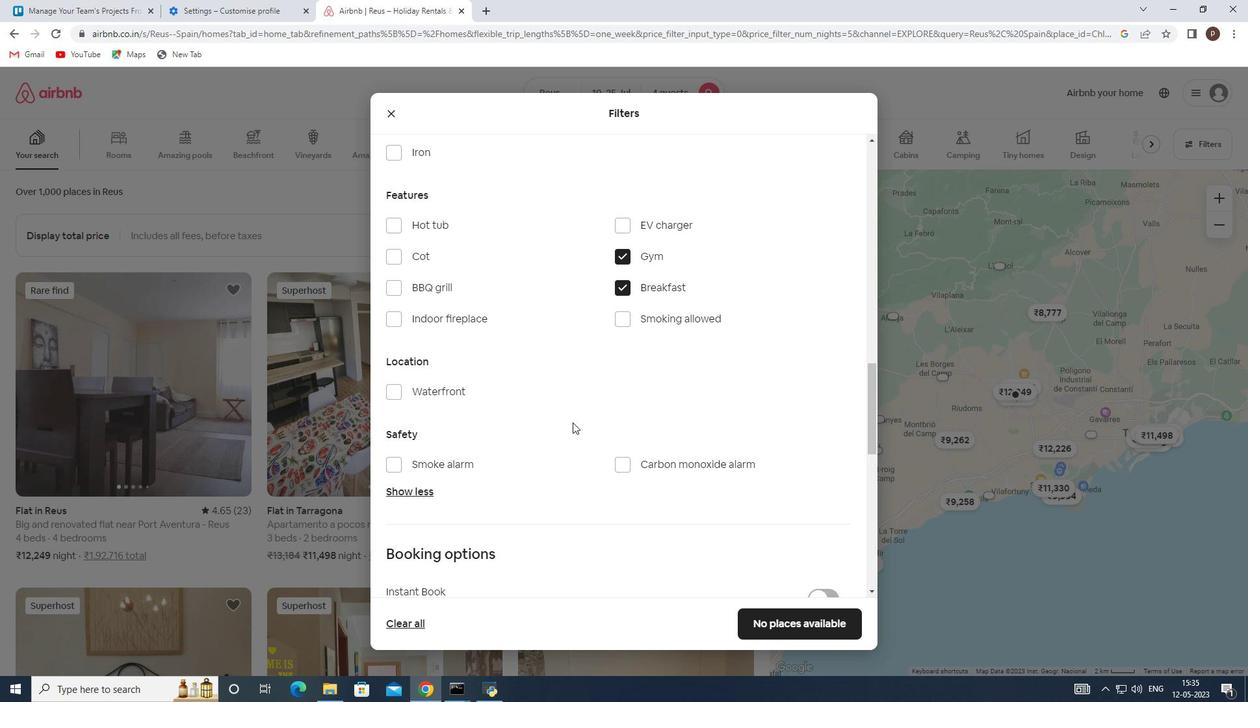 
Action: Mouse scrolled (573, 422) with delta (0, 0)
Screenshot: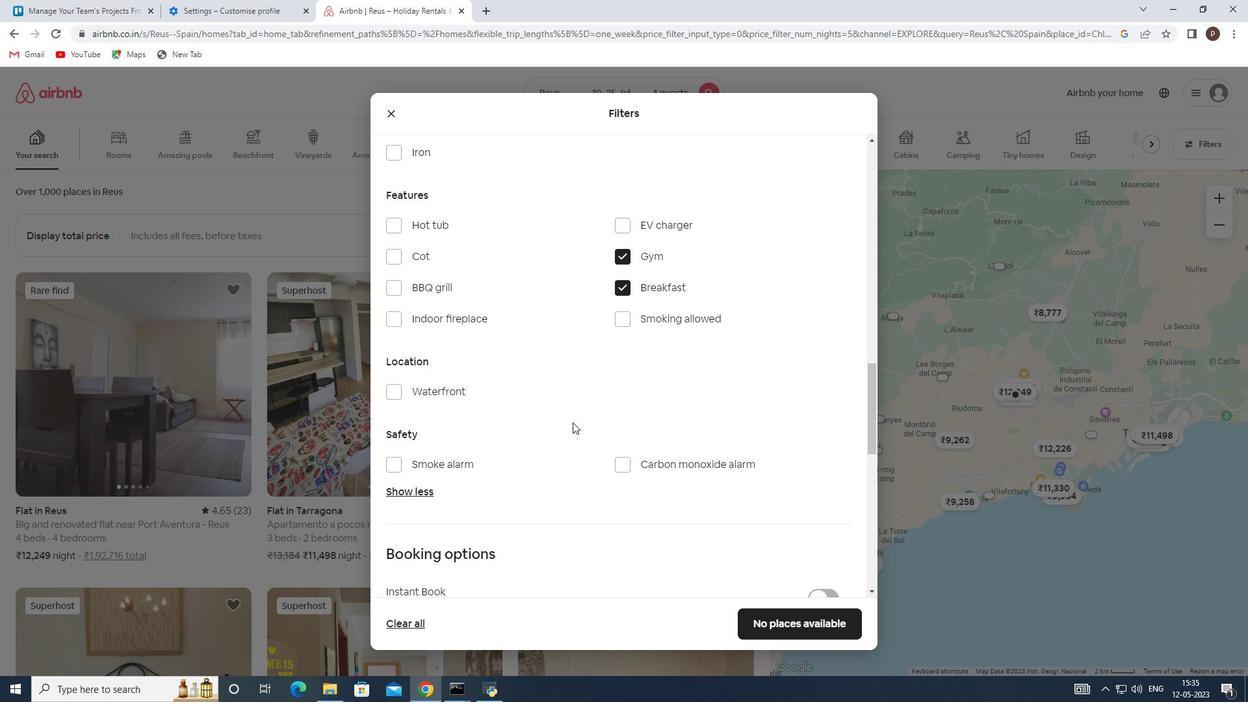 
Action: Mouse scrolled (573, 422) with delta (0, 0)
Screenshot: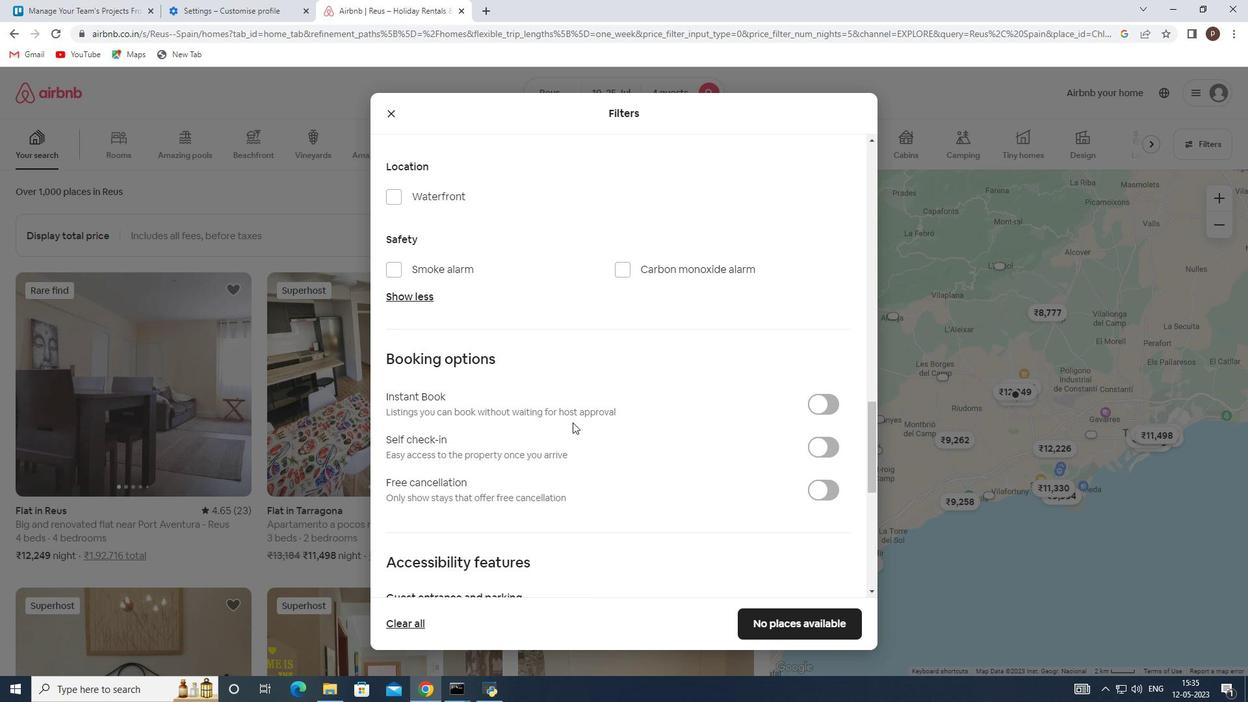 
Action: Mouse moved to (821, 383)
Screenshot: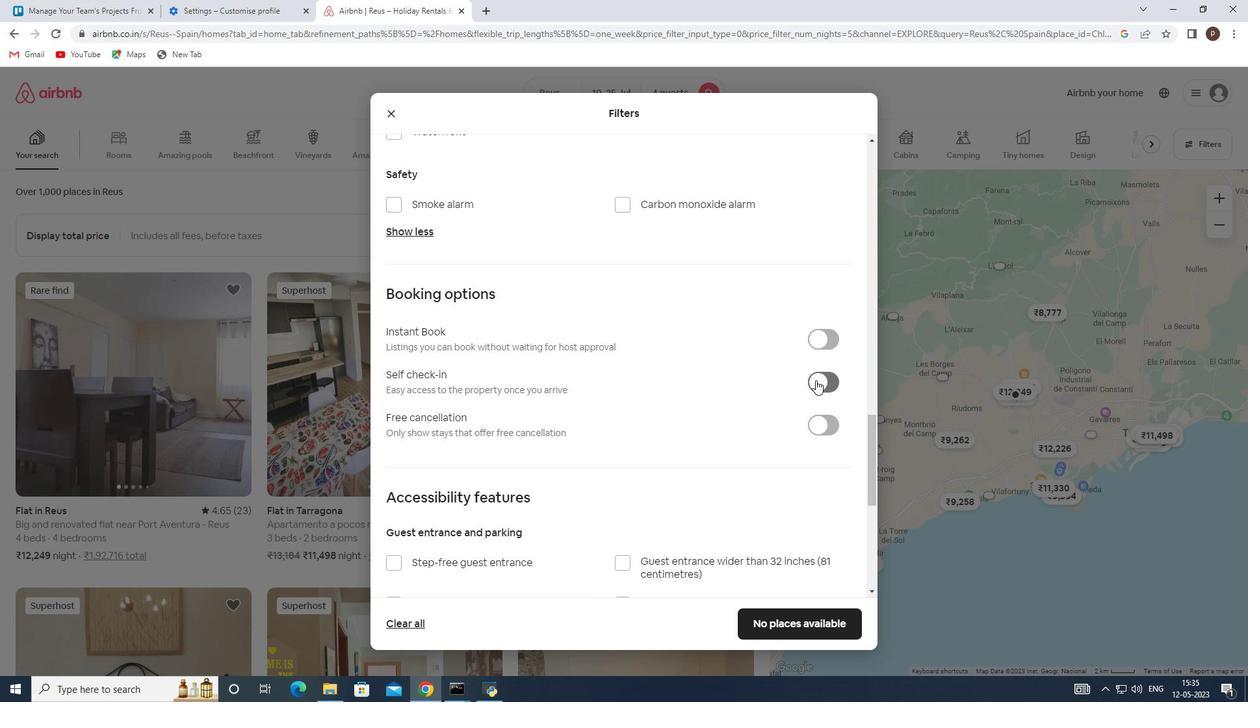 
Action: Mouse pressed left at (821, 383)
Screenshot: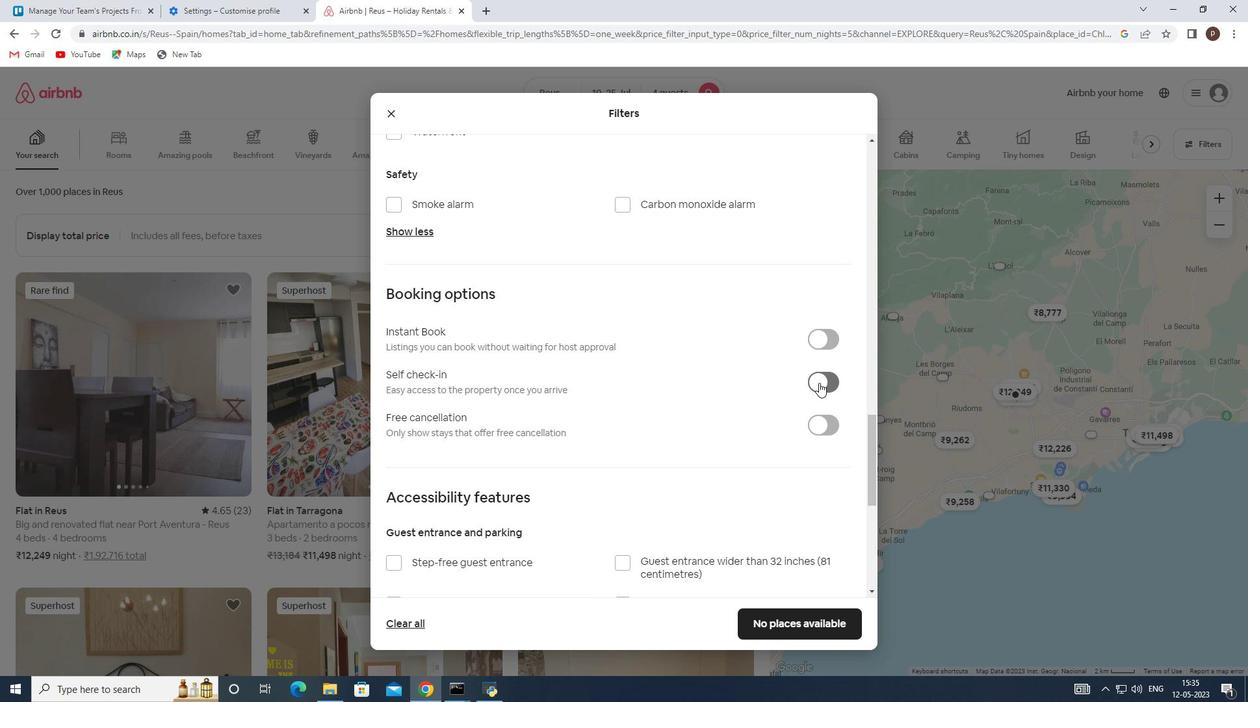 
Action: Mouse moved to (712, 398)
Screenshot: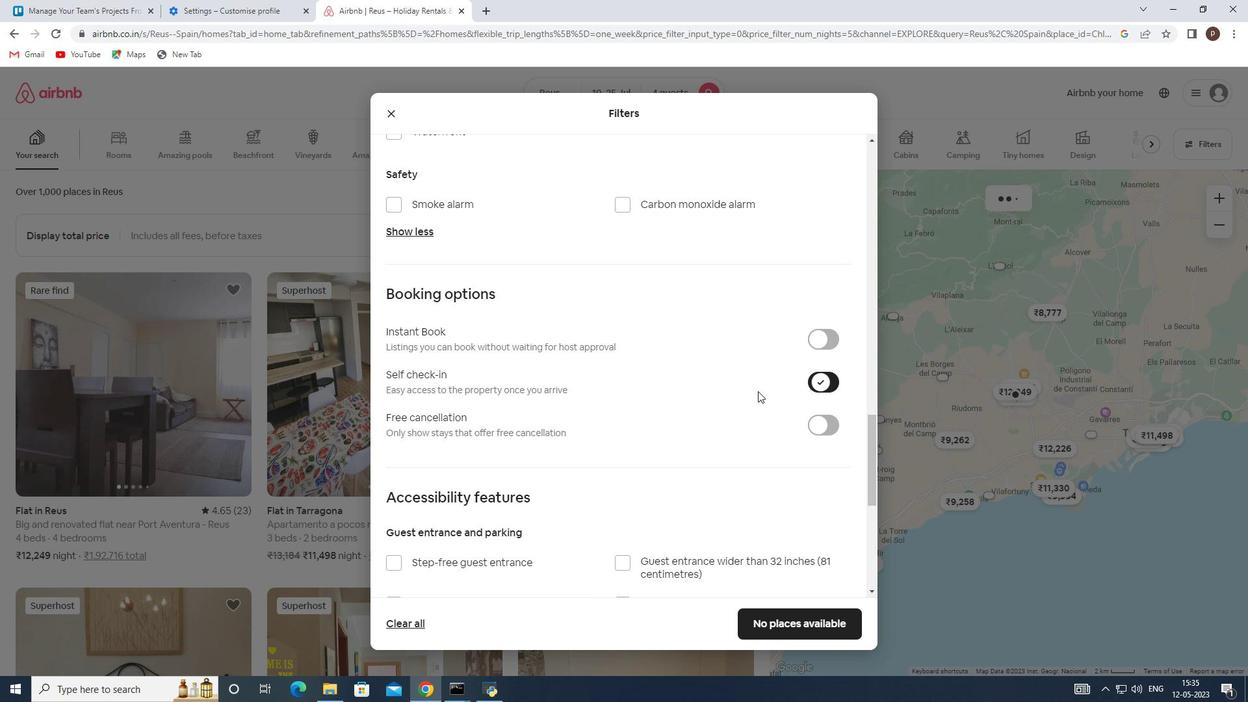 
Action: Mouse scrolled (712, 398) with delta (0, 0)
Screenshot: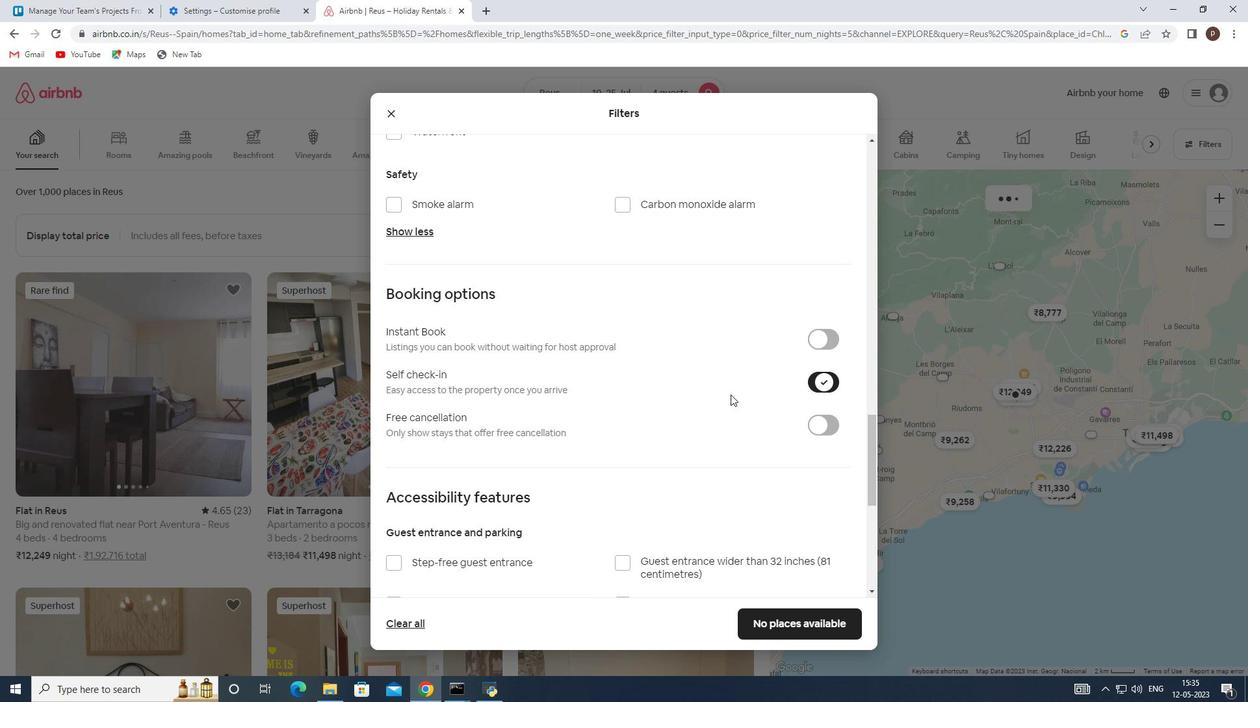 
Action: Mouse moved to (712, 399)
Screenshot: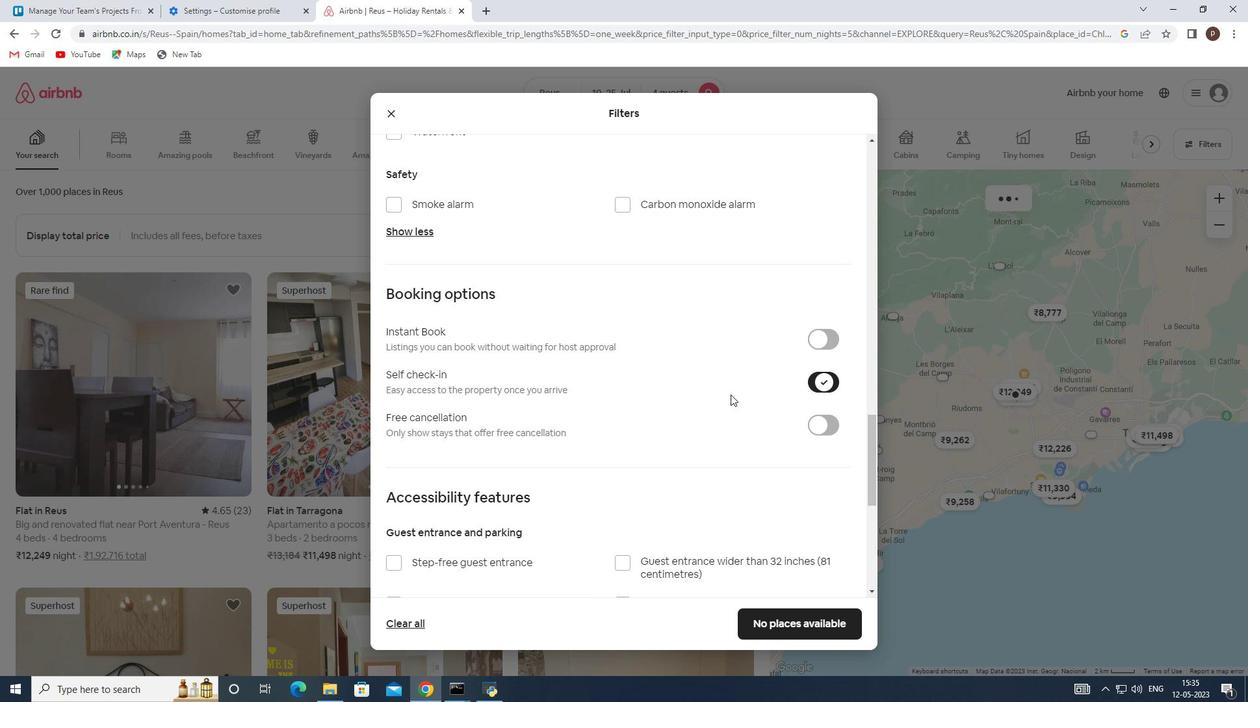 
Action: Mouse scrolled (712, 398) with delta (0, 0)
Screenshot: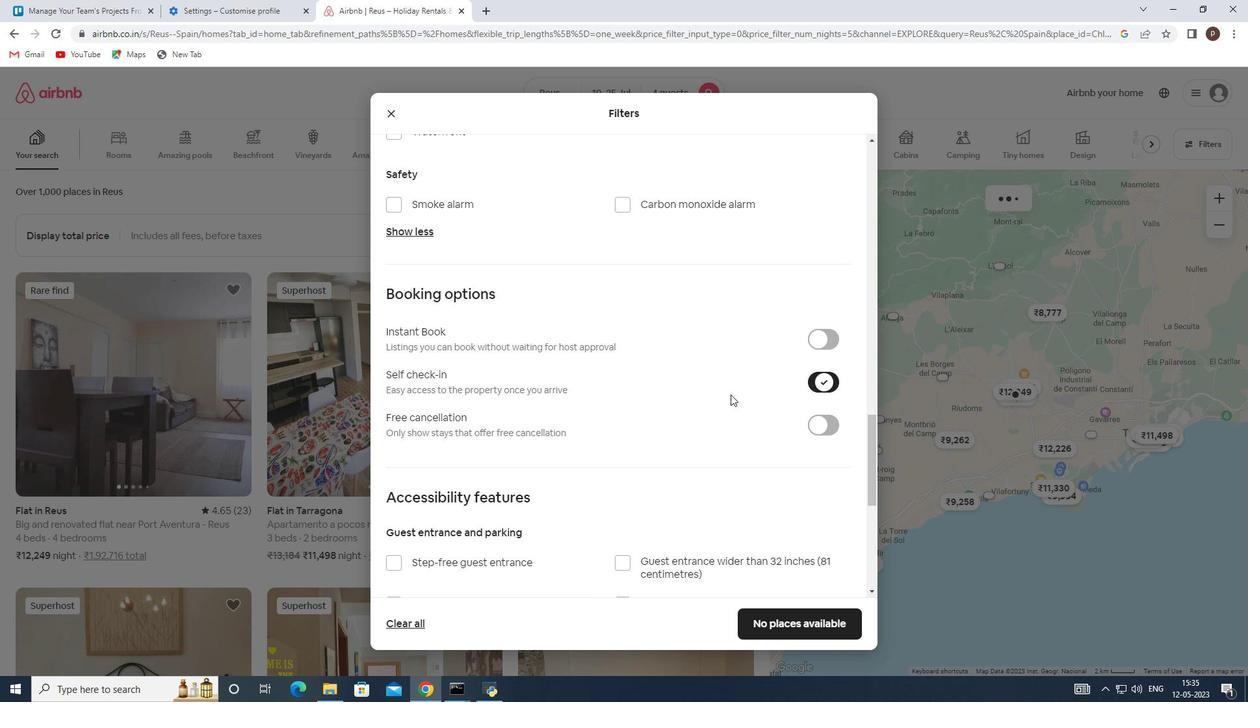 
Action: Mouse moved to (712, 399)
Screenshot: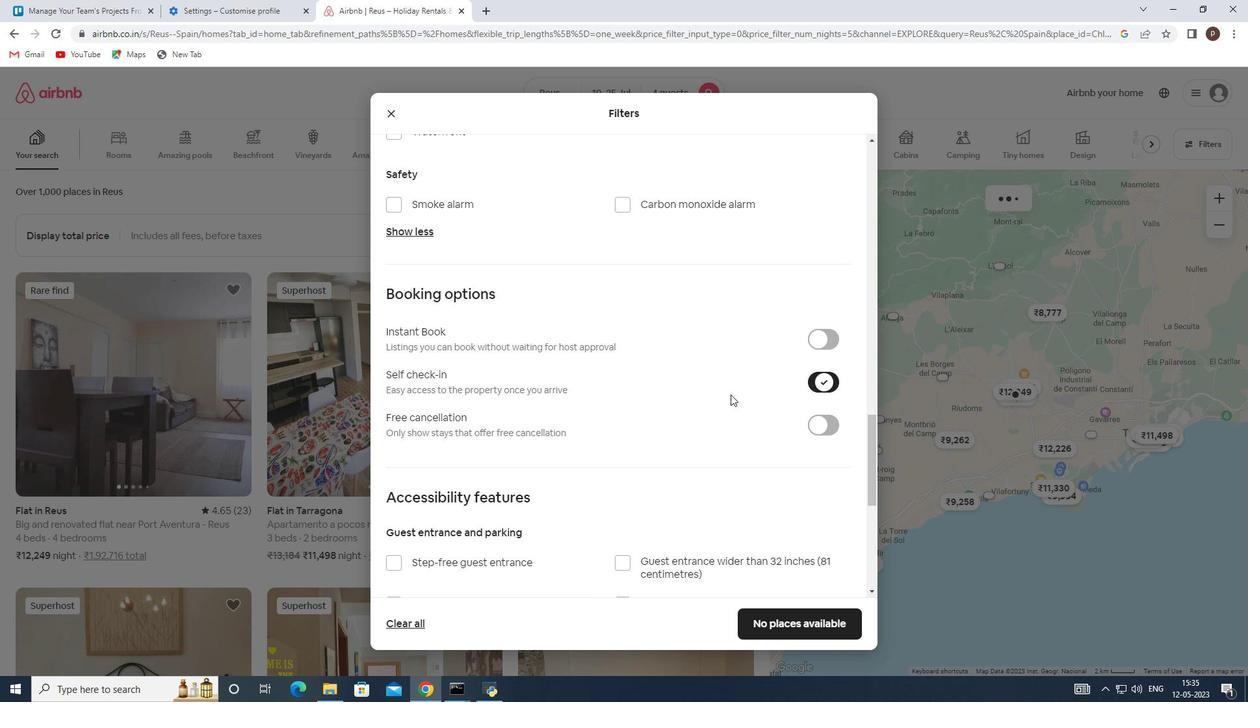 
Action: Mouse scrolled (712, 398) with delta (0, 0)
Screenshot: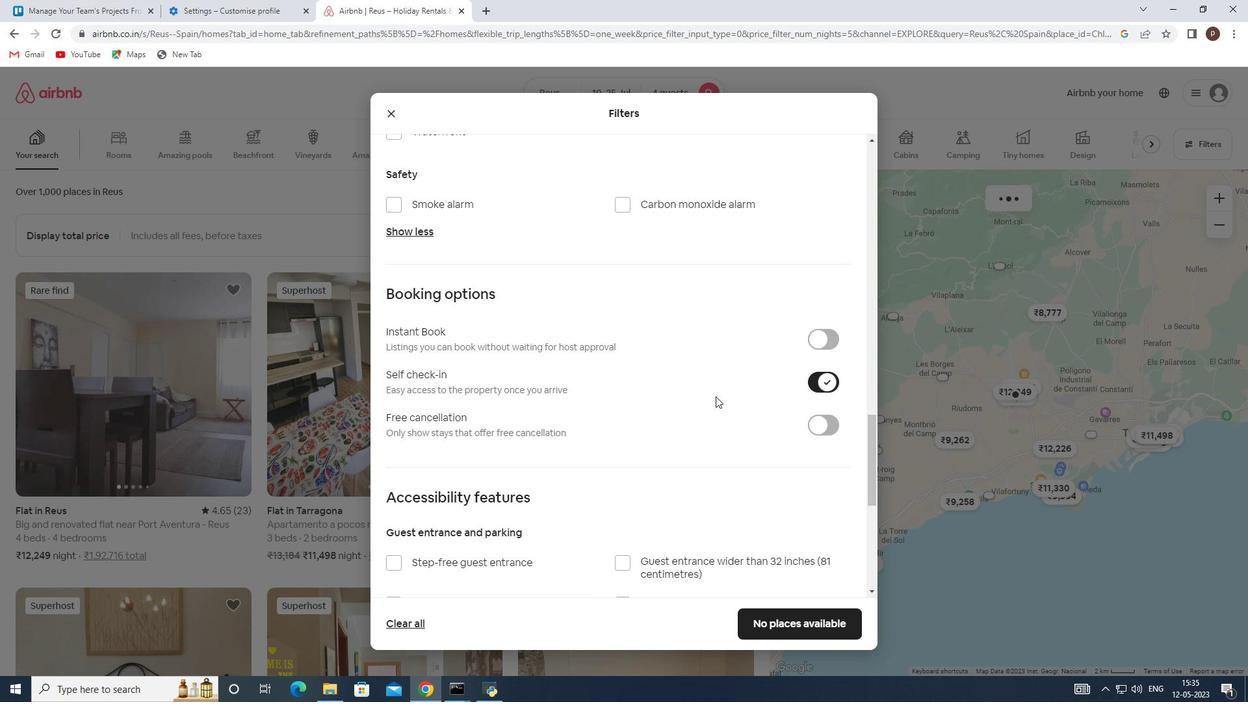 
Action: Mouse scrolled (712, 398) with delta (0, 0)
Screenshot: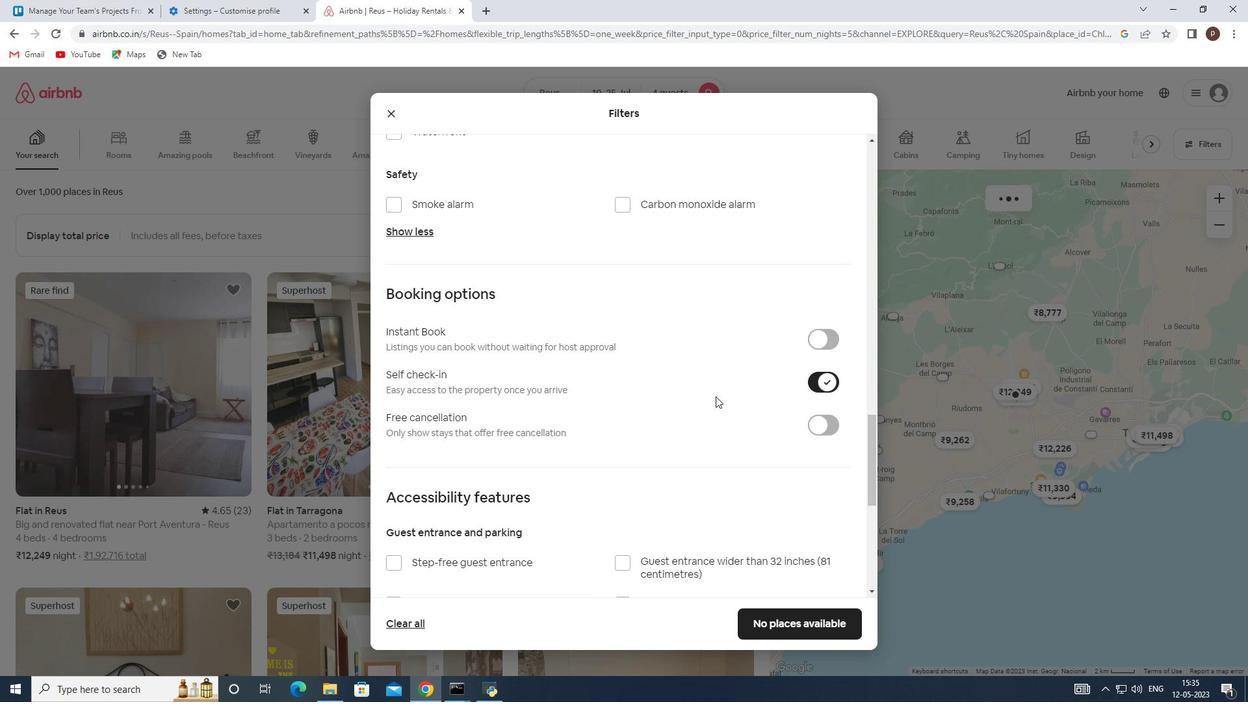 
Action: Mouse scrolled (712, 398) with delta (0, 0)
Screenshot: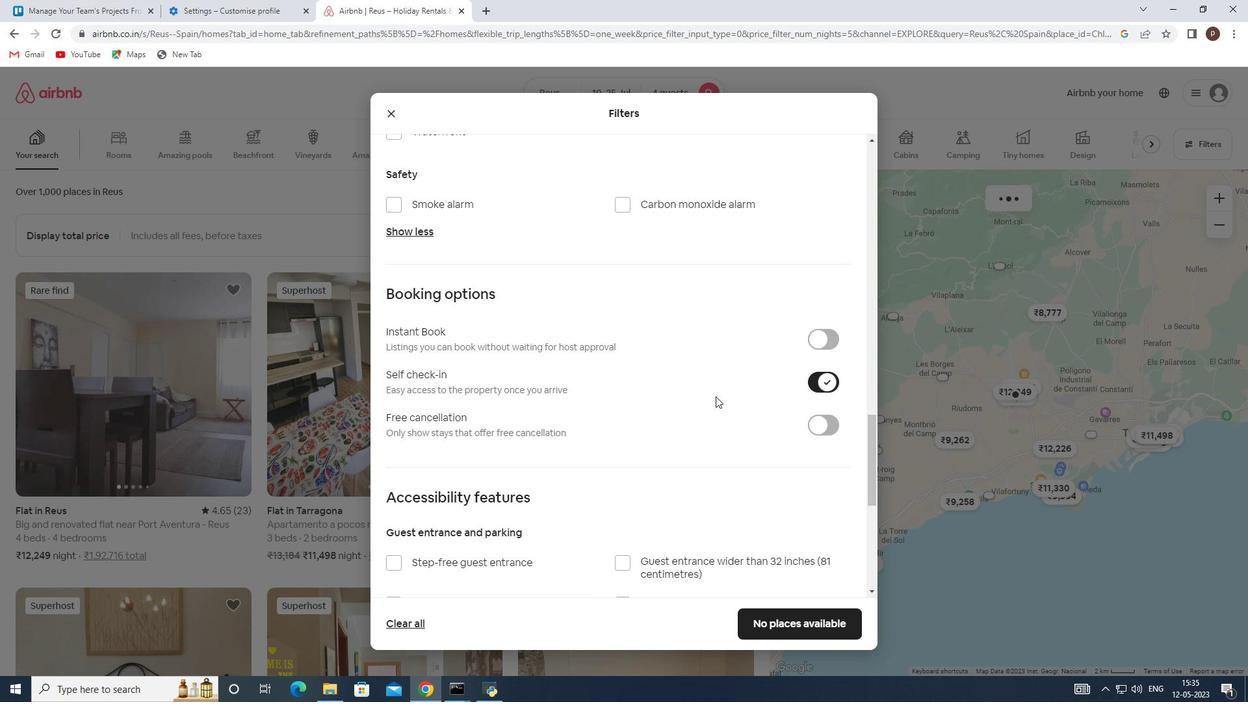 
Action: Mouse scrolled (712, 398) with delta (0, 0)
Screenshot: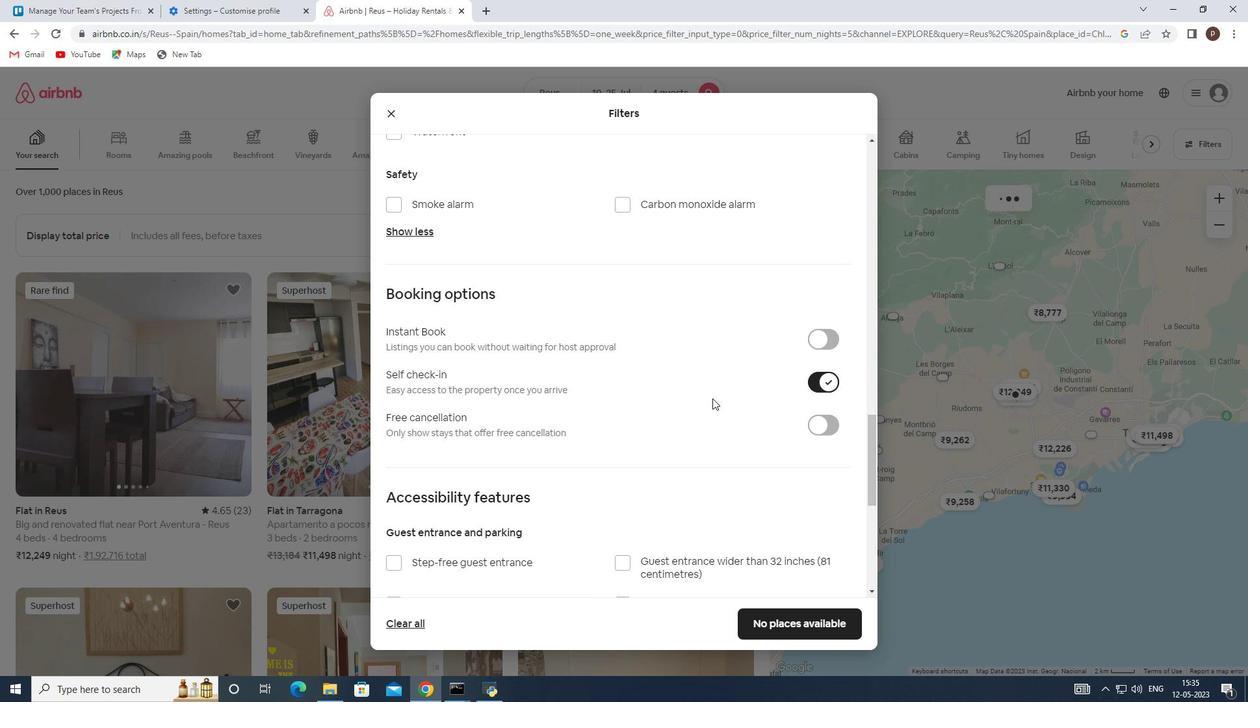 
Action: Mouse moved to (701, 407)
Screenshot: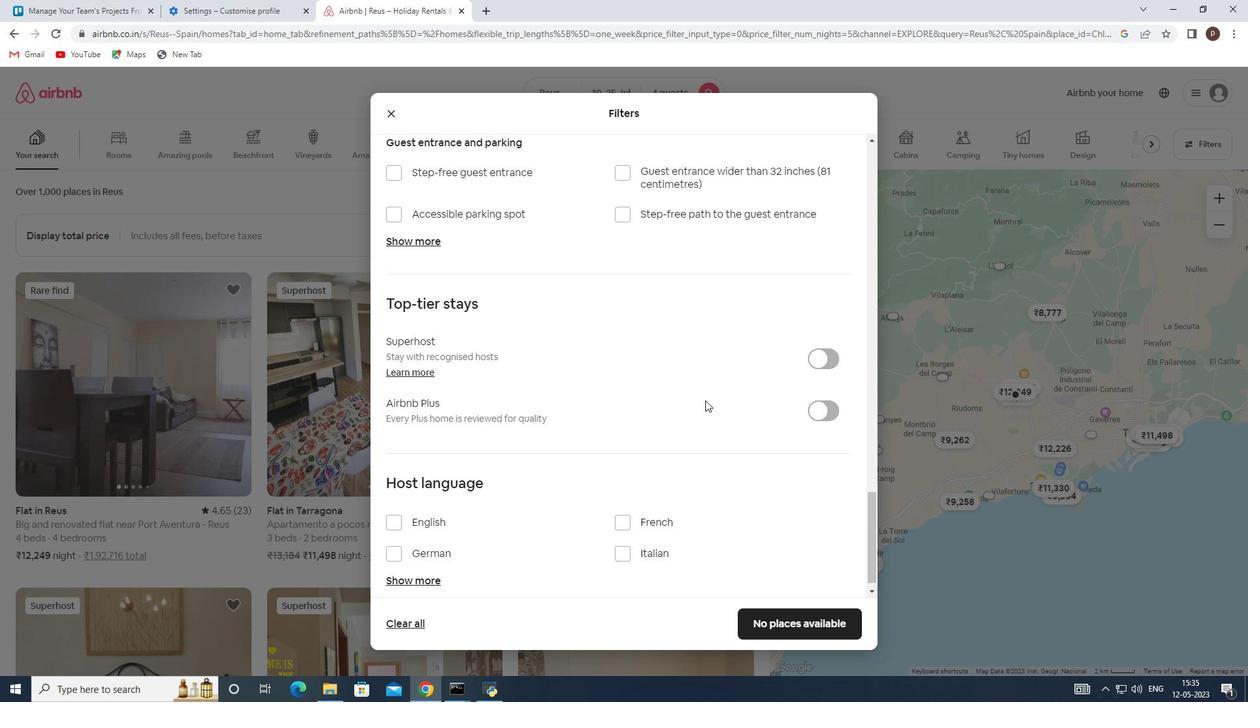 
Action: Mouse scrolled (701, 407) with delta (0, 0)
Screenshot: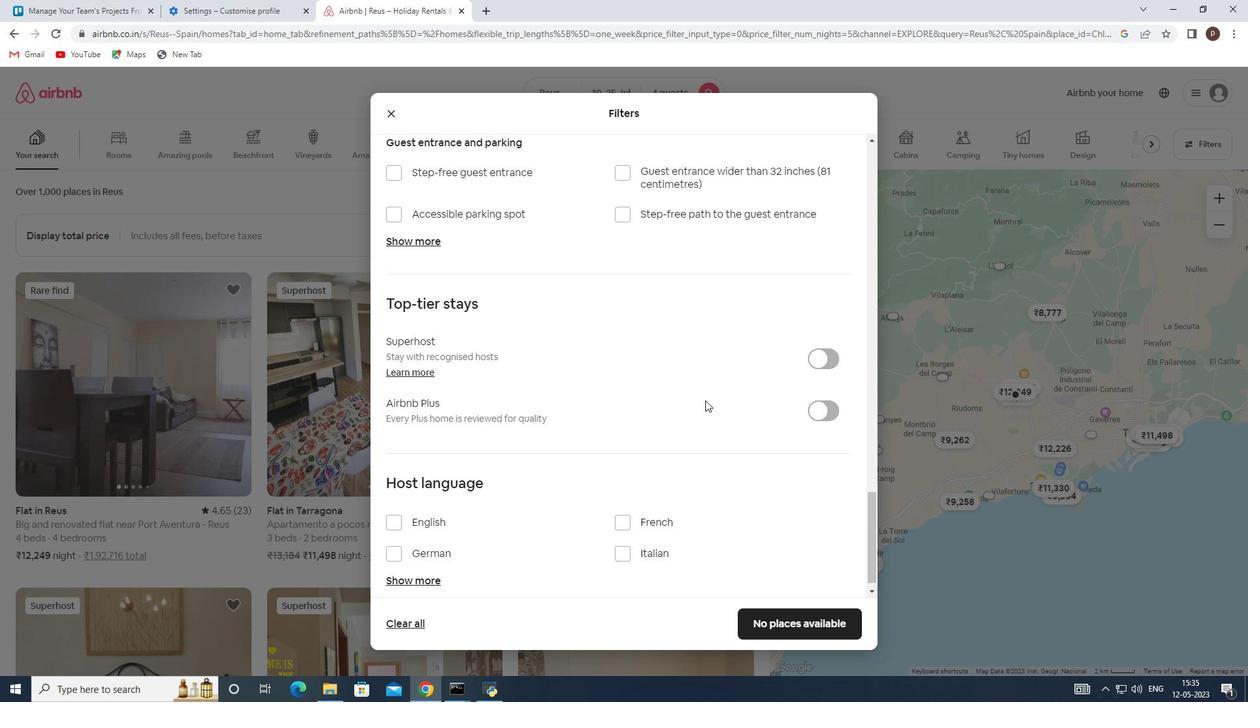 
Action: Mouse scrolled (701, 407) with delta (0, 0)
Screenshot: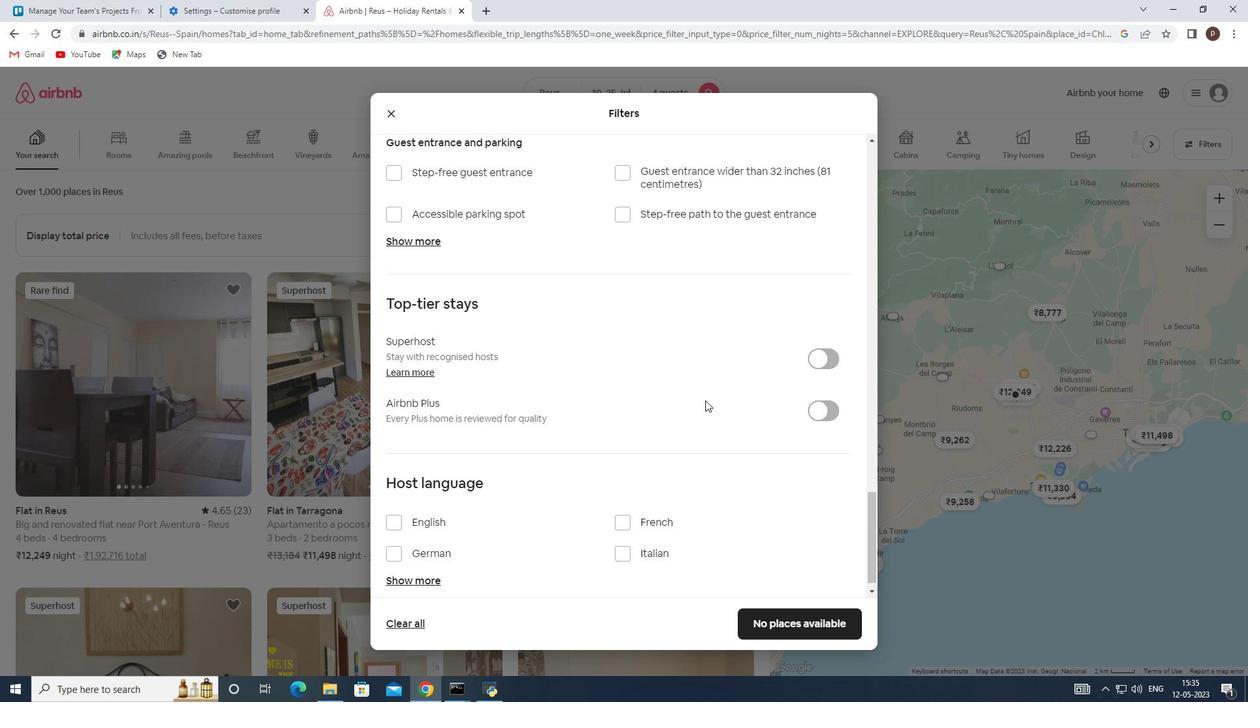 
Action: Mouse moved to (701, 409)
Screenshot: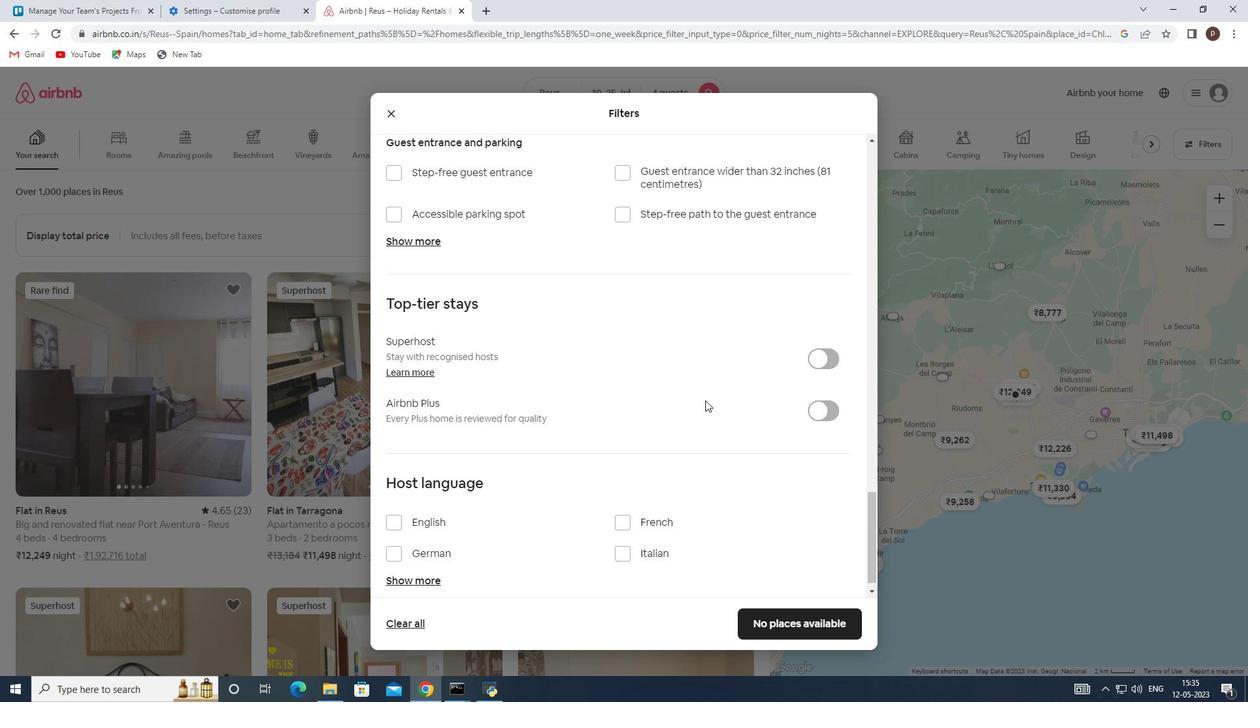 
Action: Mouse scrolled (701, 408) with delta (0, 0)
Screenshot: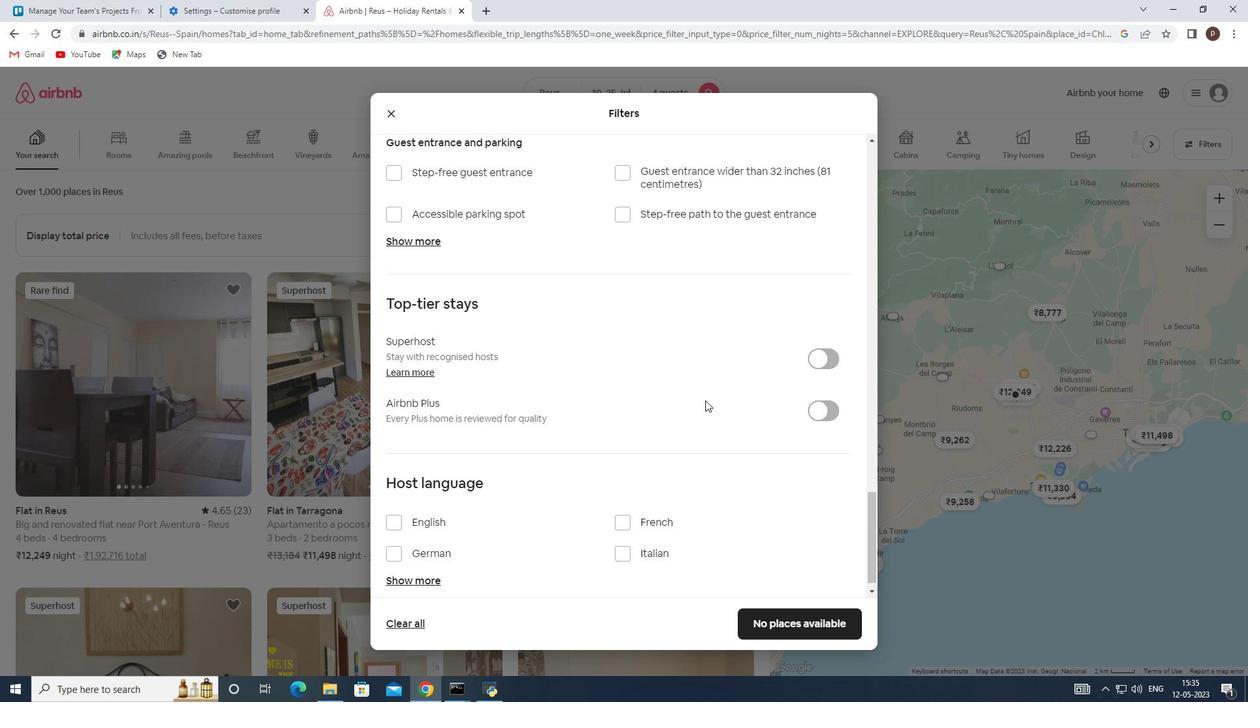 
Action: Mouse scrolled (701, 408) with delta (0, 0)
Screenshot: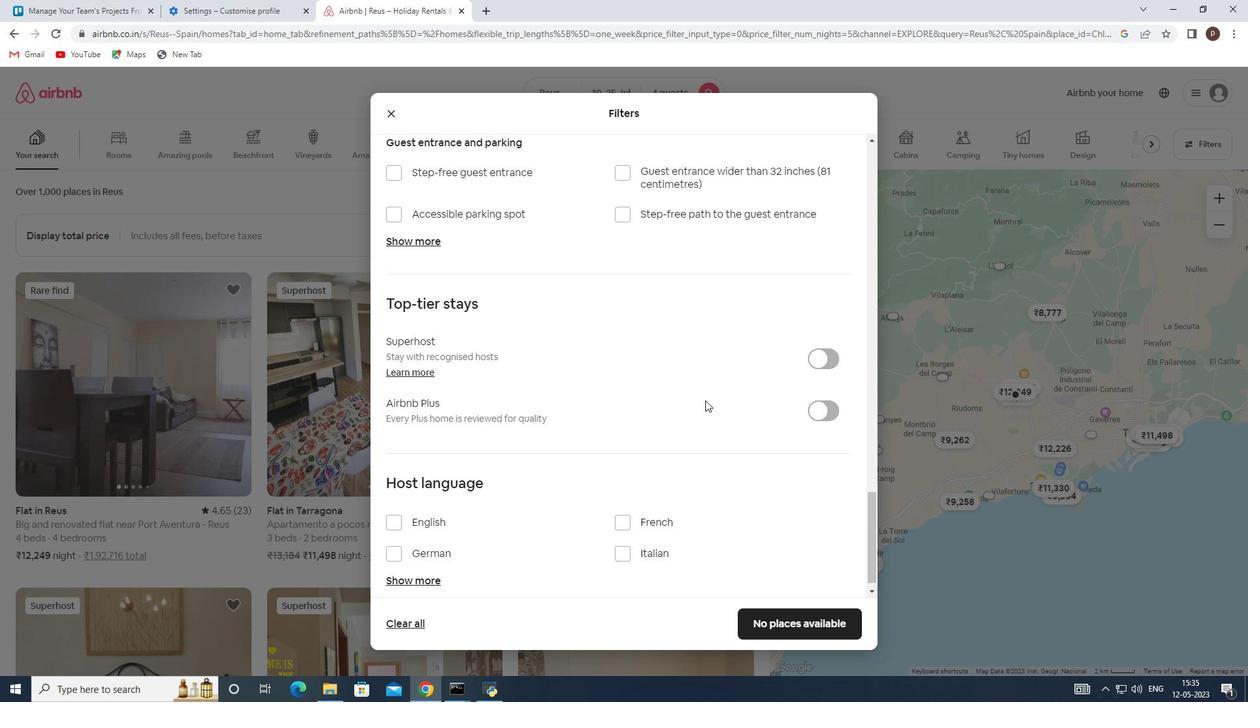 
Action: Mouse moved to (697, 411)
Screenshot: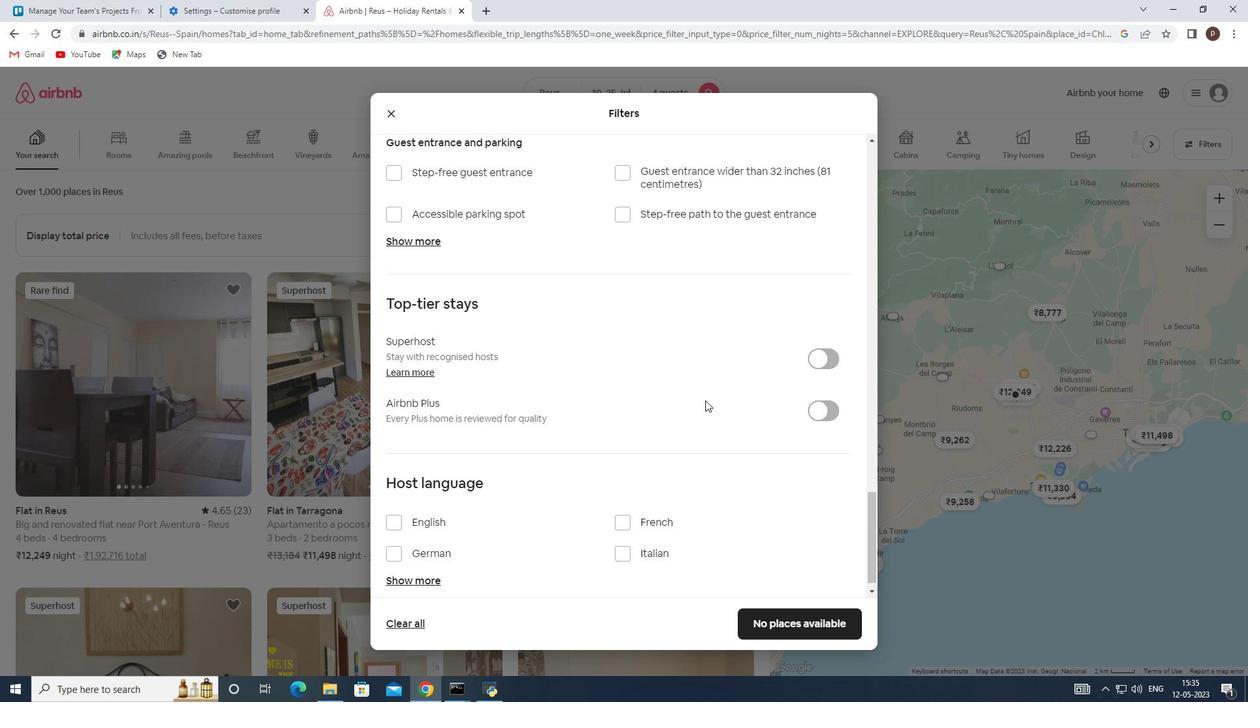 
Action: Mouse scrolled (697, 410) with delta (0, 0)
Screenshot: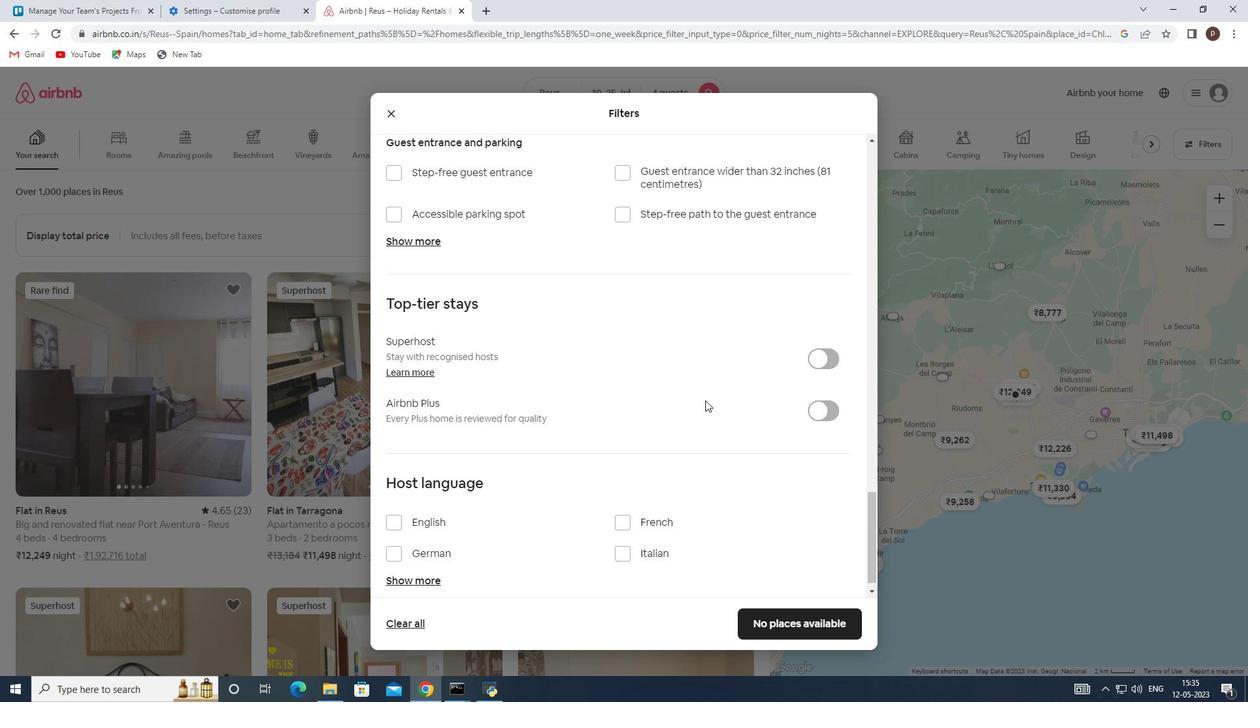 
Action: Mouse moved to (396, 510)
Screenshot: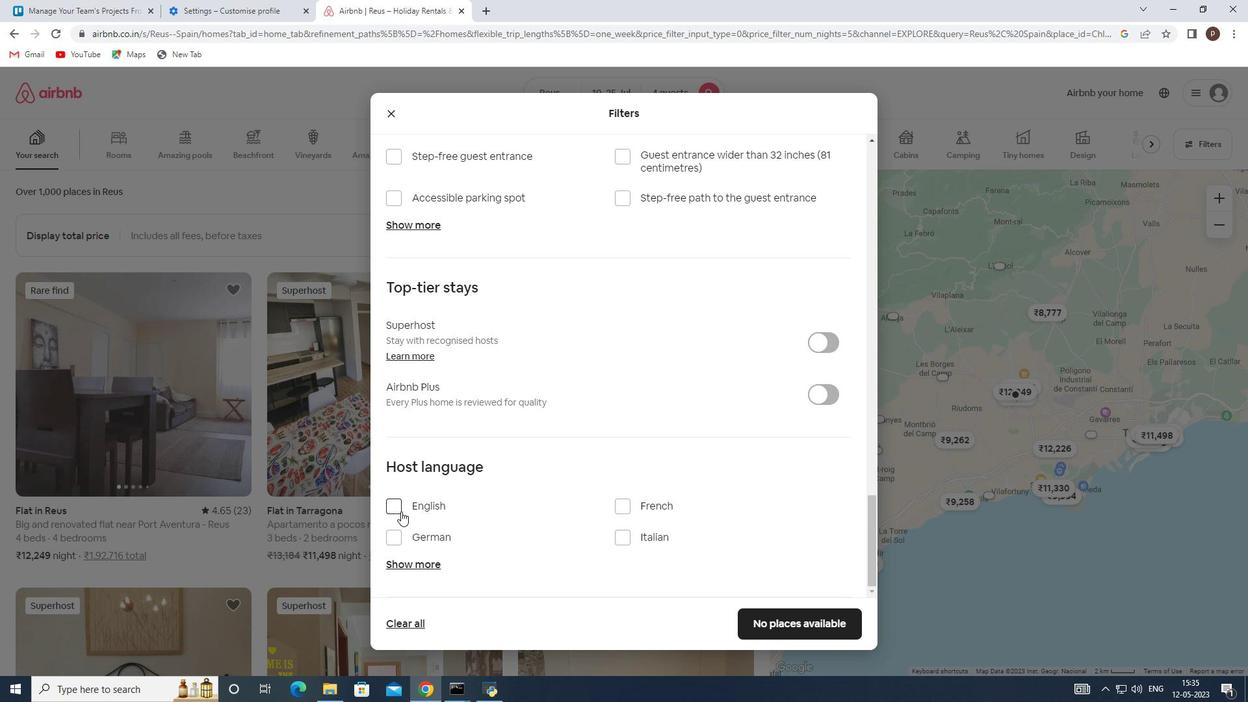 
Action: Mouse pressed left at (396, 510)
Screenshot: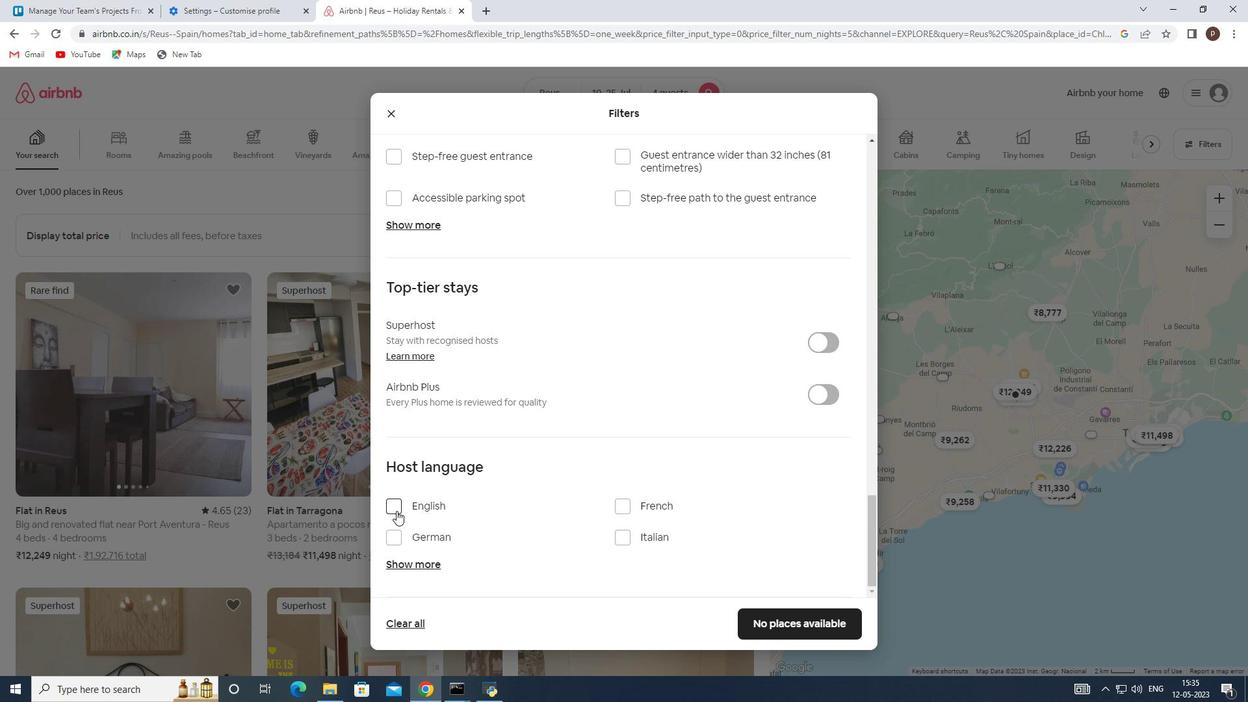
Action: Mouse moved to (774, 617)
Screenshot: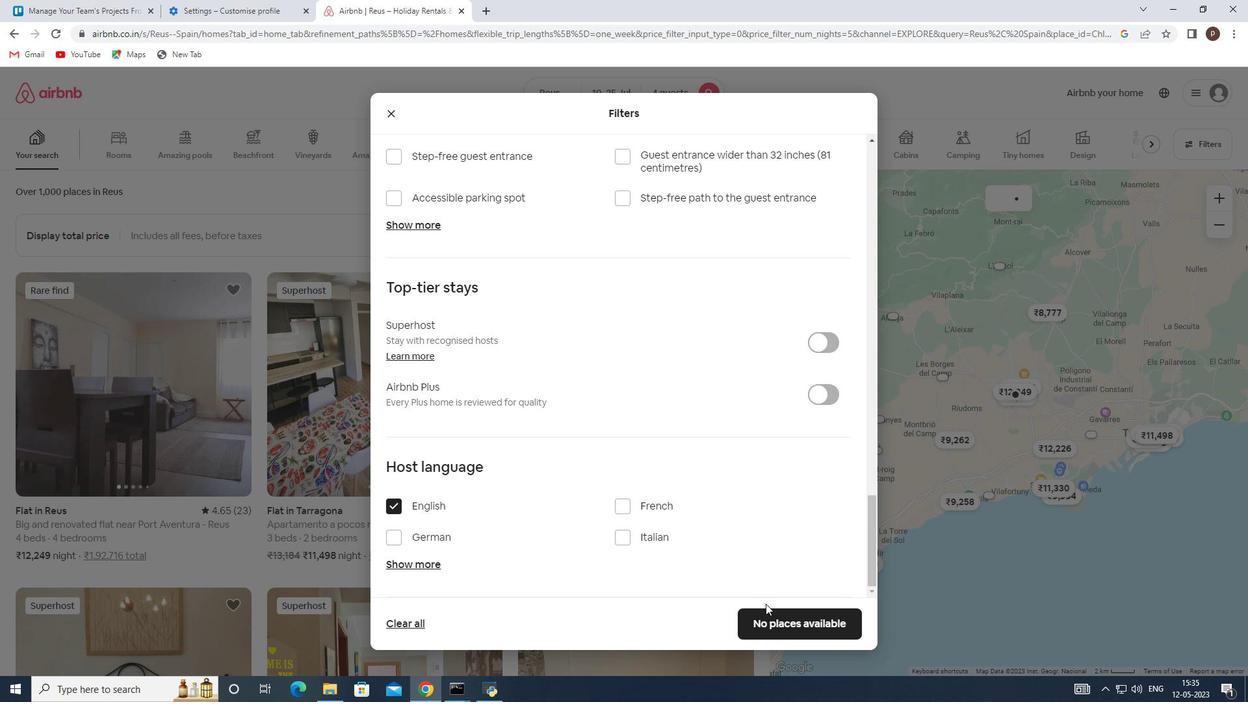 
Action: Mouse pressed left at (774, 617)
Screenshot: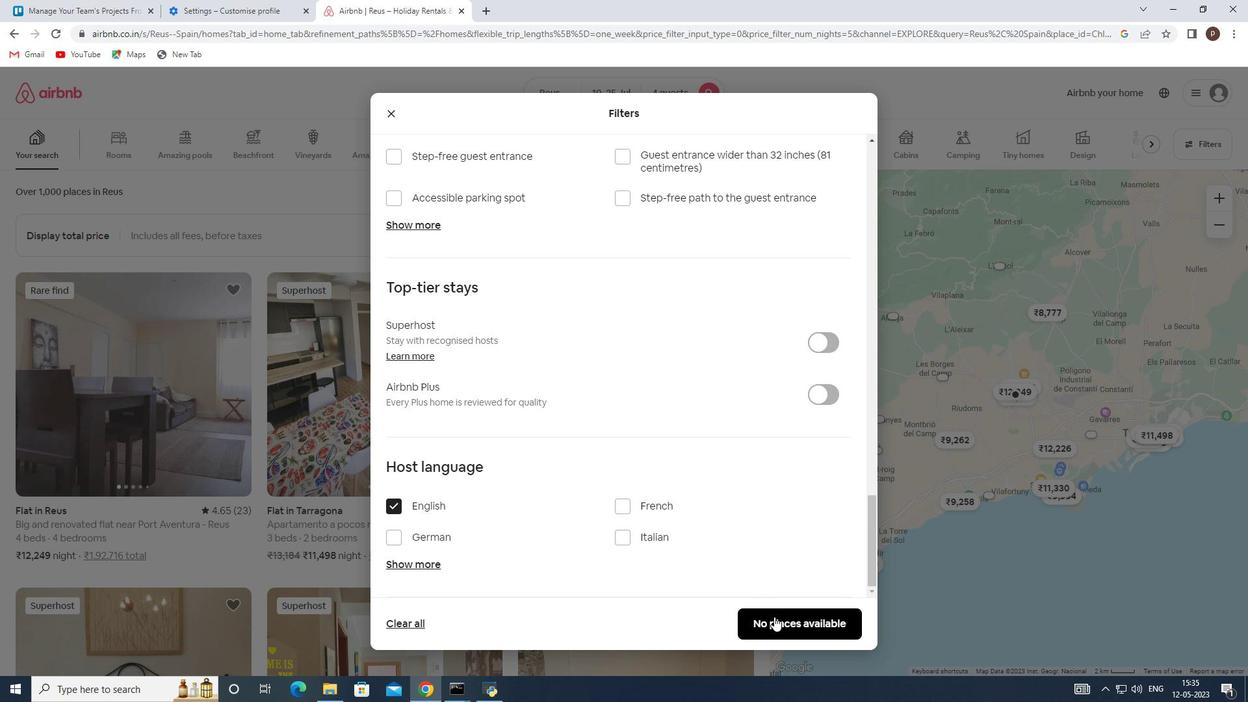 
Action: Mouse moved to (773, 619)
Screenshot: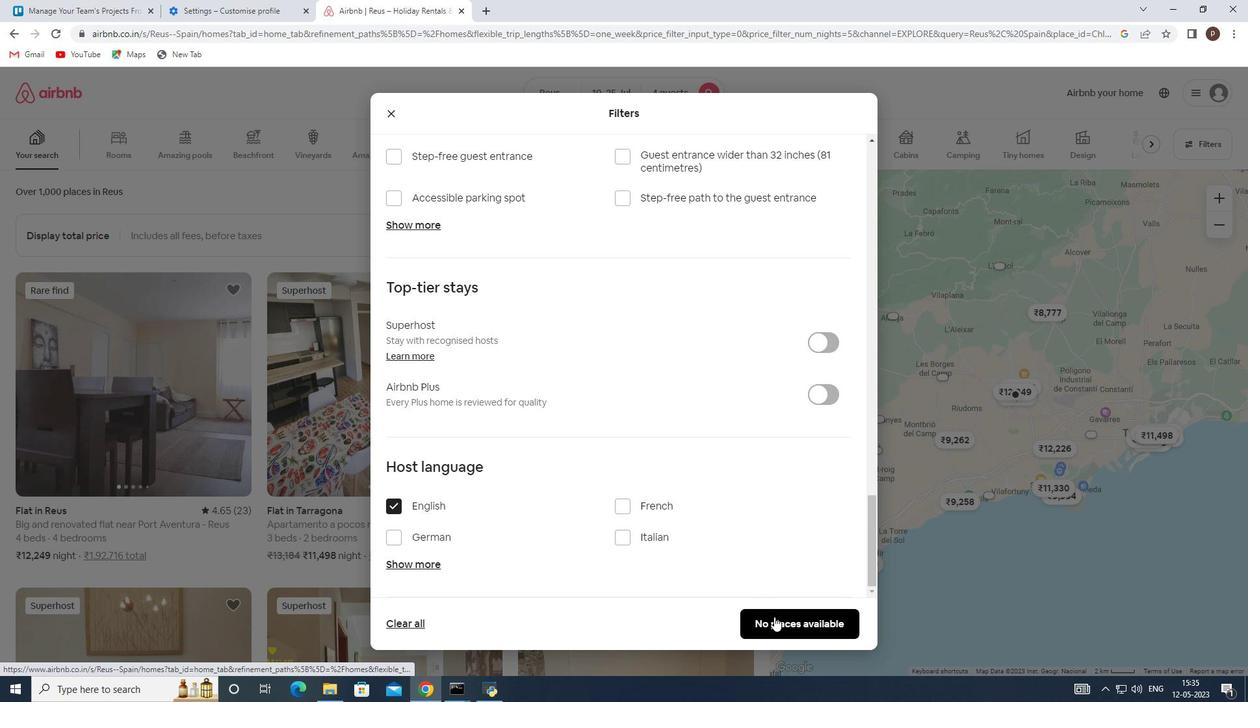 
